Task: Add a timeline in the project AtlasLine for the epic 'Enterprise Resource Planning (ERP) Implementation' from 2023/01/14 to 2025/12/17. Add a timeline in the project AtlasLine for the epic 'Network Security Improvements' from 2024/06/18 to 2025/10/07. Add a timeline in the project AtlasLine for the epic 'Virtual Private Network (VPN) Implementation' from 2023/04/14 to 2025/11/22
Action: Mouse moved to (190, 51)
Screenshot: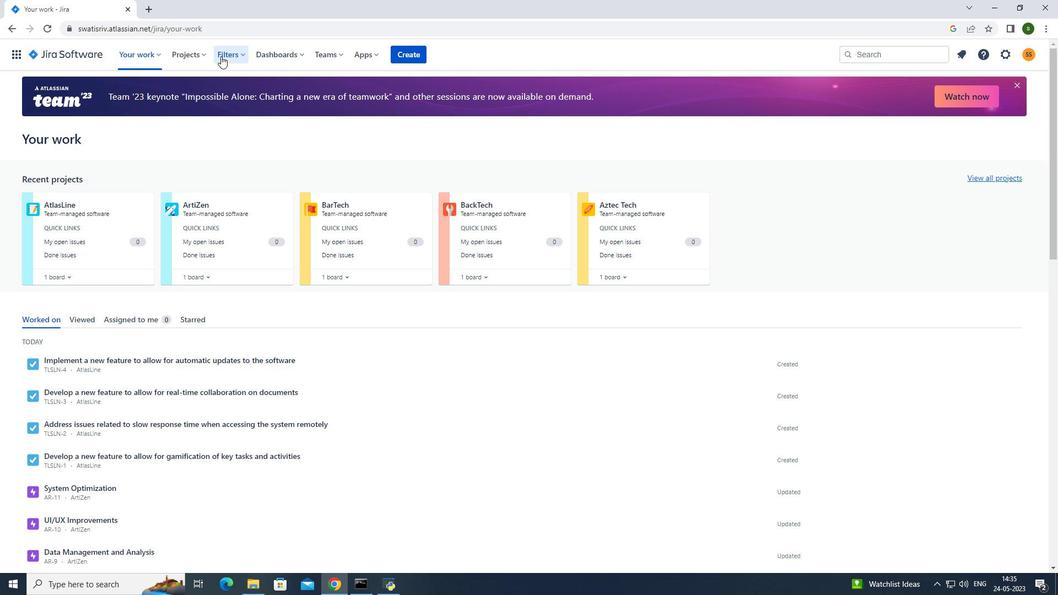 
Action: Mouse pressed left at (190, 51)
Screenshot: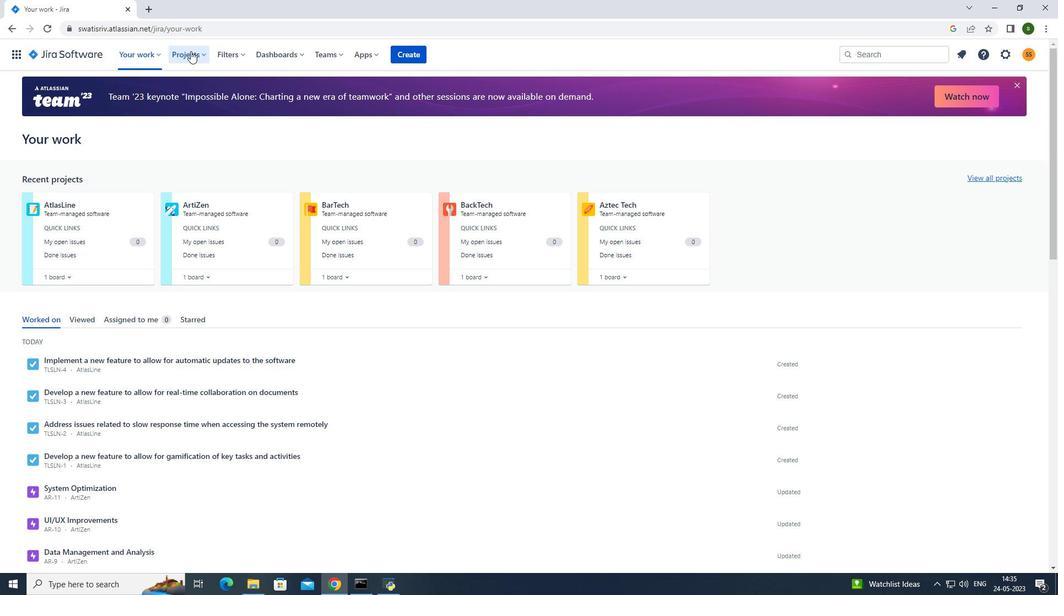 
Action: Mouse moved to (246, 99)
Screenshot: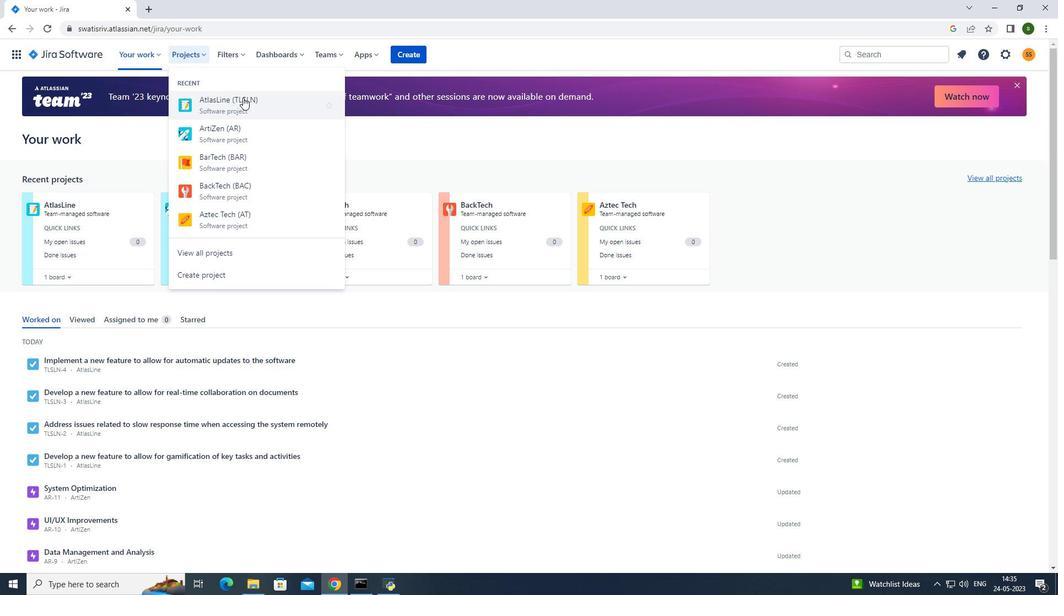 
Action: Mouse pressed left at (246, 99)
Screenshot: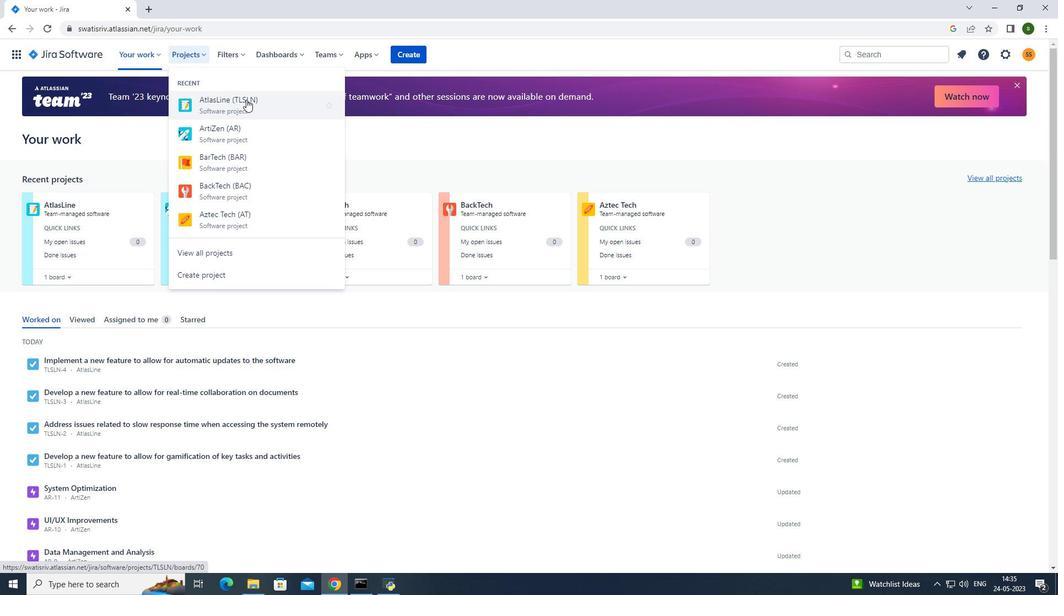 
Action: Mouse moved to (68, 164)
Screenshot: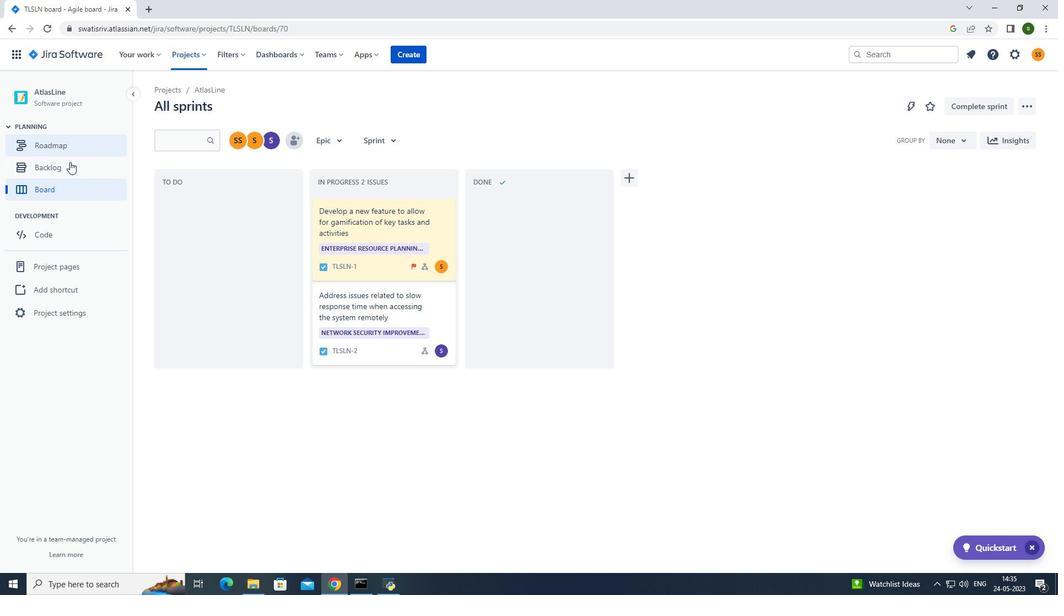 
Action: Mouse pressed left at (68, 164)
Screenshot: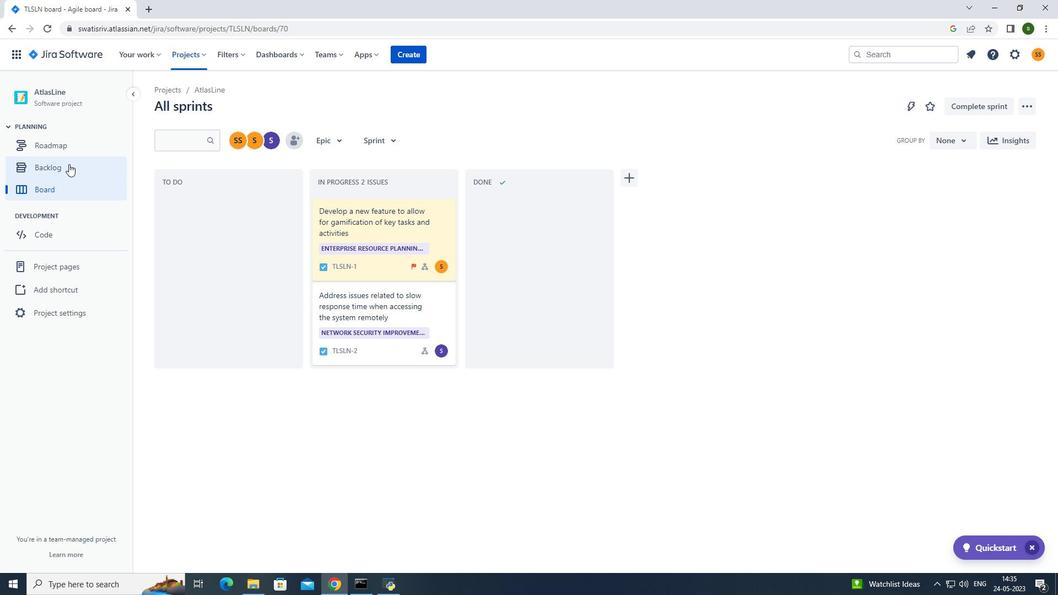 
Action: Mouse moved to (162, 223)
Screenshot: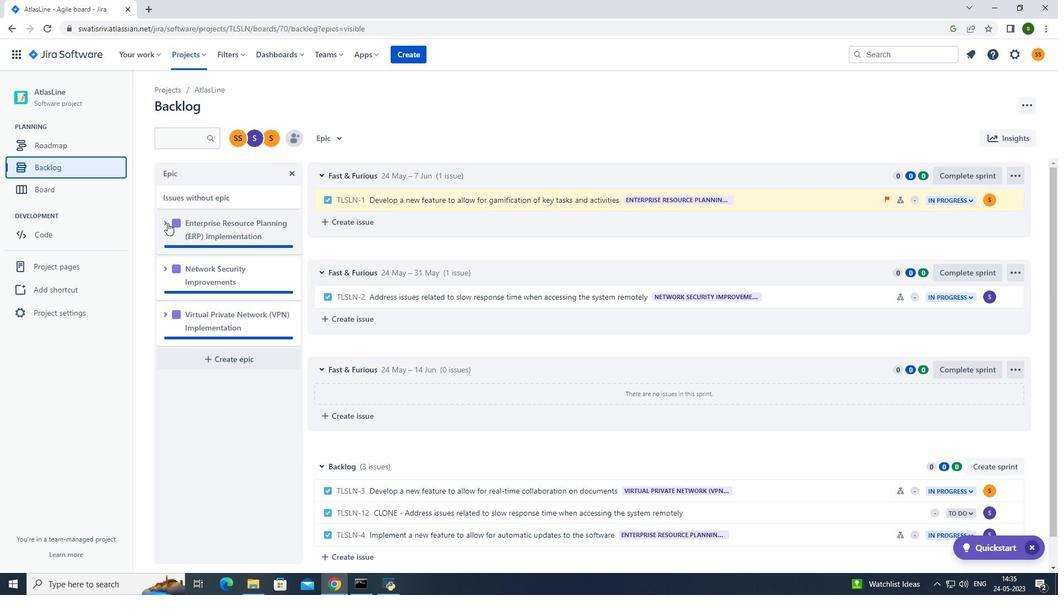 
Action: Mouse pressed left at (162, 223)
Screenshot: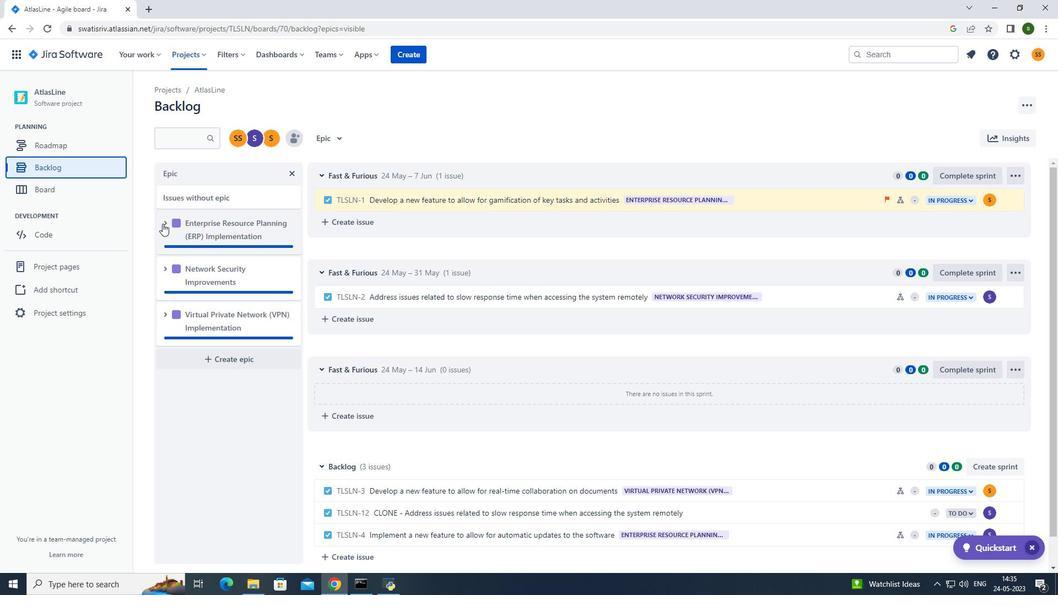 
Action: Mouse moved to (214, 319)
Screenshot: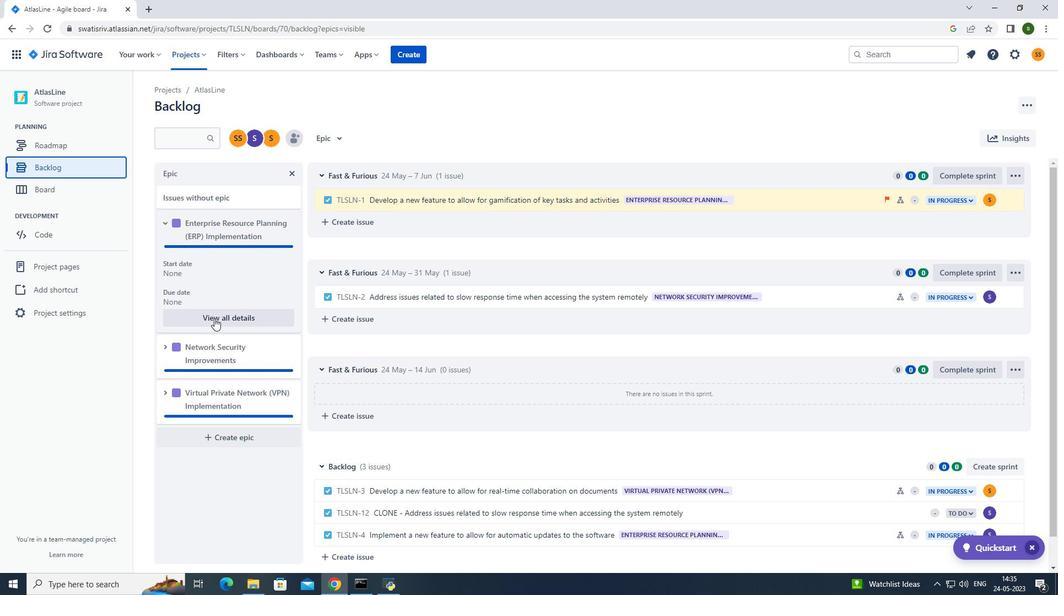 
Action: Mouse pressed left at (214, 319)
Screenshot: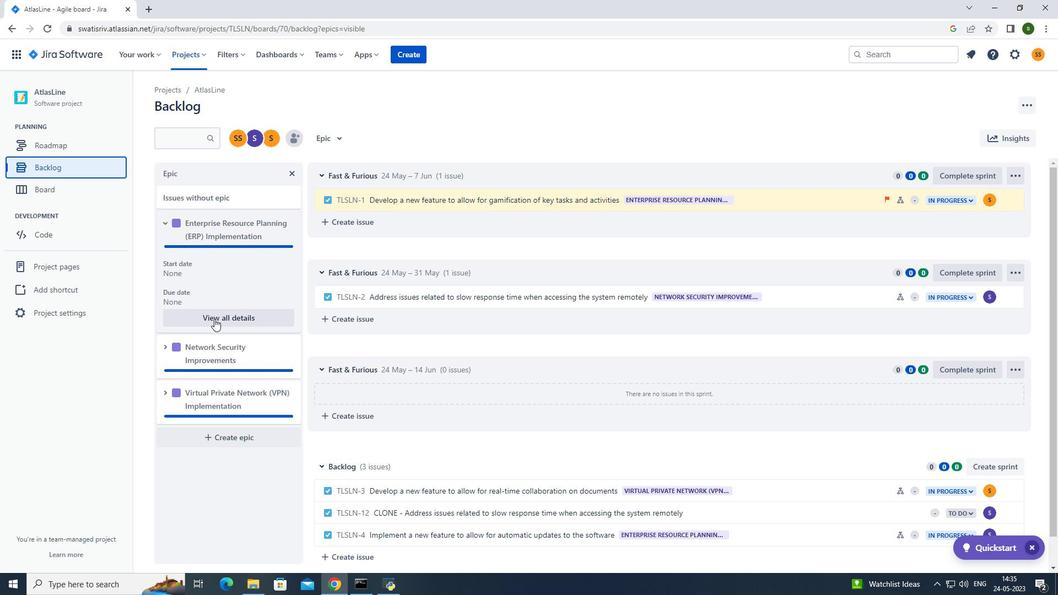 
Action: Mouse moved to (834, 381)
Screenshot: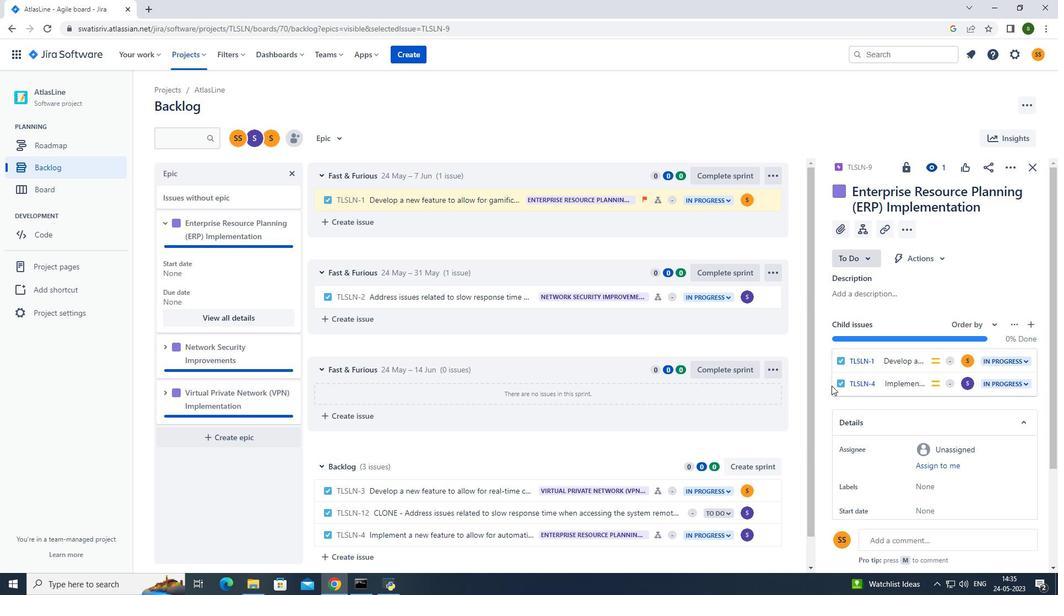 
Action: Mouse scrolled (834, 380) with delta (0, 0)
Screenshot: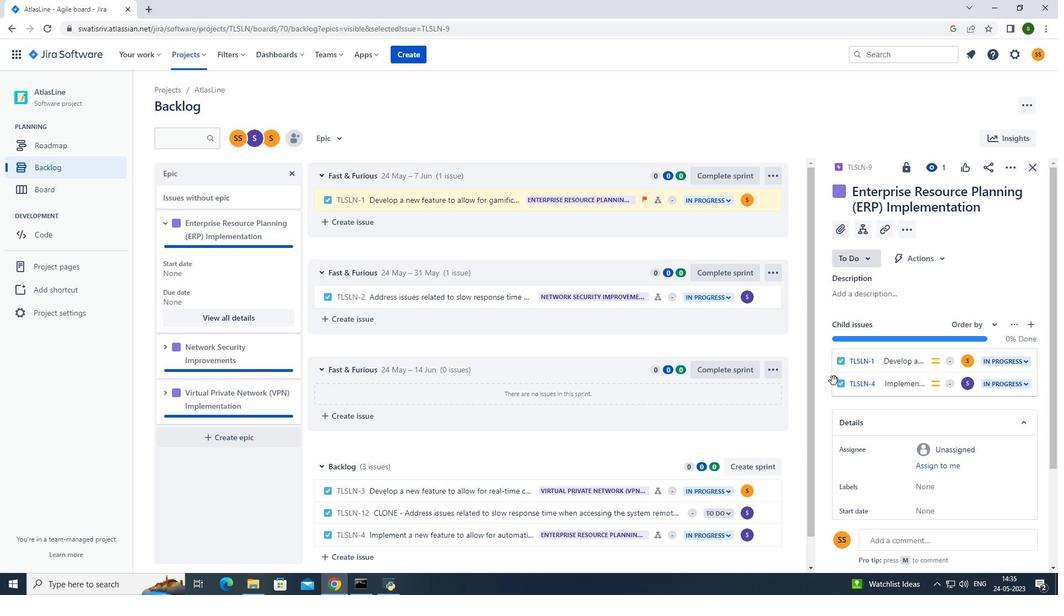 
Action: Mouse scrolled (834, 380) with delta (0, 0)
Screenshot: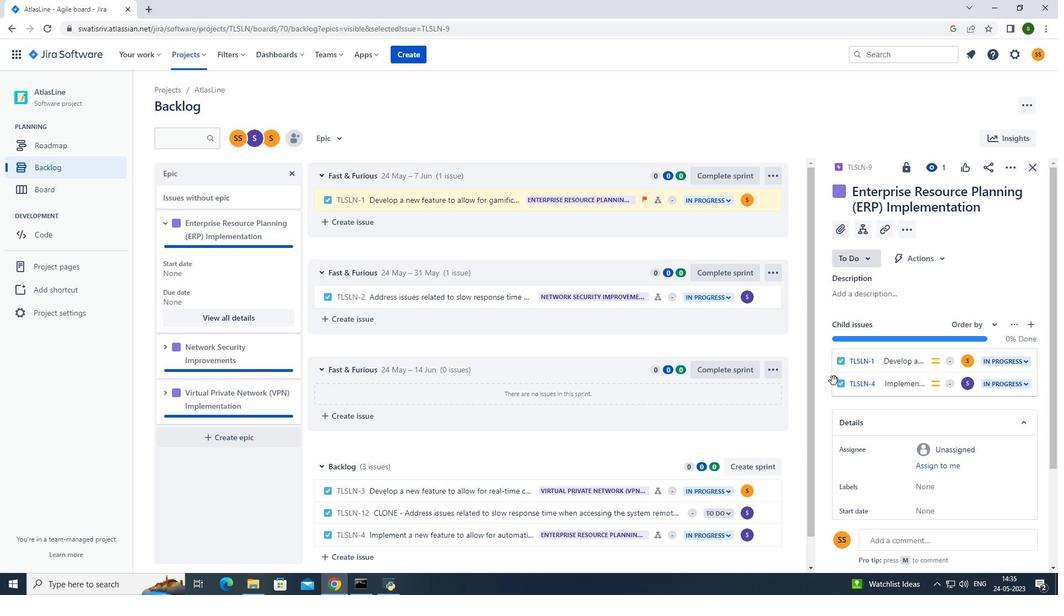 
Action: Mouse moved to (933, 398)
Screenshot: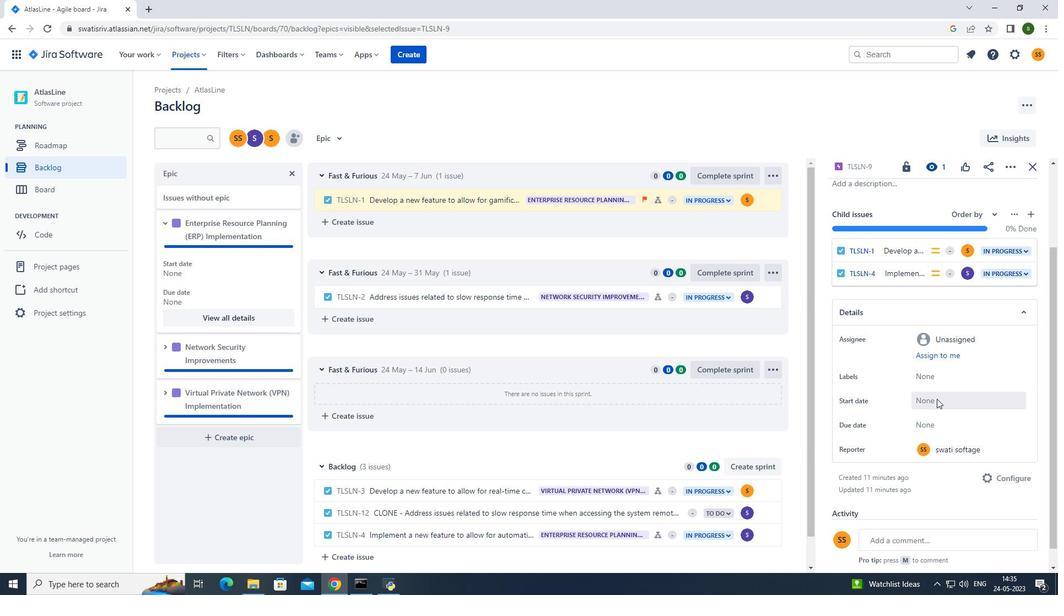 
Action: Mouse pressed left at (933, 398)
Screenshot: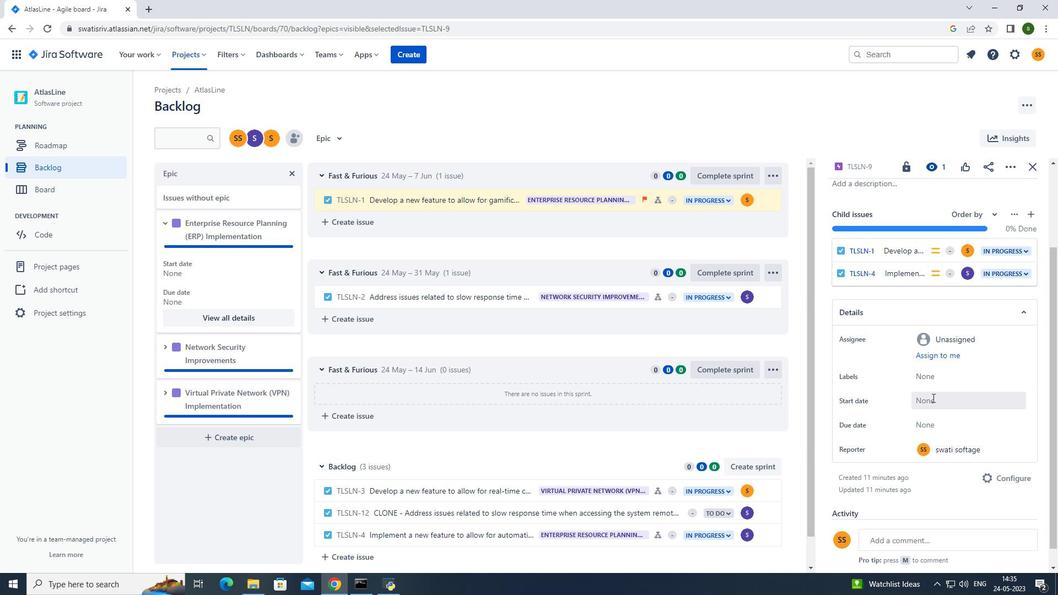 
Action: Mouse moved to (894, 245)
Screenshot: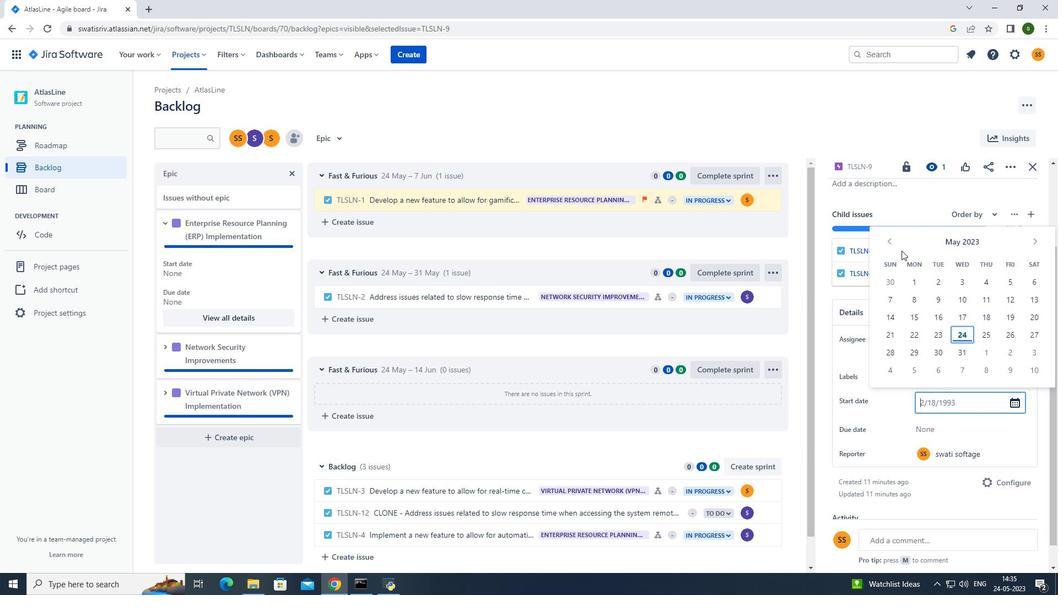 
Action: Mouse pressed left at (894, 245)
Screenshot: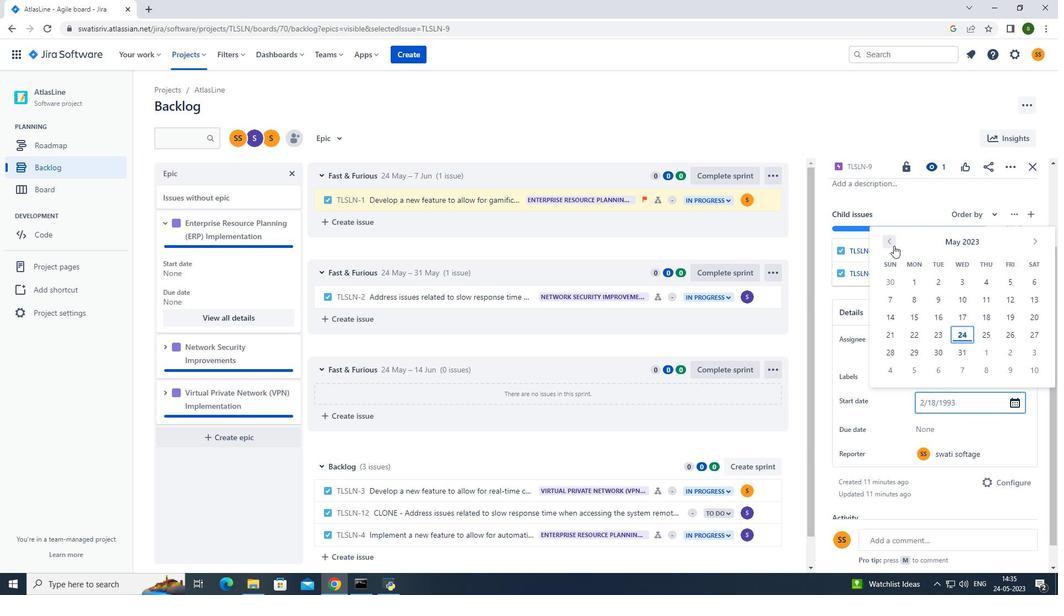 
Action: Mouse pressed left at (894, 245)
Screenshot: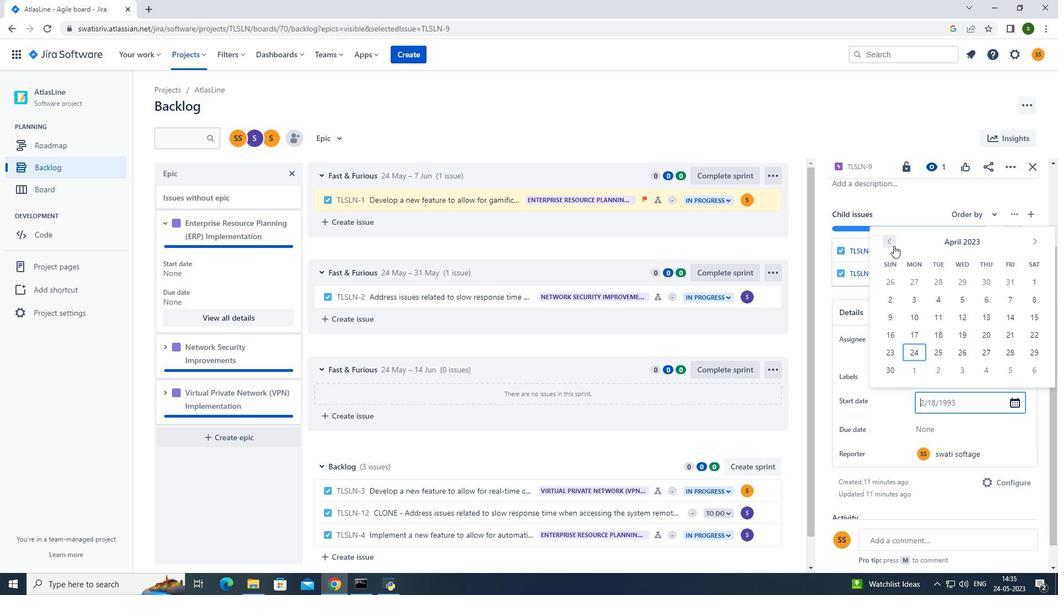 
Action: Mouse pressed left at (894, 245)
Screenshot: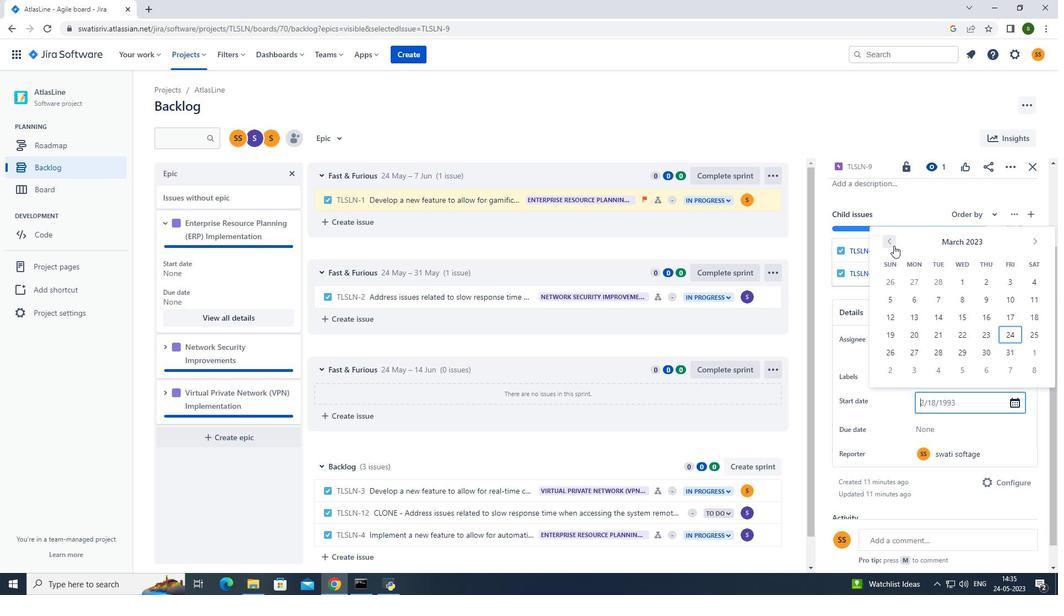 
Action: Mouse pressed left at (894, 245)
Screenshot: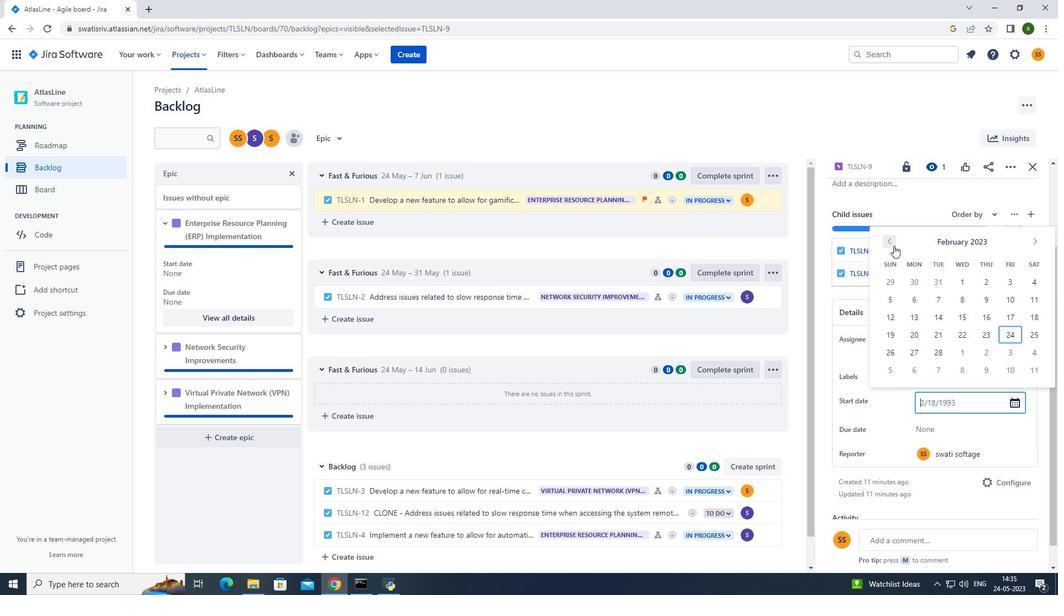 
Action: Mouse moved to (1026, 302)
Screenshot: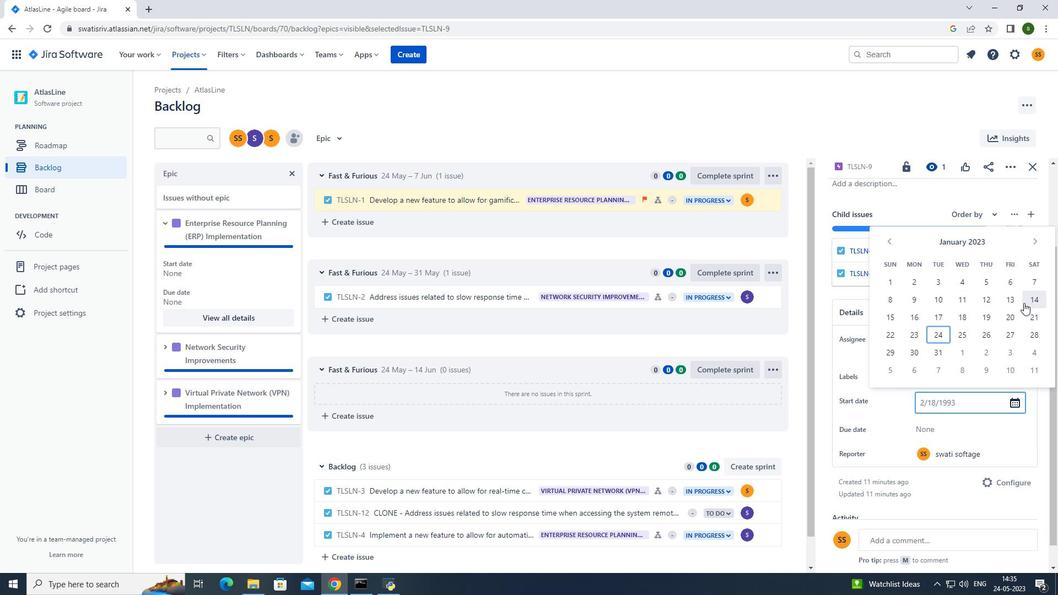 
Action: Mouse pressed left at (1026, 302)
Screenshot: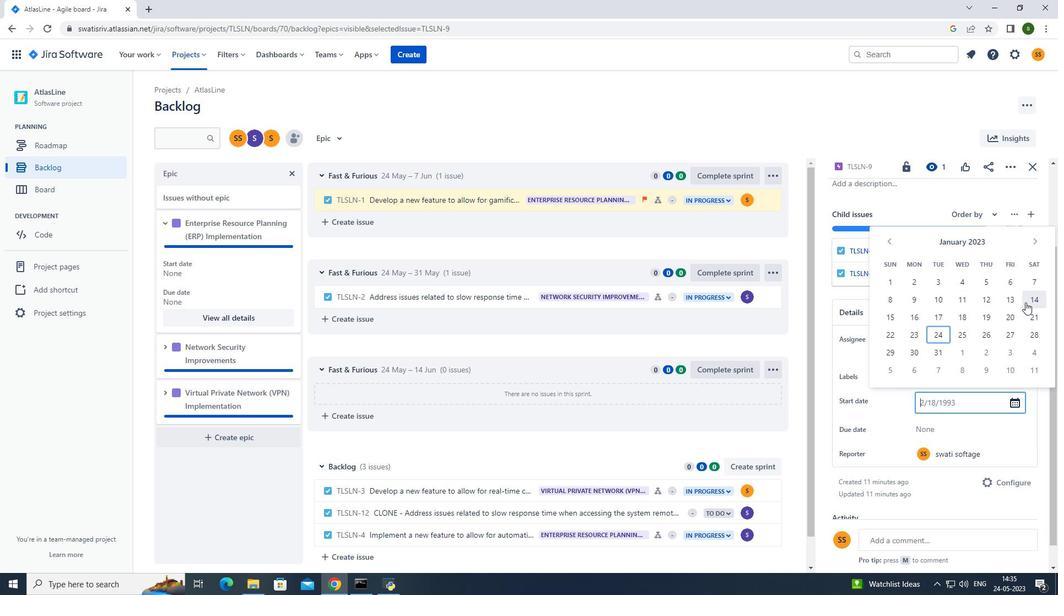 
Action: Mouse moved to (930, 426)
Screenshot: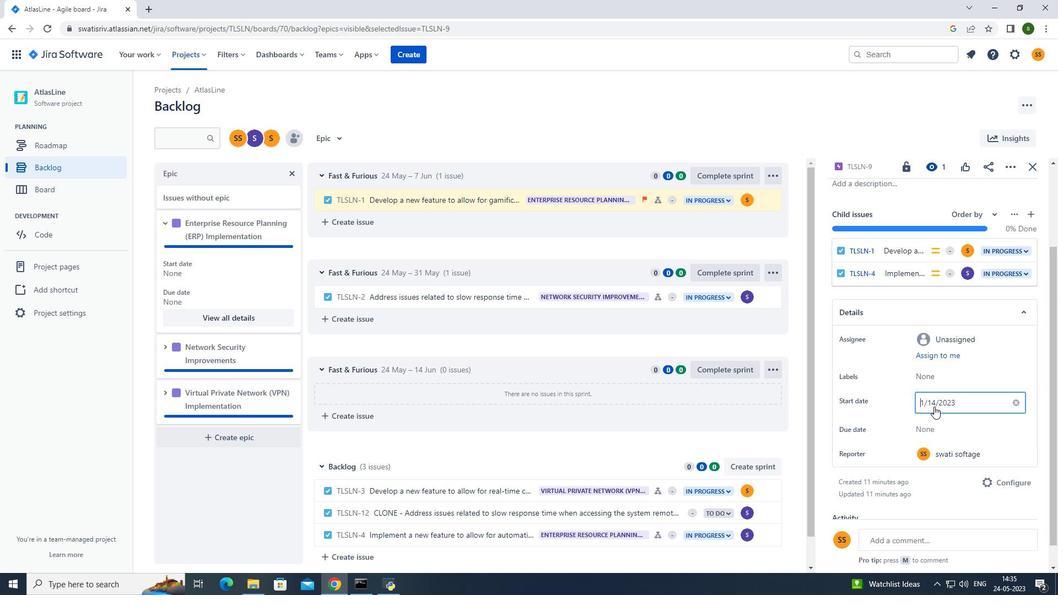 
Action: Mouse pressed left at (930, 426)
Screenshot: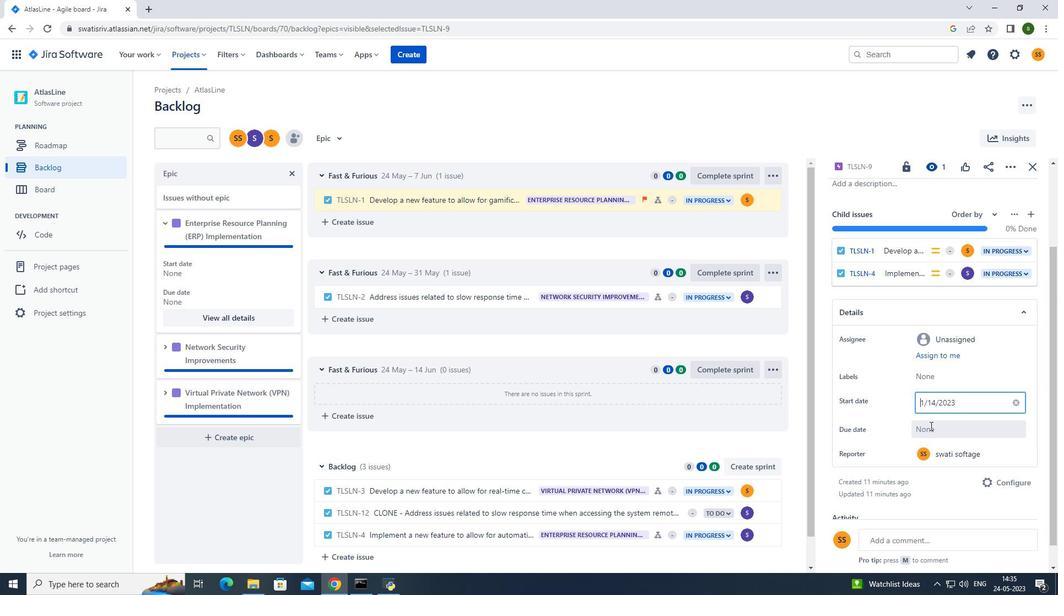 
Action: Mouse moved to (1035, 270)
Screenshot: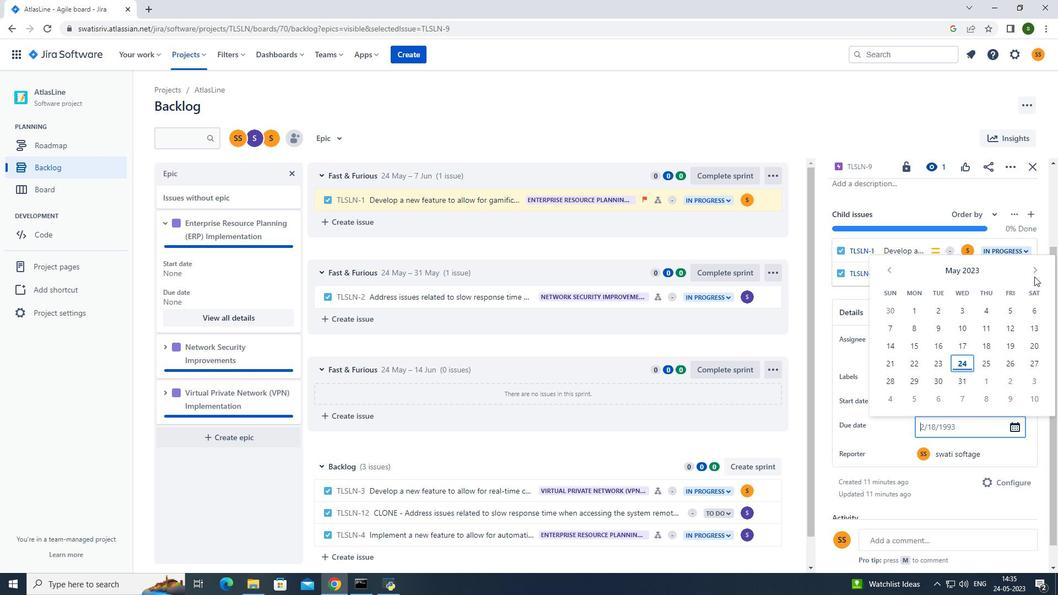 
Action: Mouse pressed left at (1035, 270)
Screenshot: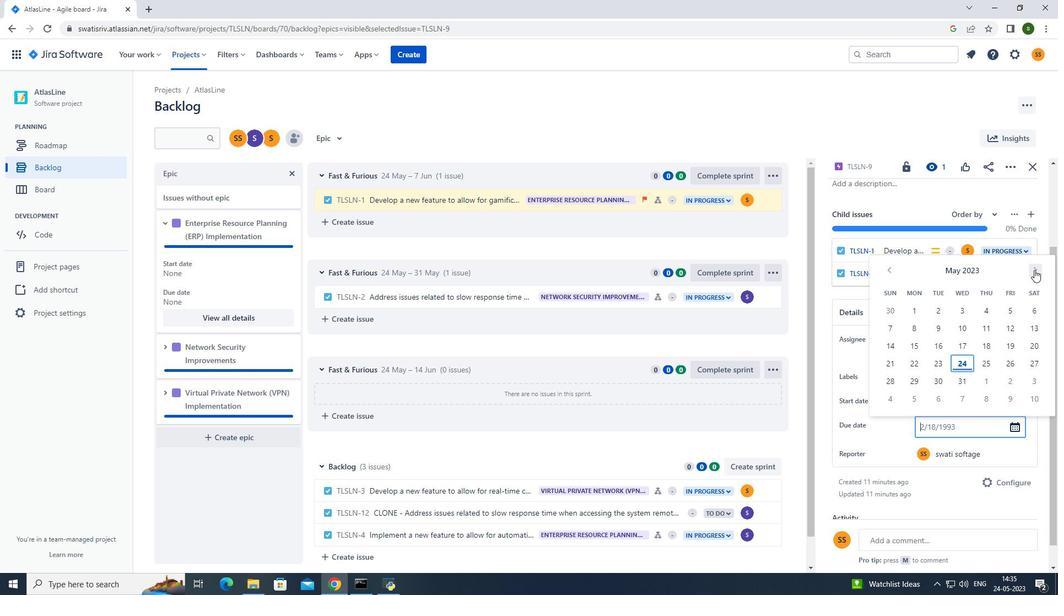 
Action: Mouse pressed left at (1035, 270)
Screenshot: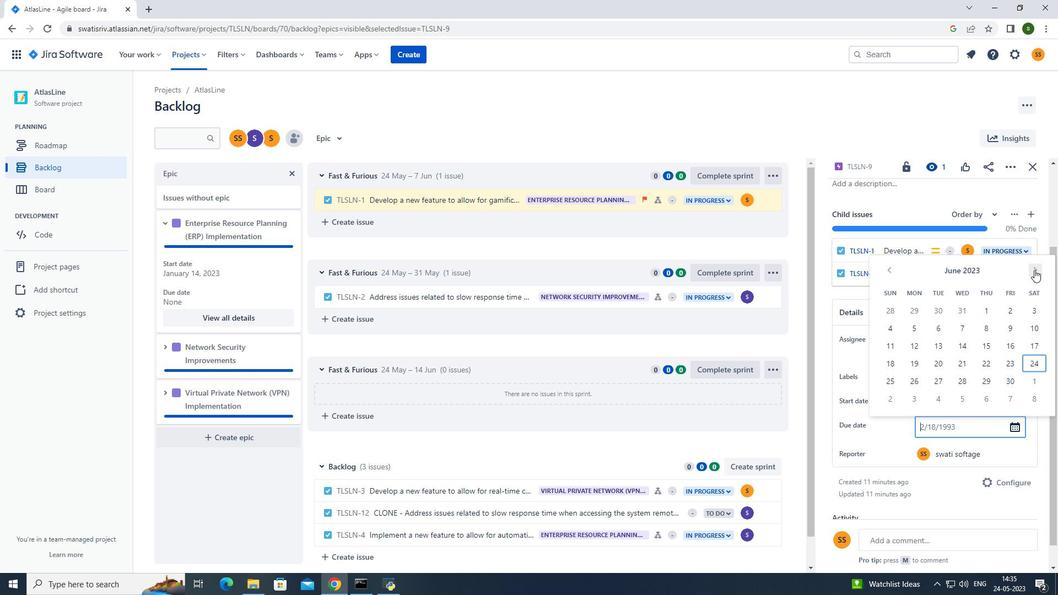 
Action: Mouse pressed left at (1035, 270)
Screenshot: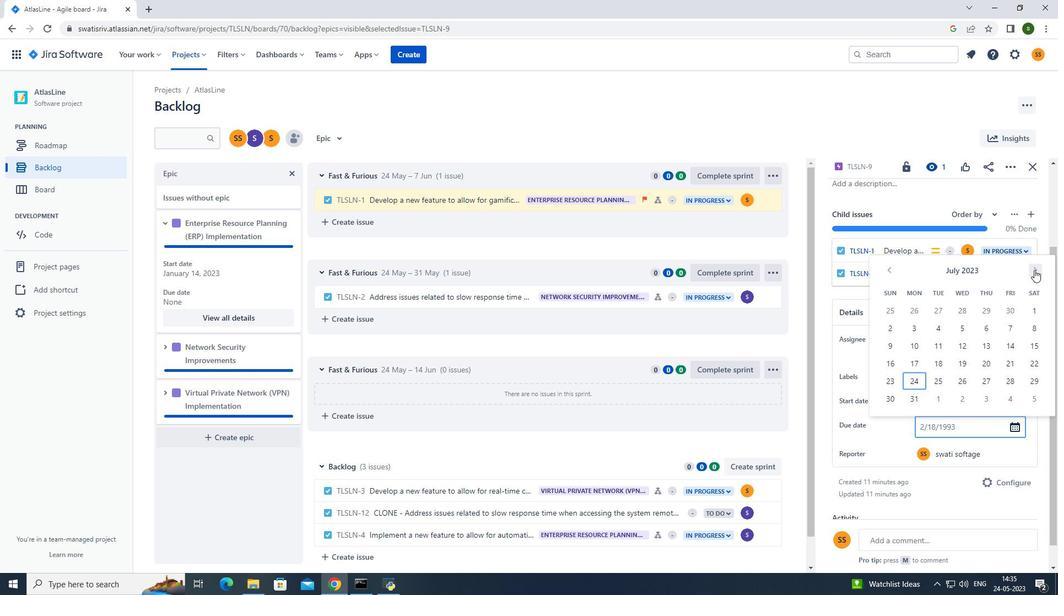 
Action: Mouse moved to (1031, 270)
Screenshot: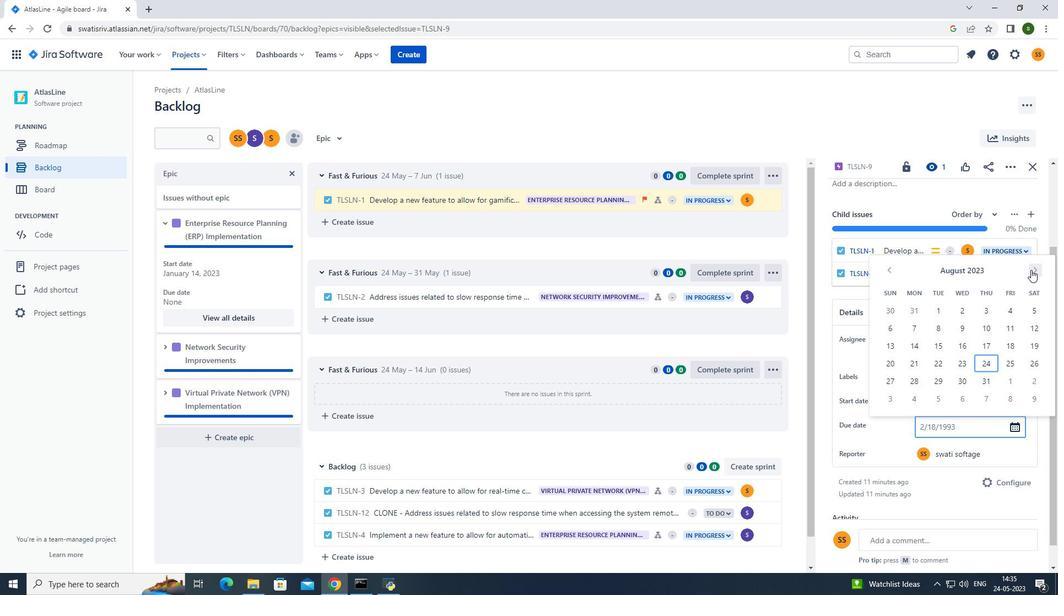 
Action: Mouse pressed left at (1031, 270)
Screenshot: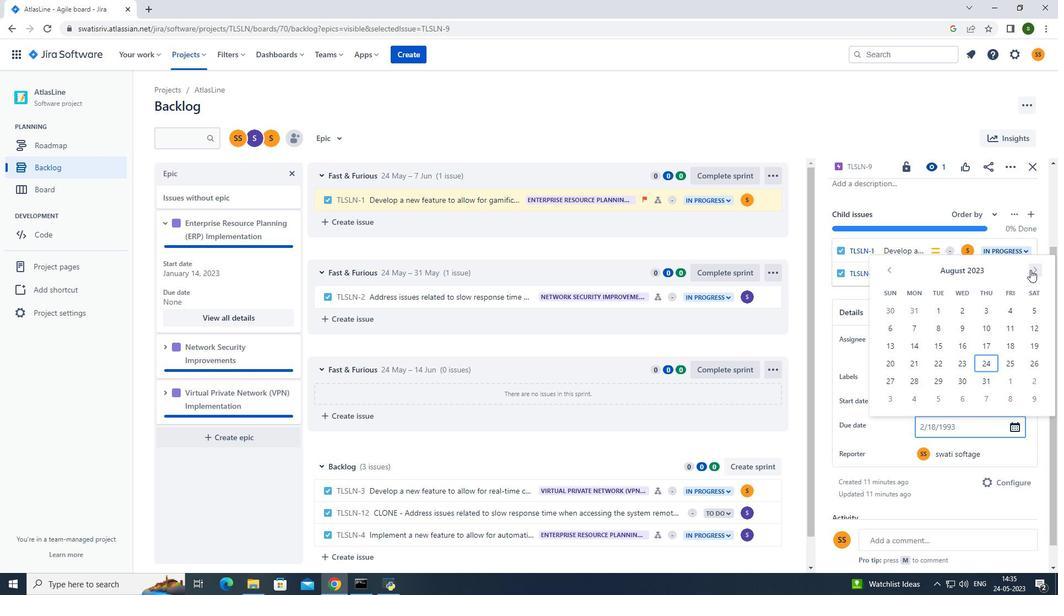 
Action: Mouse pressed left at (1031, 270)
Screenshot: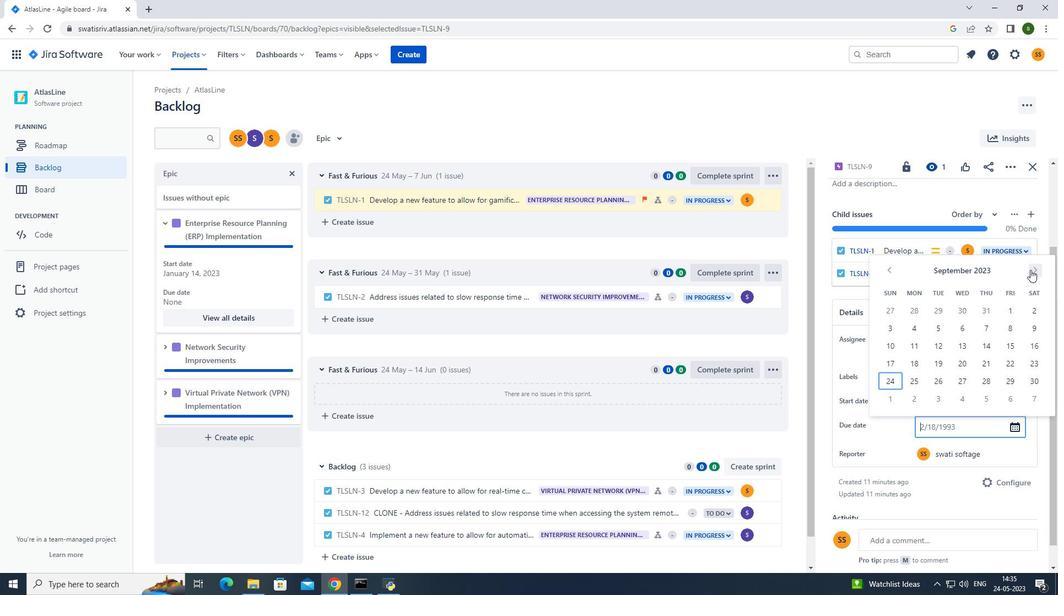 
Action: Mouse pressed left at (1031, 270)
Screenshot: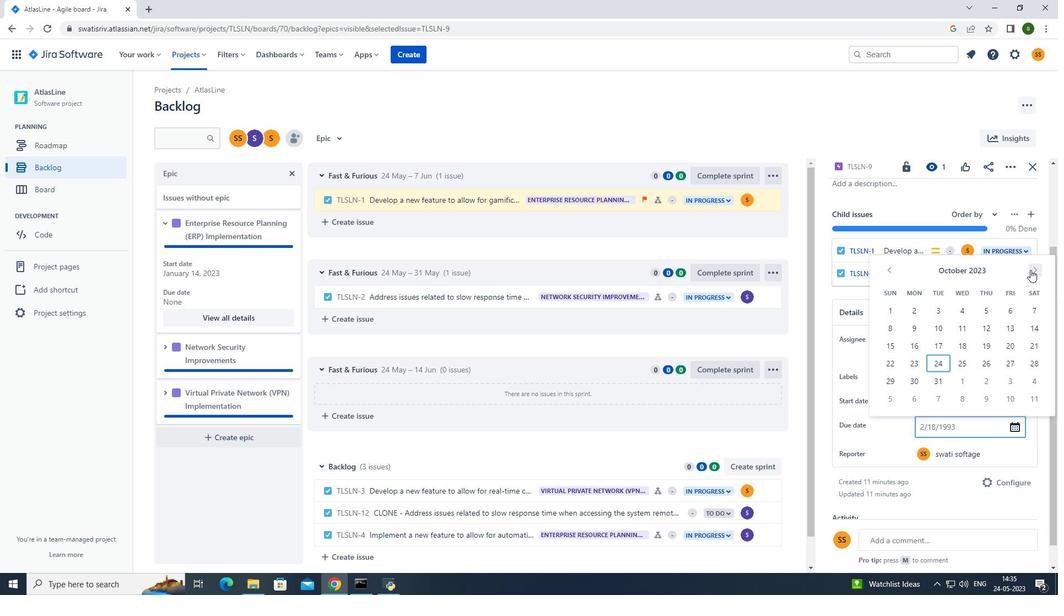 
Action: Mouse pressed left at (1031, 270)
Screenshot: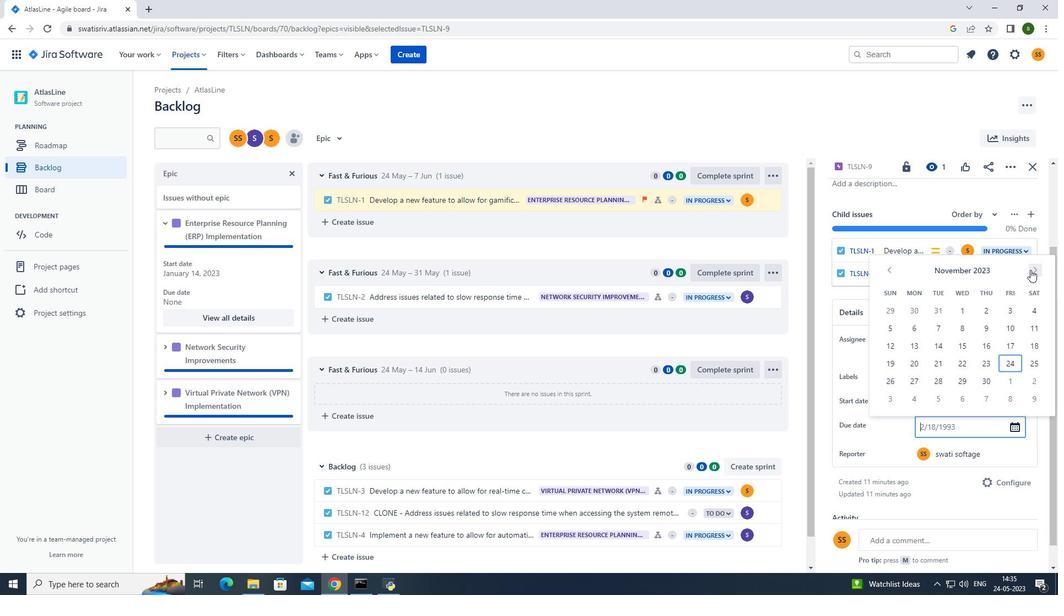 
Action: Mouse pressed left at (1031, 270)
Screenshot: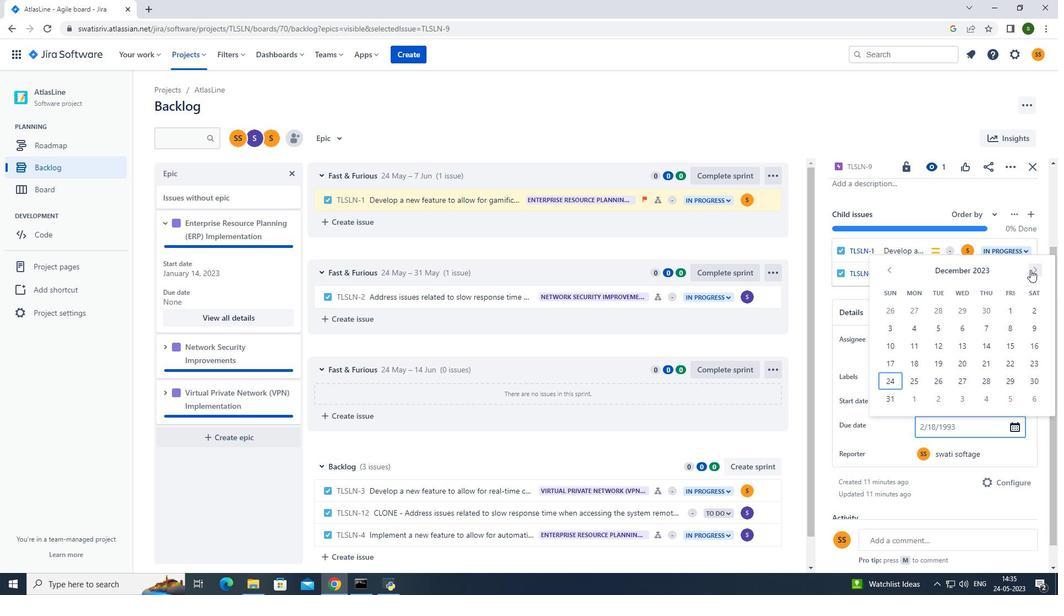 
Action: Mouse pressed left at (1031, 270)
Screenshot: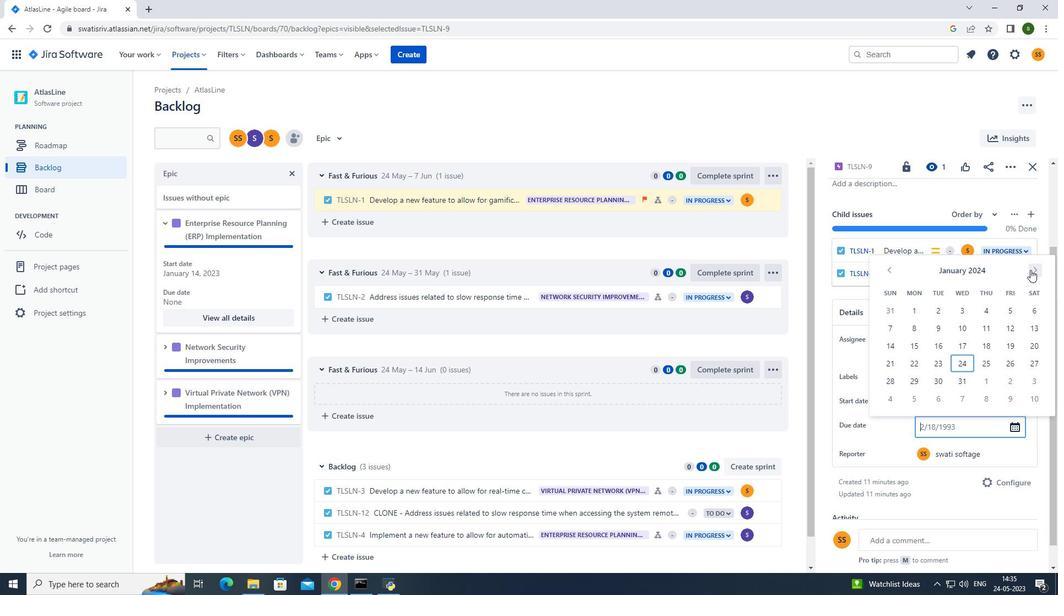 
Action: Mouse pressed left at (1031, 270)
Screenshot: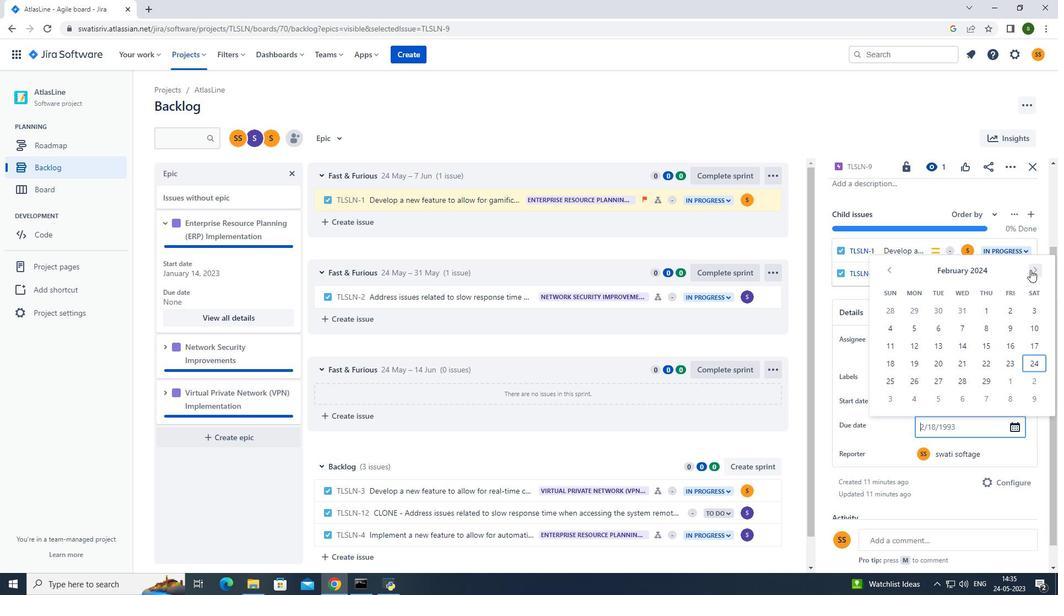 
Action: Mouse pressed left at (1031, 270)
Screenshot: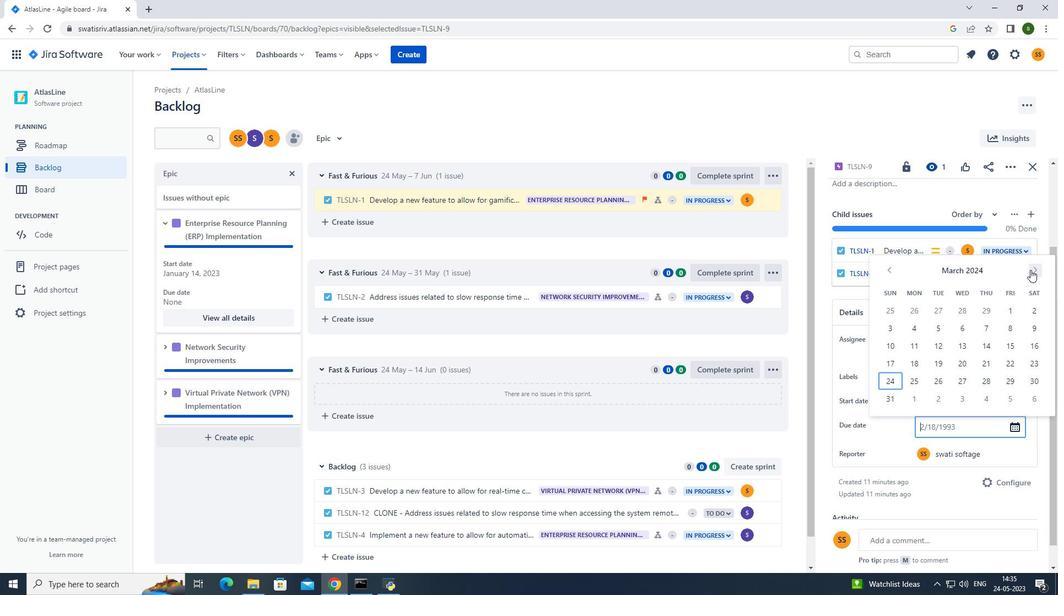 
Action: Mouse moved to (1035, 266)
Screenshot: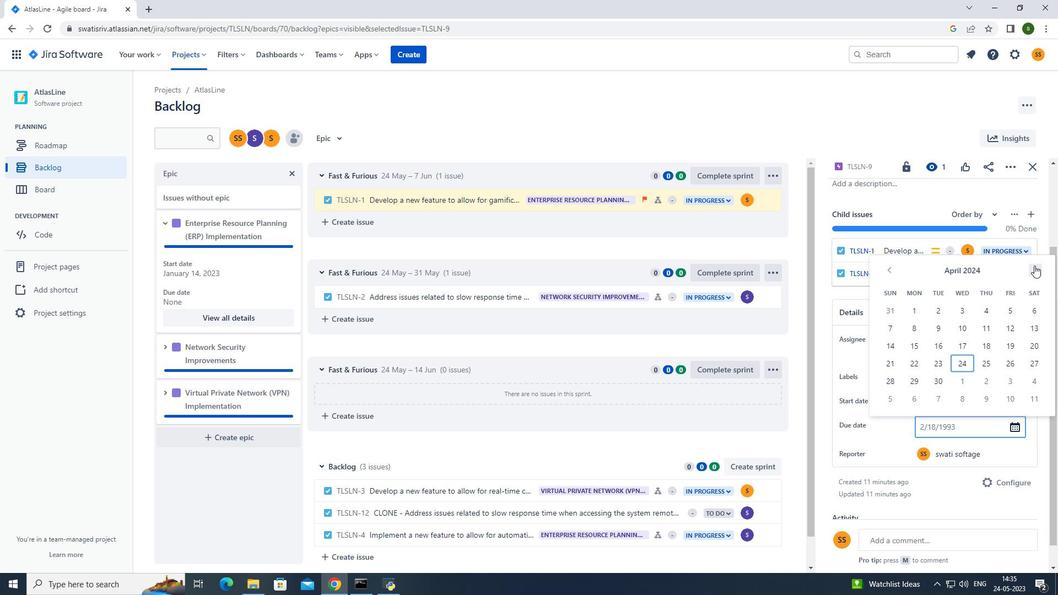 
Action: Mouse pressed left at (1035, 266)
Screenshot: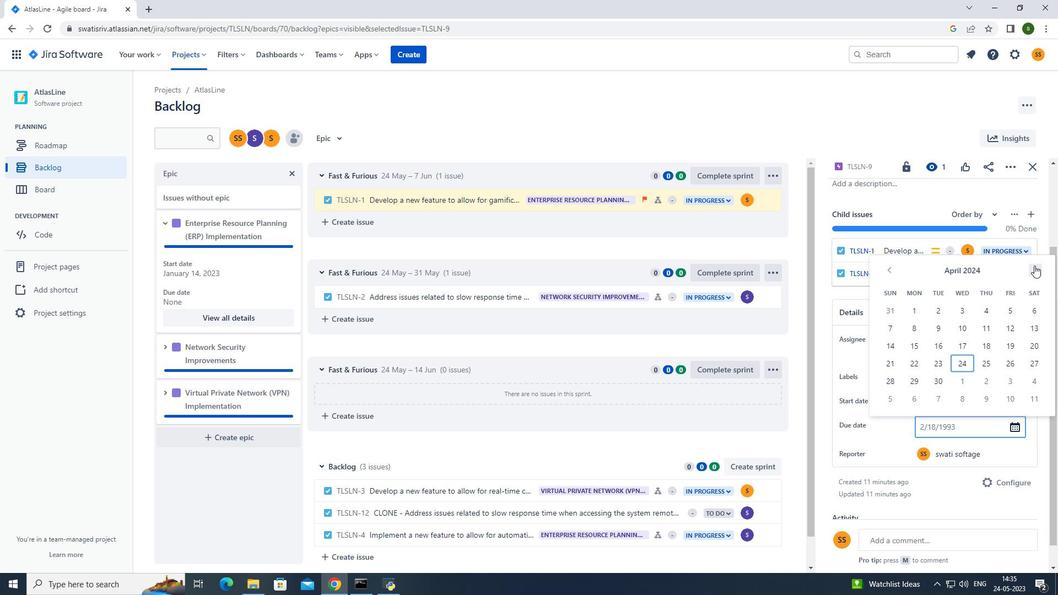 
Action: Mouse pressed left at (1035, 266)
Screenshot: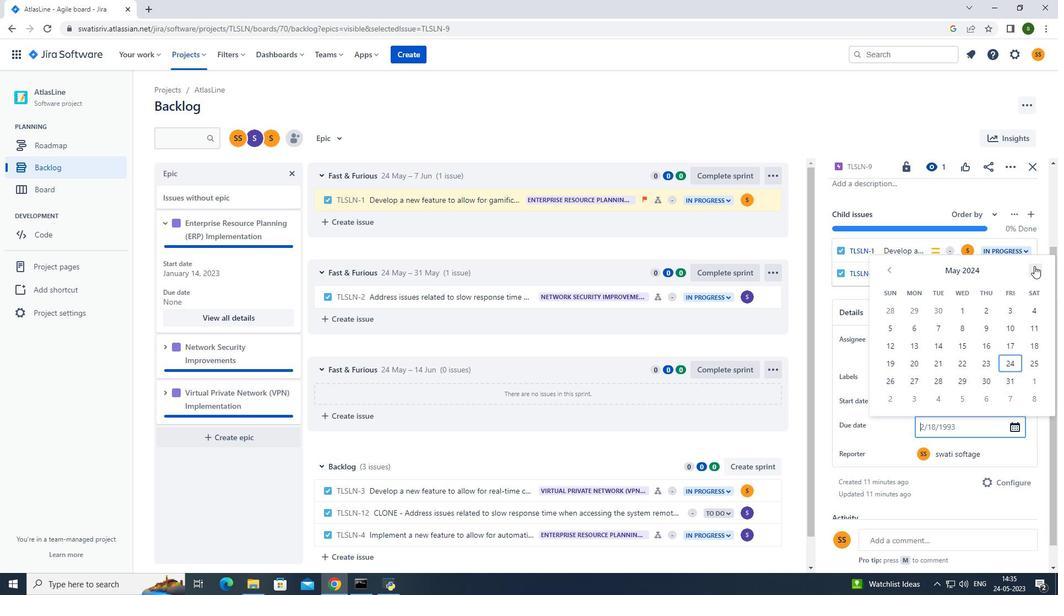 
Action: Mouse pressed left at (1035, 266)
Screenshot: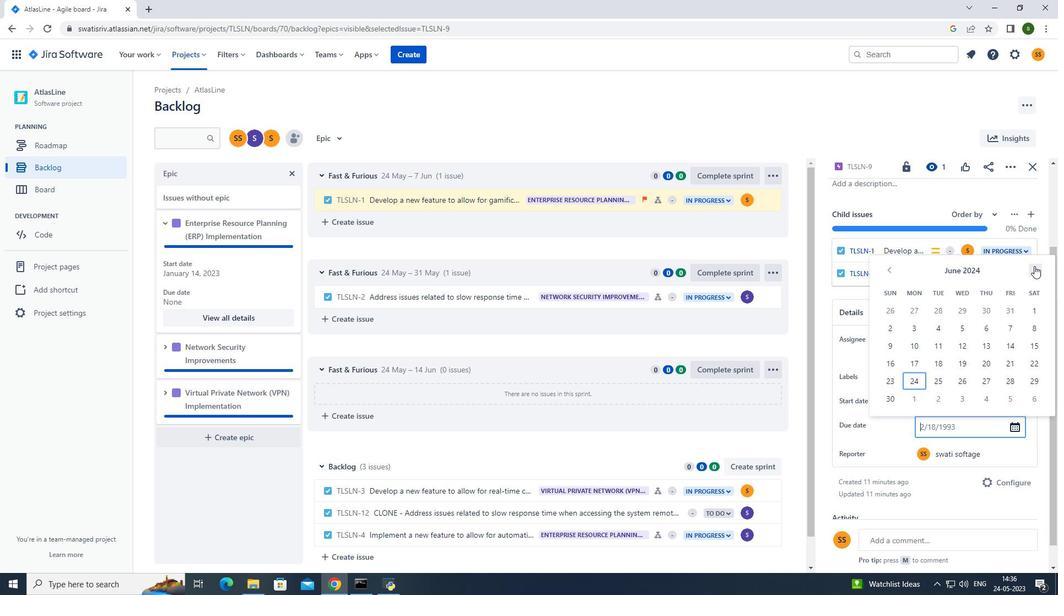 
Action: Mouse pressed left at (1035, 266)
Screenshot: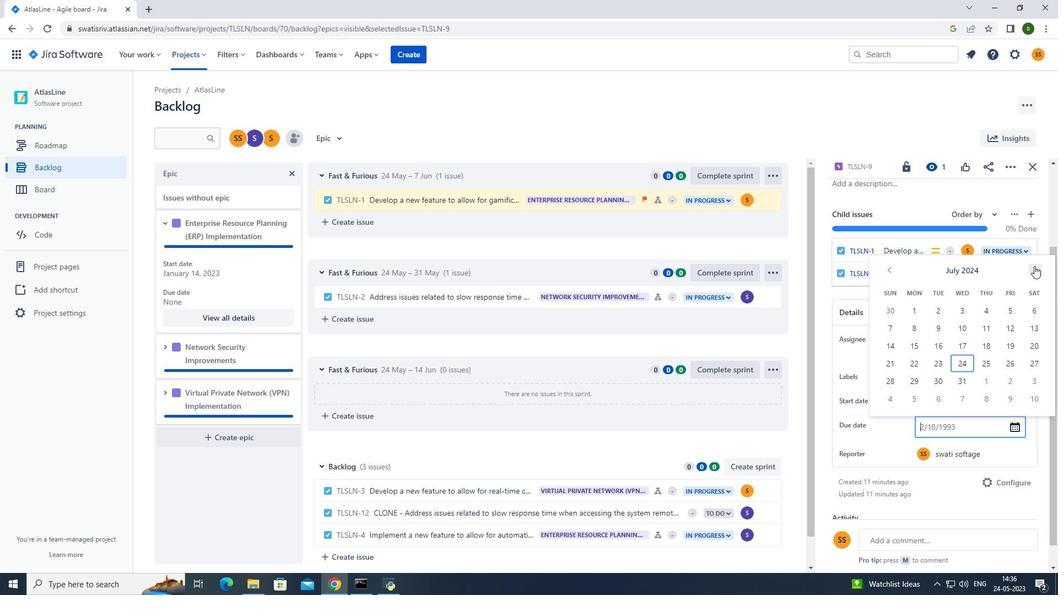 
Action: Mouse pressed left at (1035, 266)
Screenshot: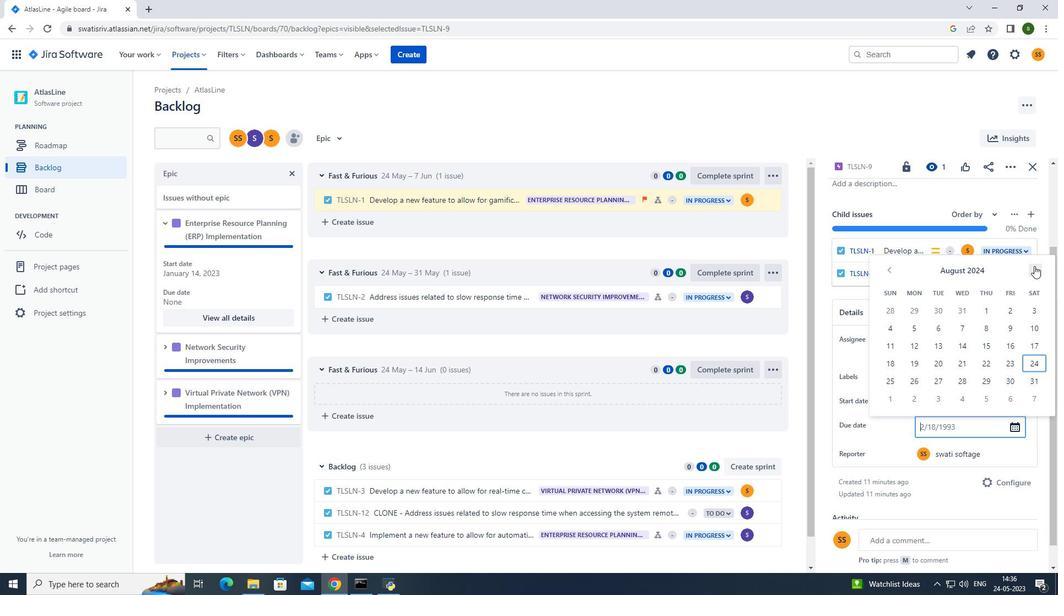 
Action: Mouse pressed left at (1035, 266)
Screenshot: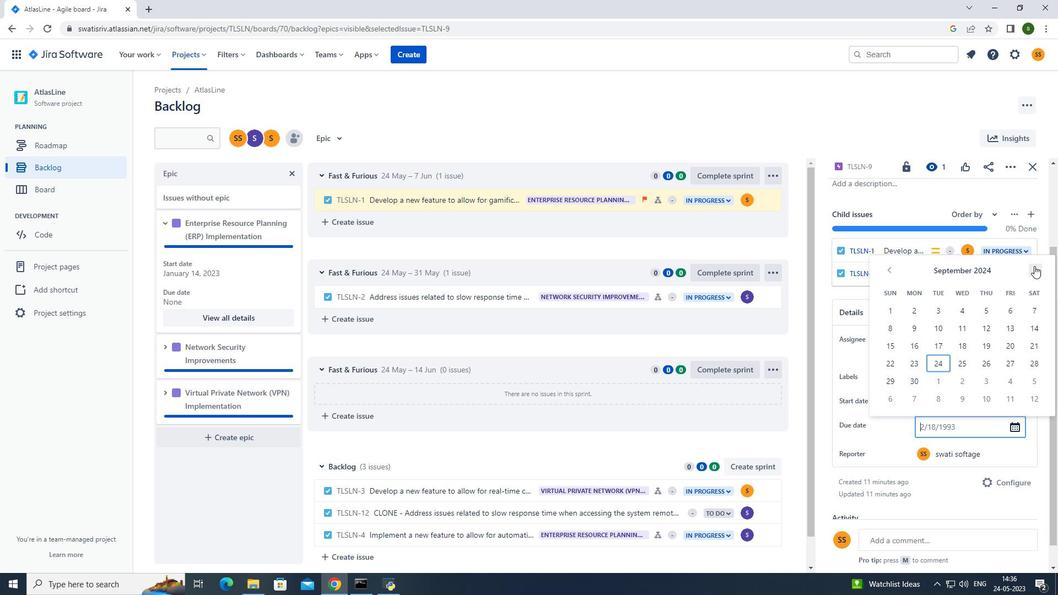 
Action: Mouse pressed left at (1035, 266)
Screenshot: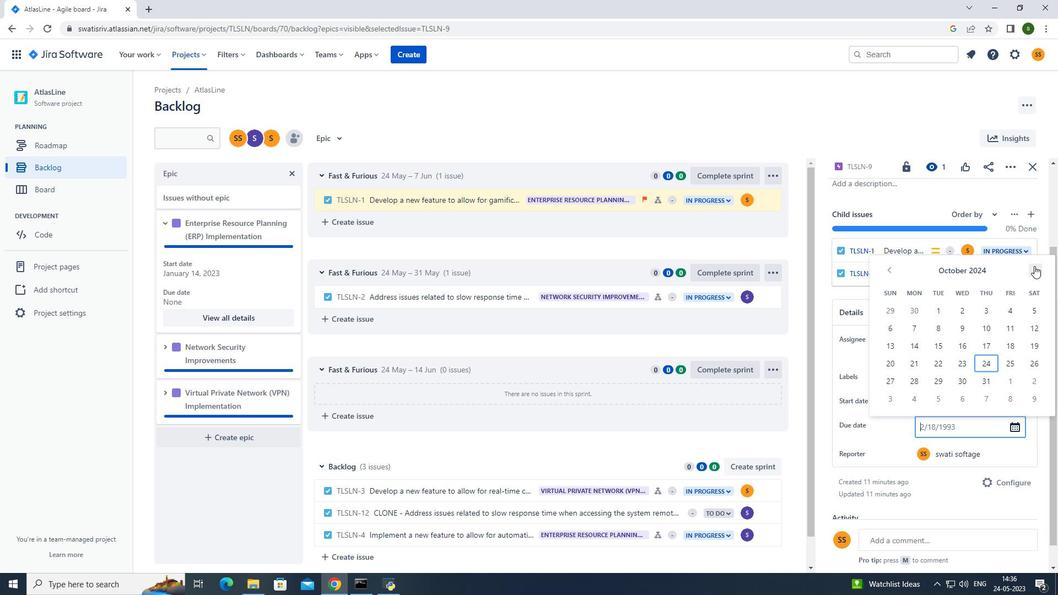 
Action: Mouse pressed left at (1035, 266)
Screenshot: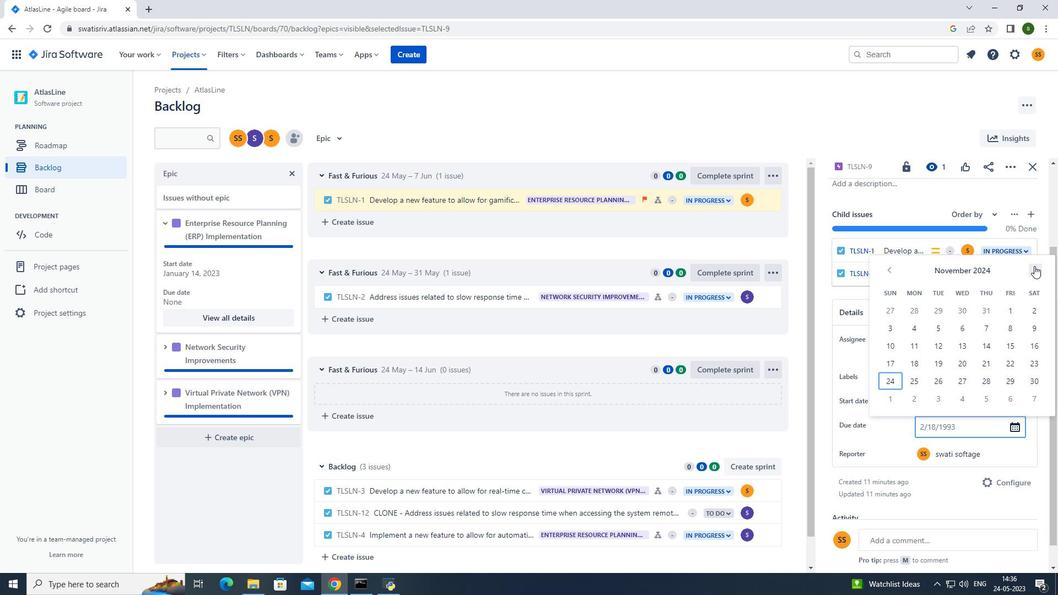 
Action: Mouse pressed left at (1035, 266)
Screenshot: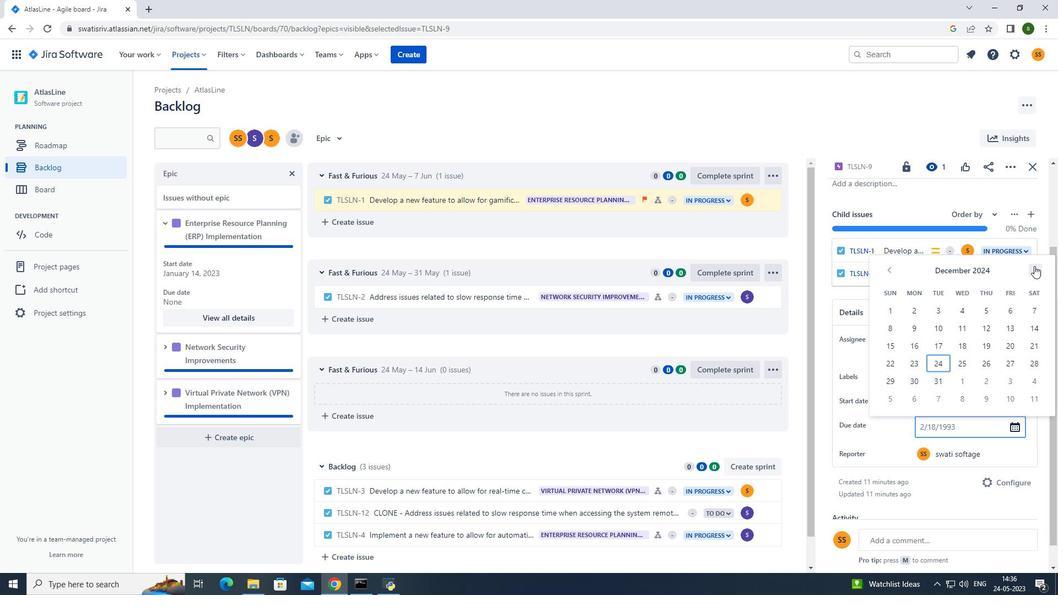 
Action: Mouse pressed left at (1035, 266)
Screenshot: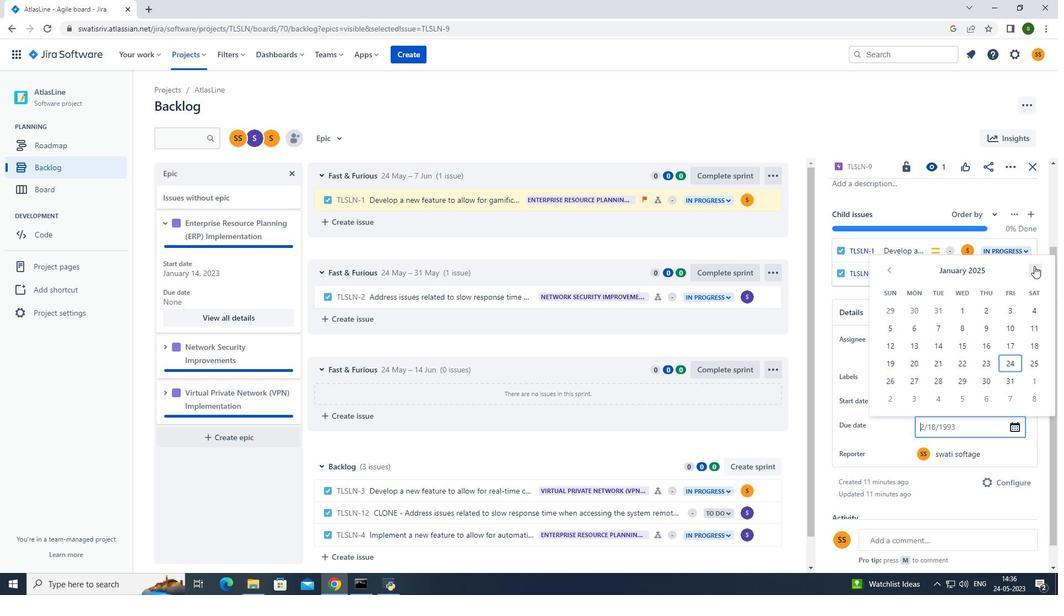 
Action: Mouse pressed left at (1035, 266)
Screenshot: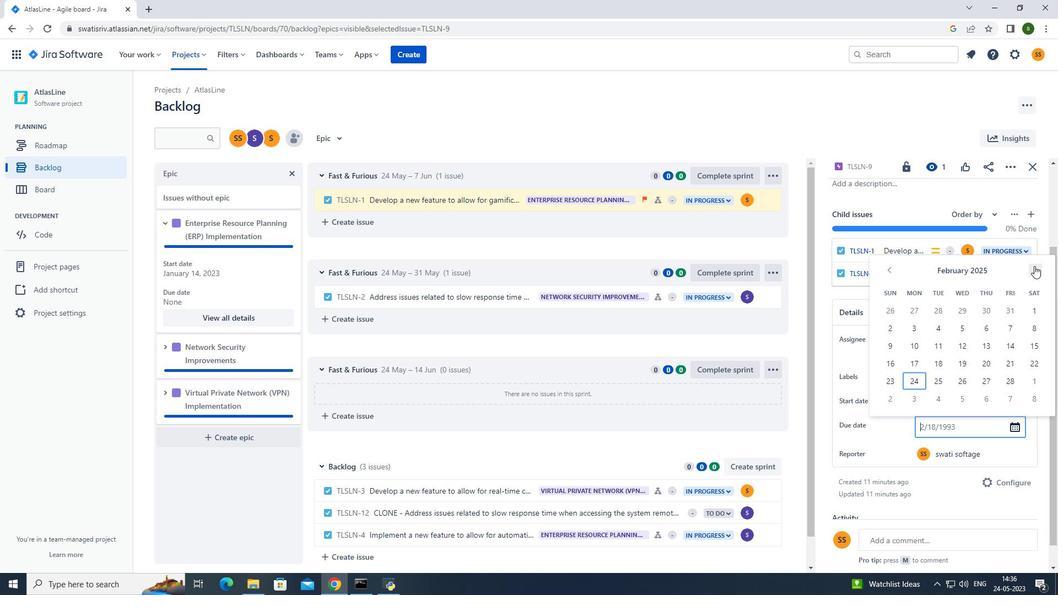 
Action: Mouse pressed left at (1035, 266)
Screenshot: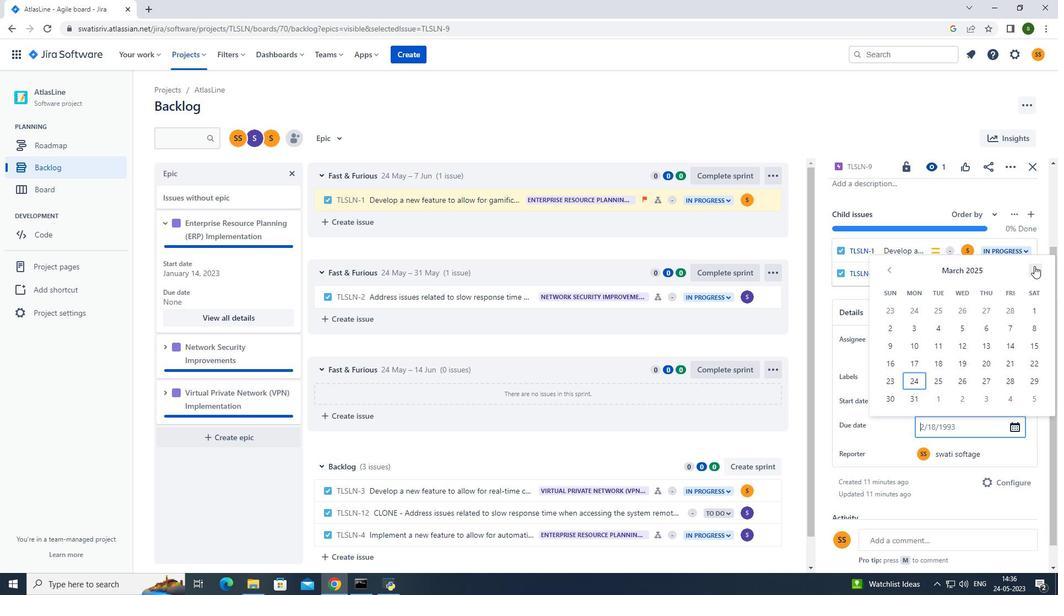 
Action: Mouse pressed left at (1035, 266)
Screenshot: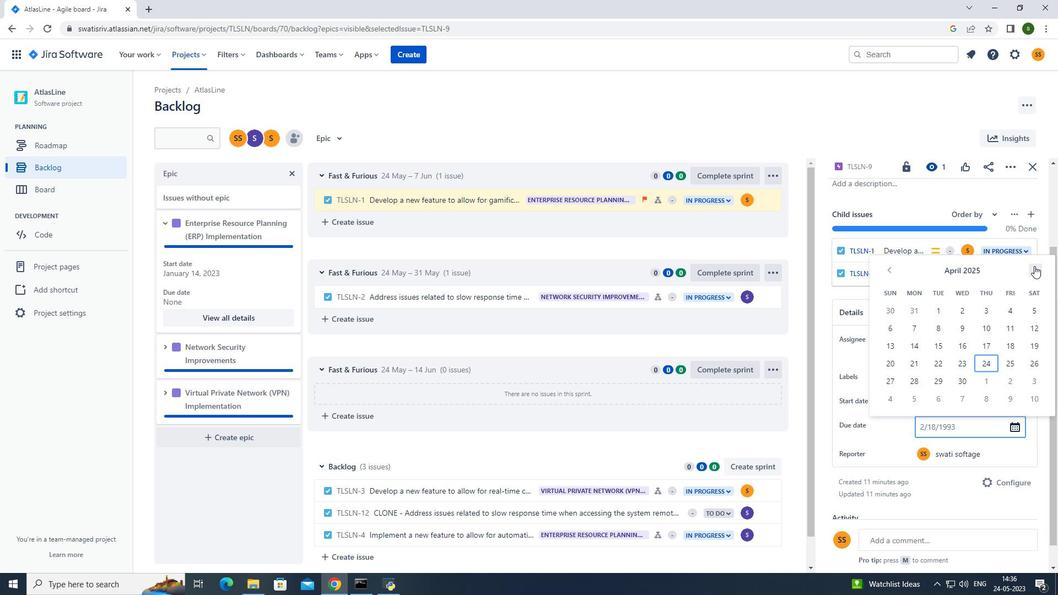 
Action: Mouse pressed left at (1035, 266)
Screenshot: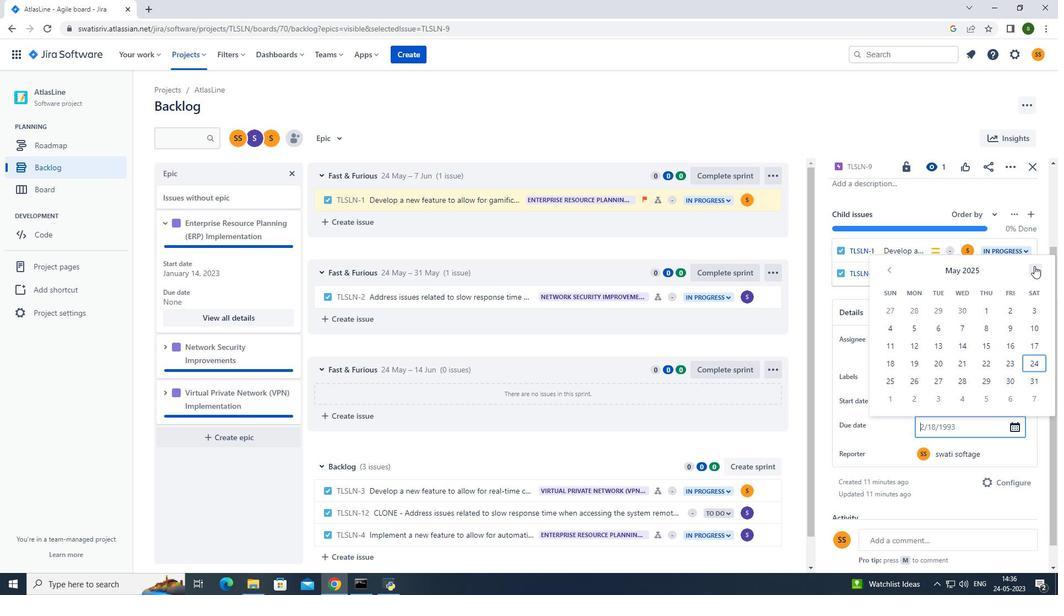
Action: Mouse pressed left at (1035, 266)
Screenshot: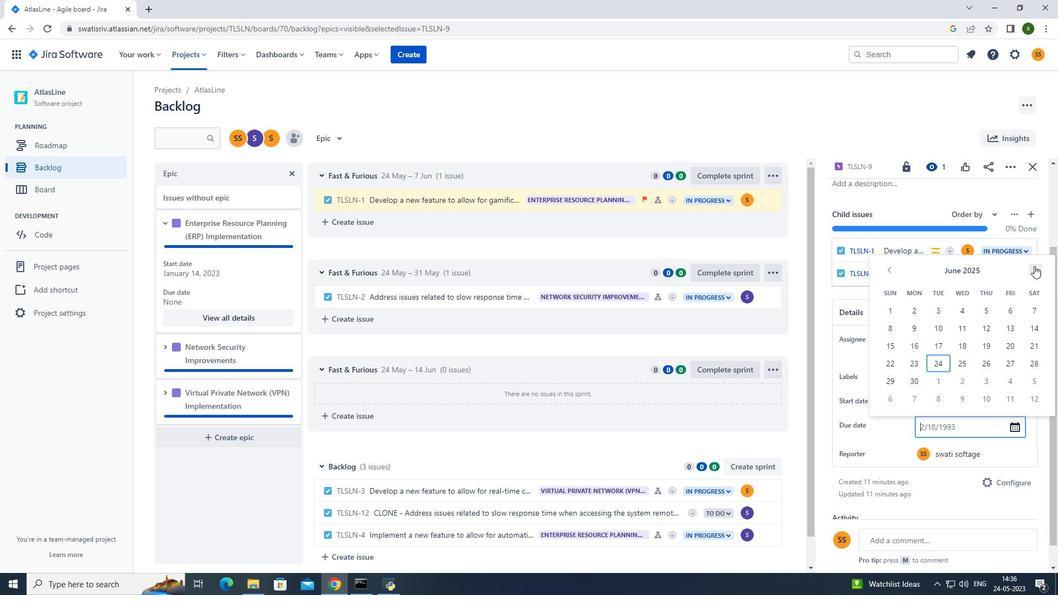 
Action: Mouse pressed left at (1035, 266)
Screenshot: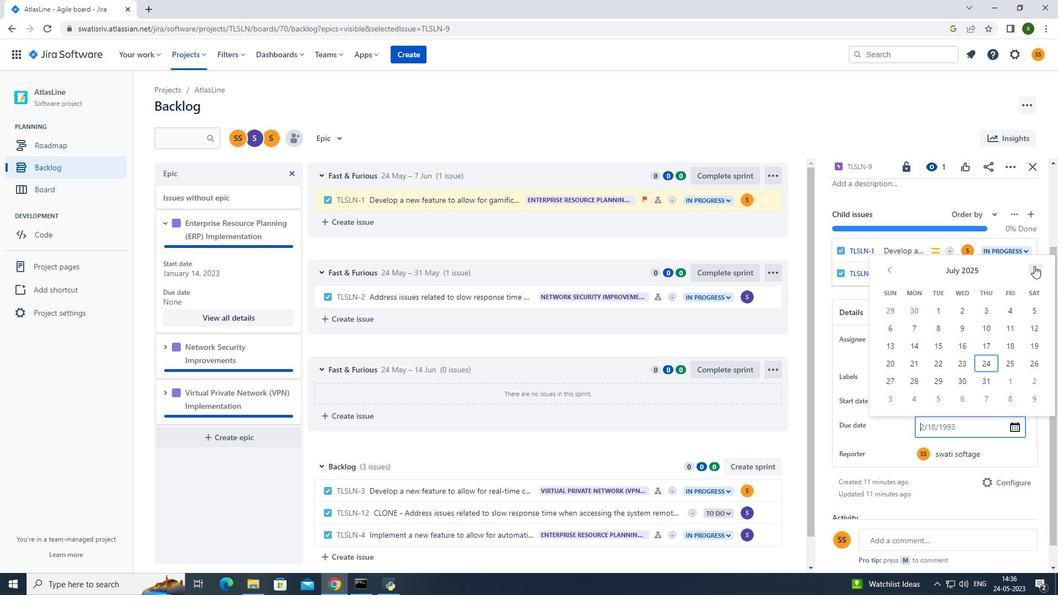 
Action: Mouse moved to (1037, 265)
Screenshot: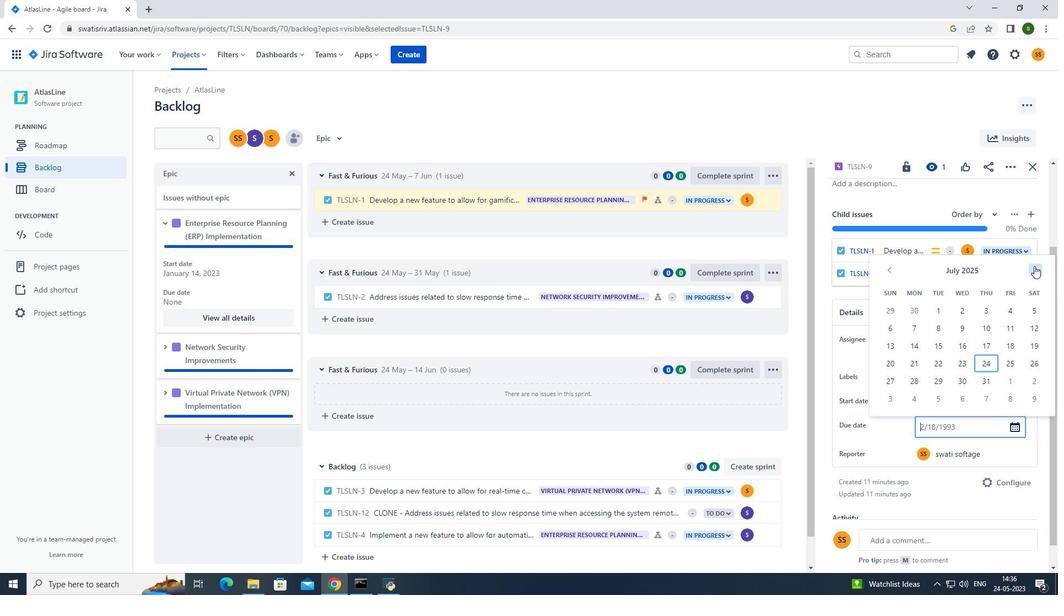 
Action: Mouse pressed left at (1037, 265)
Screenshot: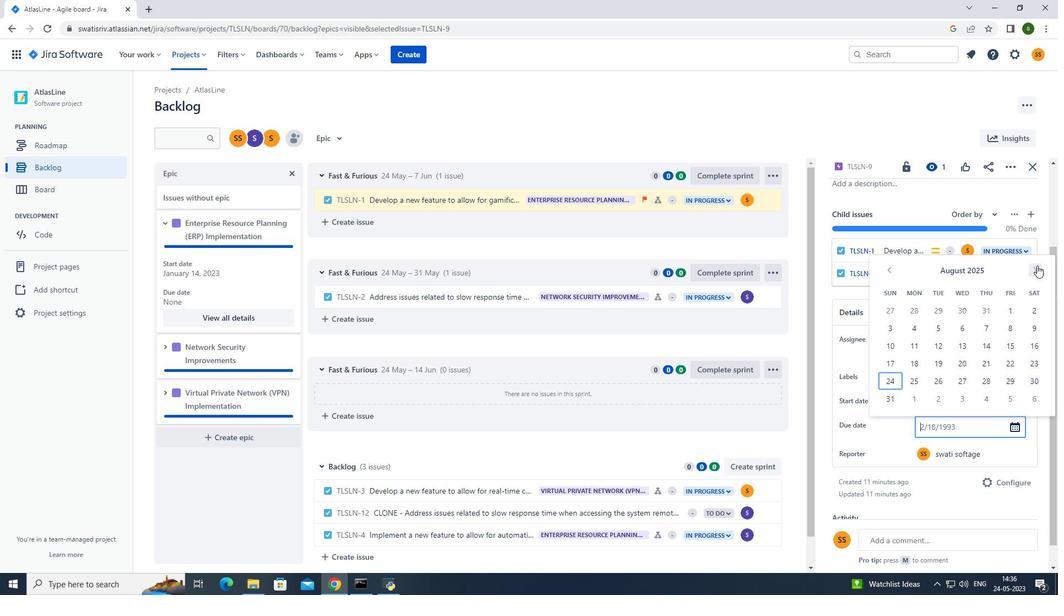
Action: Mouse pressed left at (1037, 265)
Screenshot: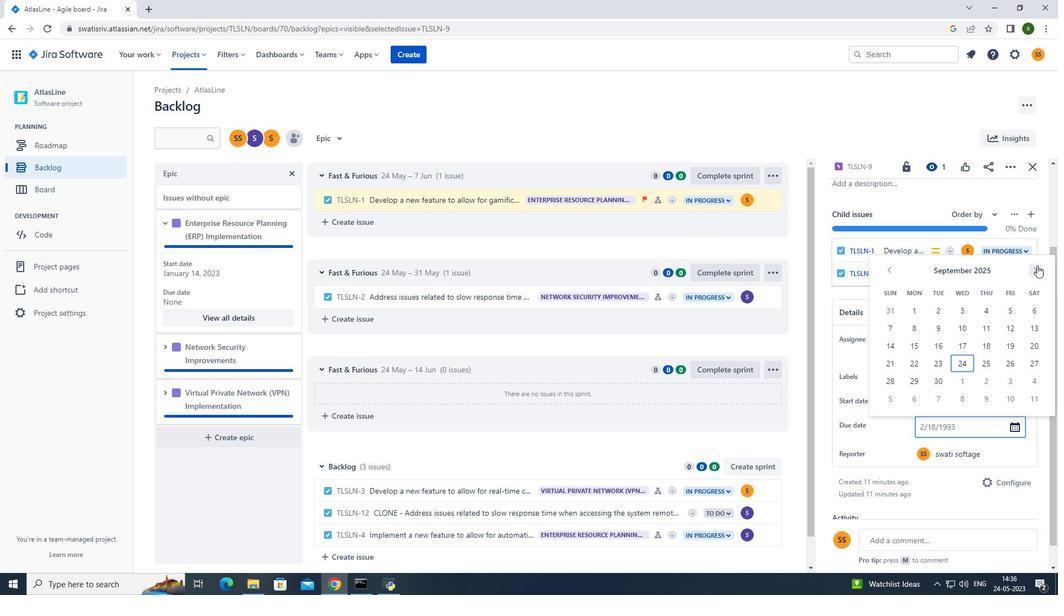 
Action: Mouse pressed left at (1037, 265)
Screenshot: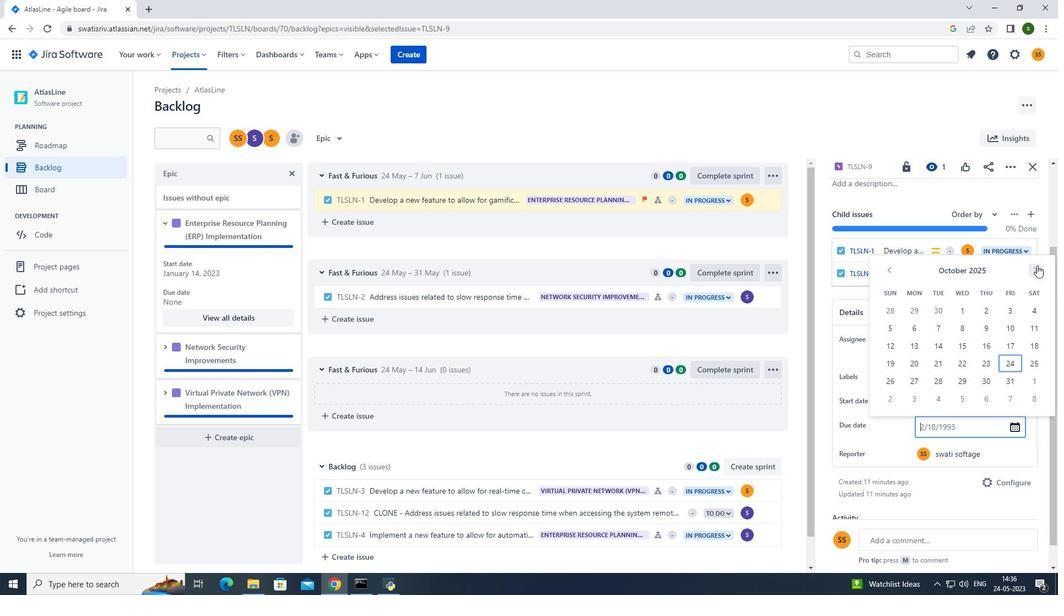 
Action: Mouse pressed left at (1037, 265)
Screenshot: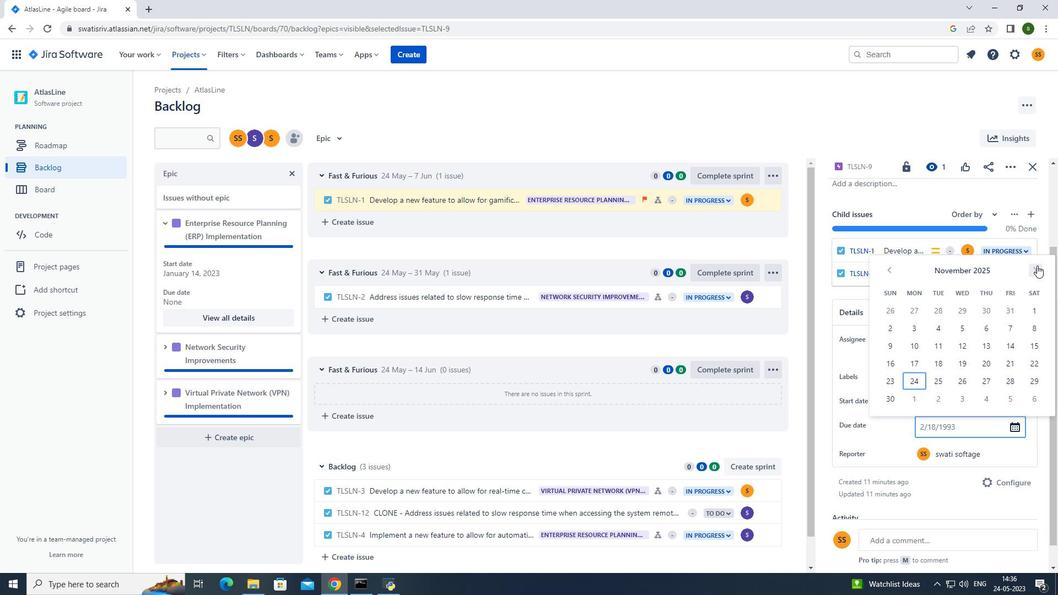 
Action: Mouse moved to (967, 342)
Screenshot: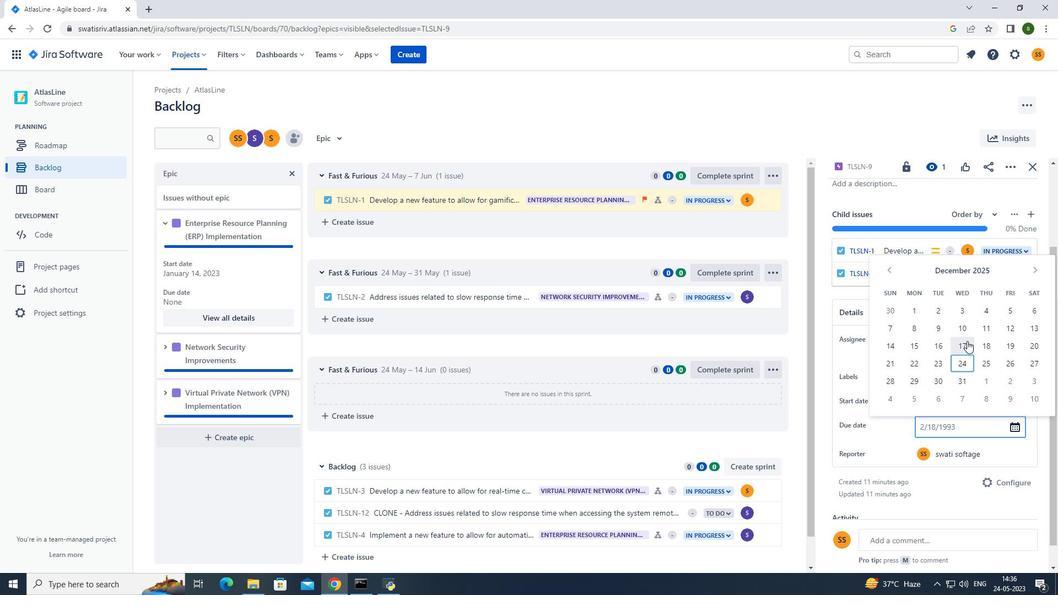 
Action: Mouse pressed left at (967, 342)
Screenshot: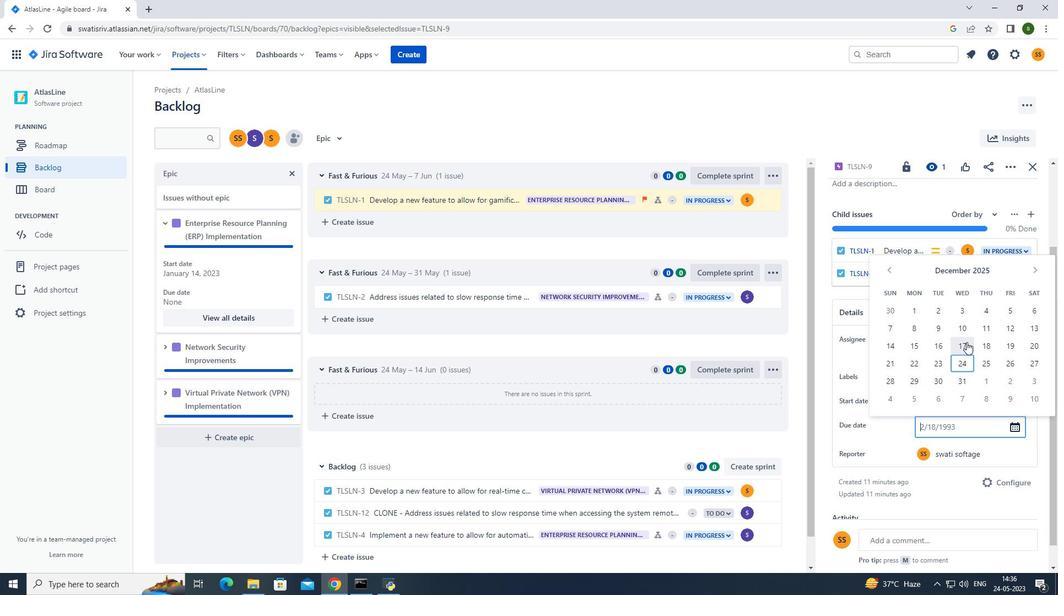 
Action: Mouse moved to (193, 55)
Screenshot: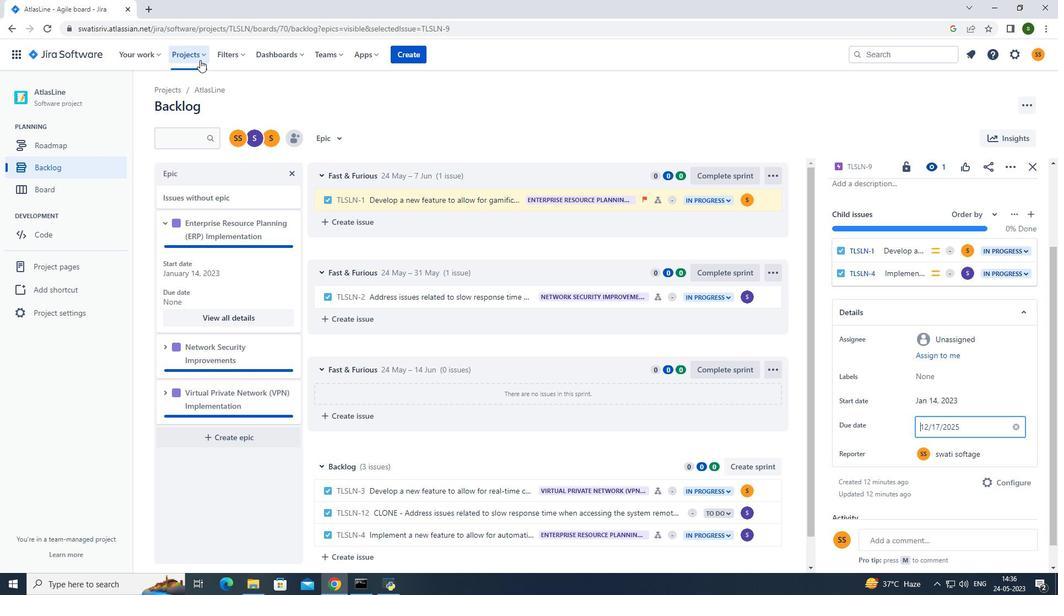 
Action: Mouse pressed left at (193, 55)
Screenshot: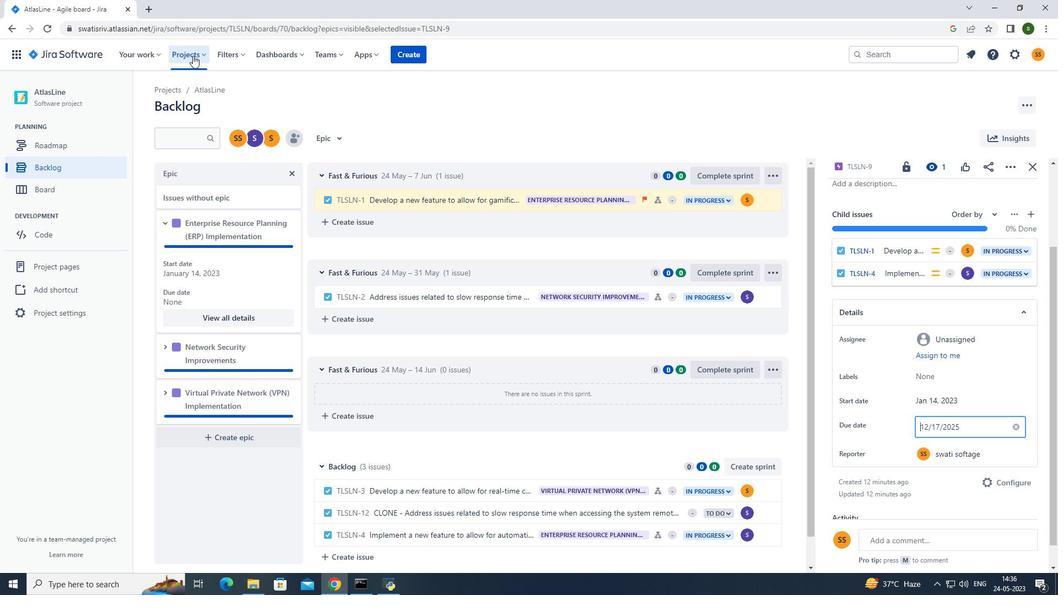 
Action: Mouse moved to (220, 103)
Screenshot: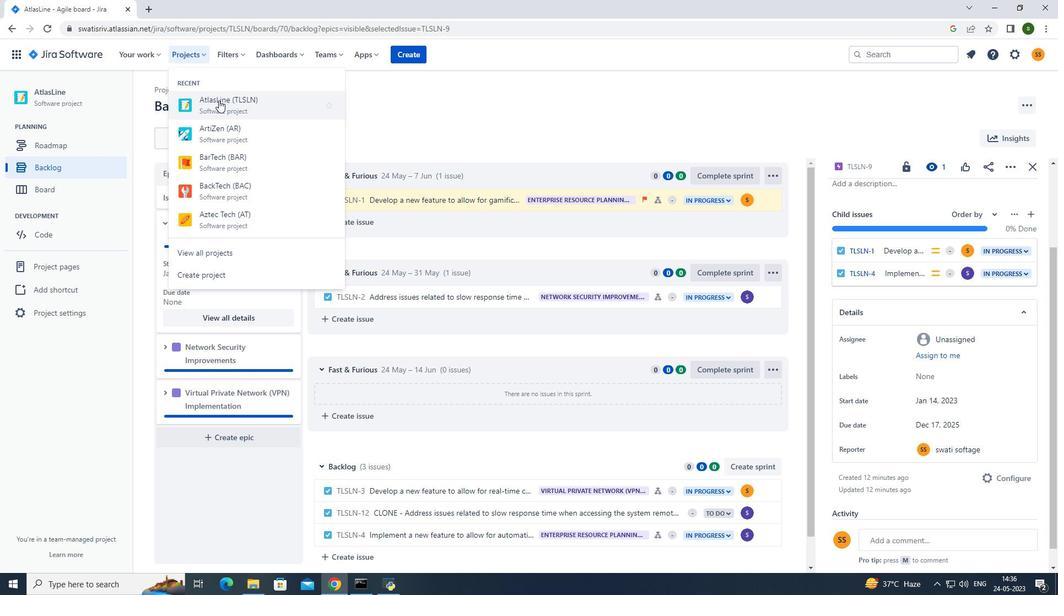 
Action: Mouse pressed left at (220, 103)
Screenshot: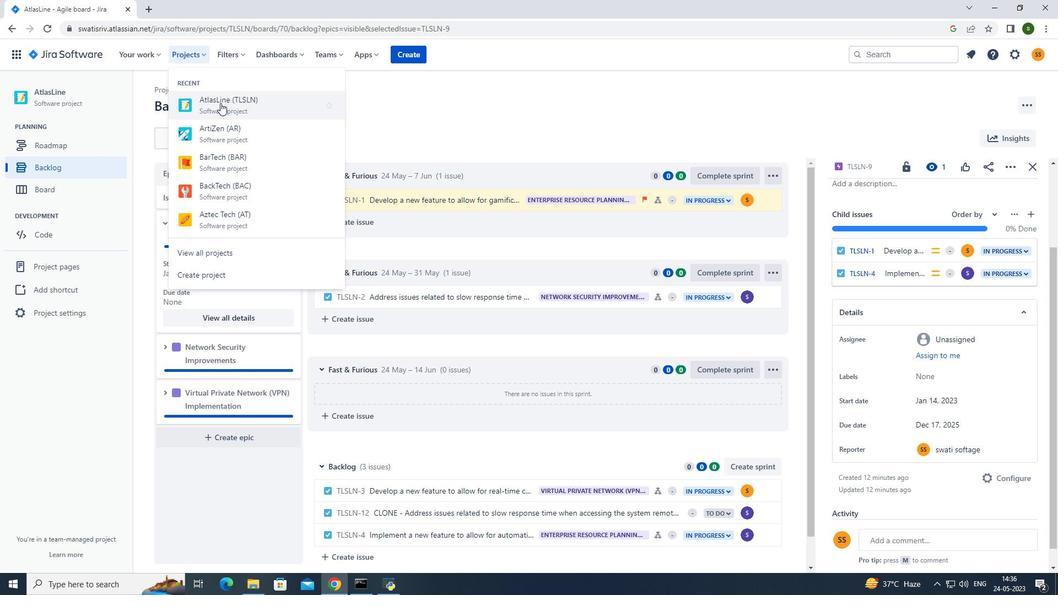 
Action: Mouse moved to (82, 169)
Screenshot: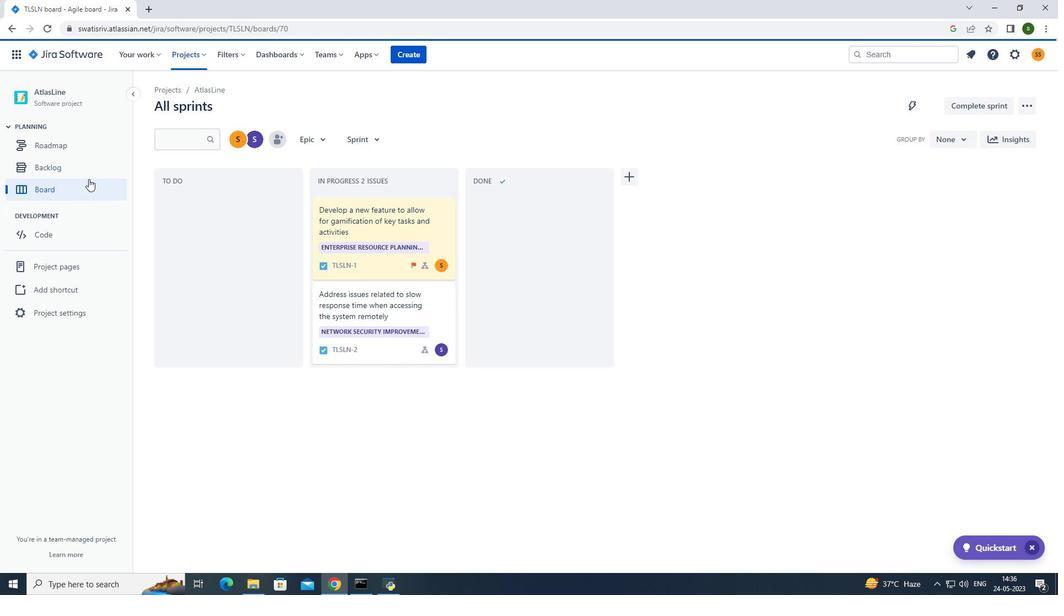 
Action: Mouse pressed left at (82, 169)
Screenshot: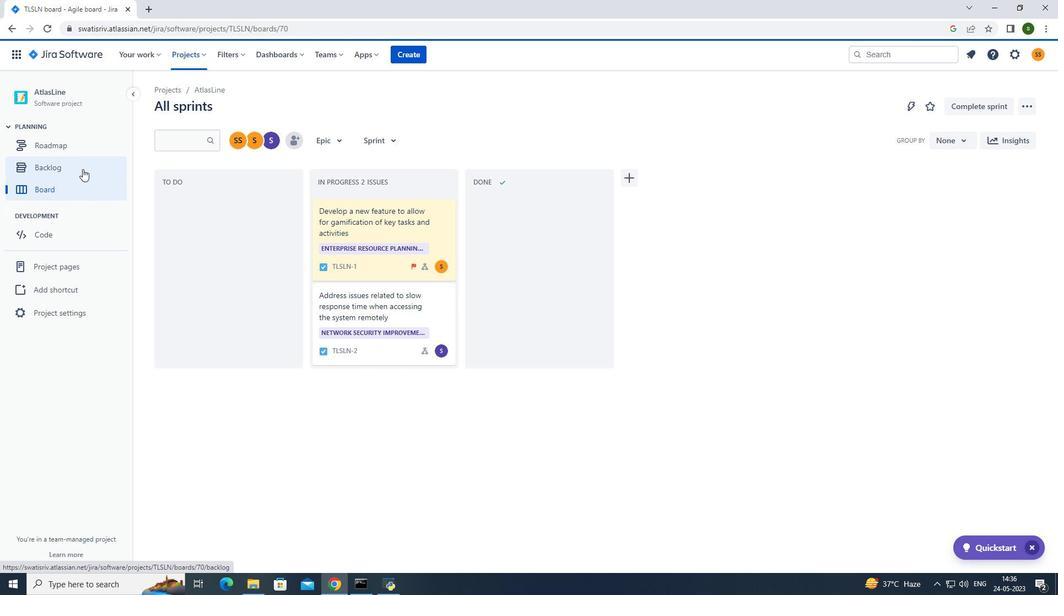 
Action: Mouse moved to (167, 267)
Screenshot: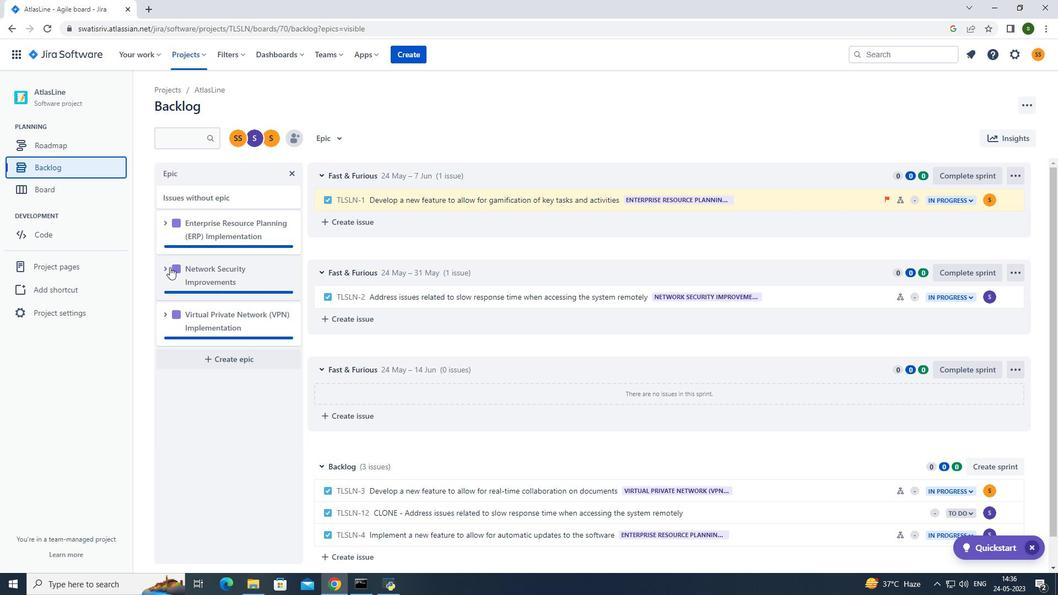 
Action: Mouse pressed left at (167, 267)
Screenshot: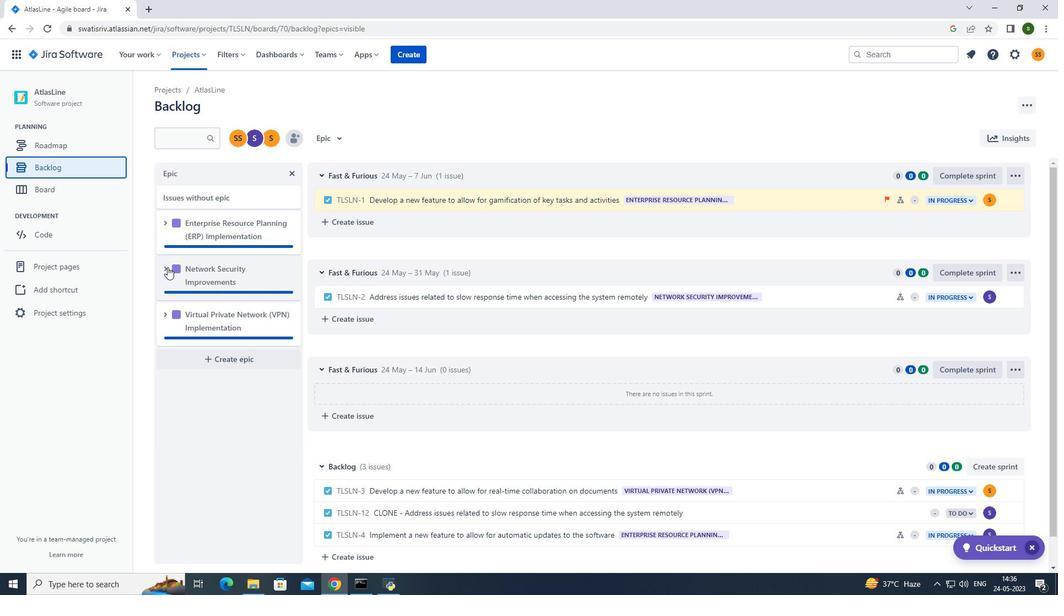 
Action: Mouse moved to (239, 361)
Screenshot: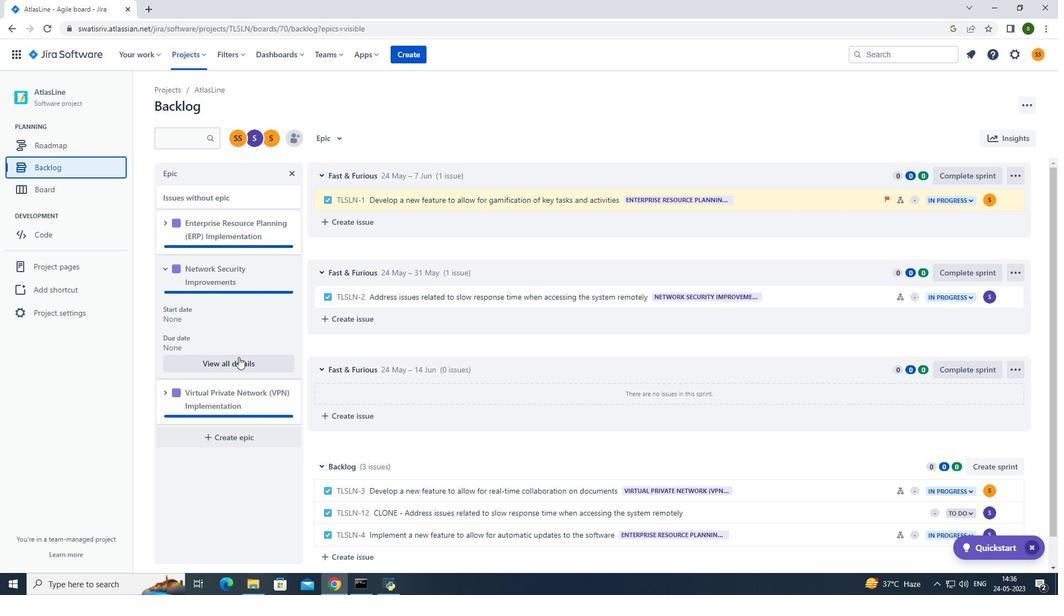 
Action: Mouse pressed left at (239, 361)
Screenshot: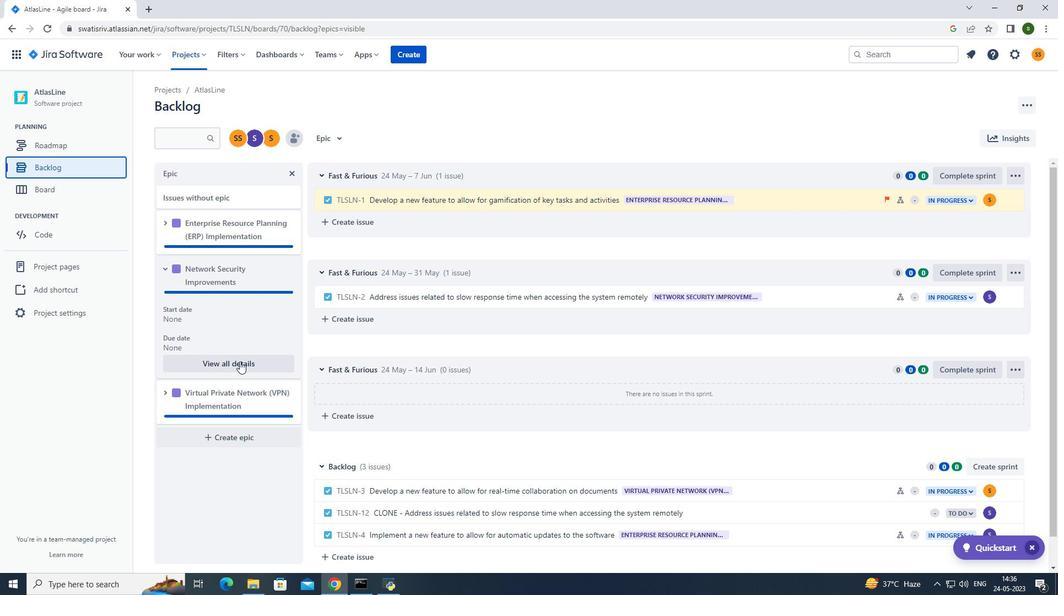 
Action: Mouse moved to (927, 474)
Screenshot: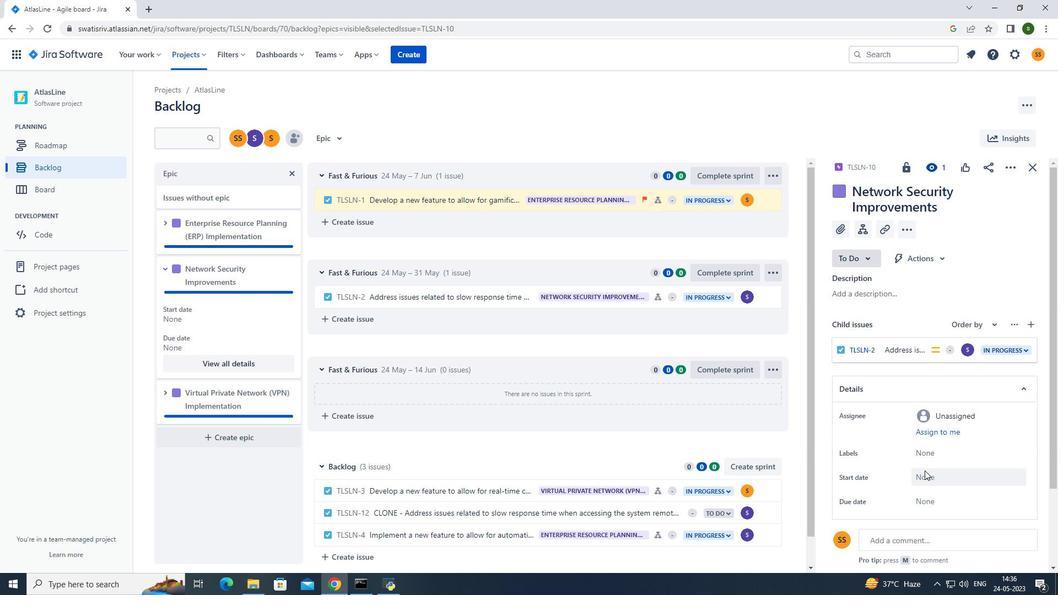 
Action: Mouse pressed left at (927, 474)
Screenshot: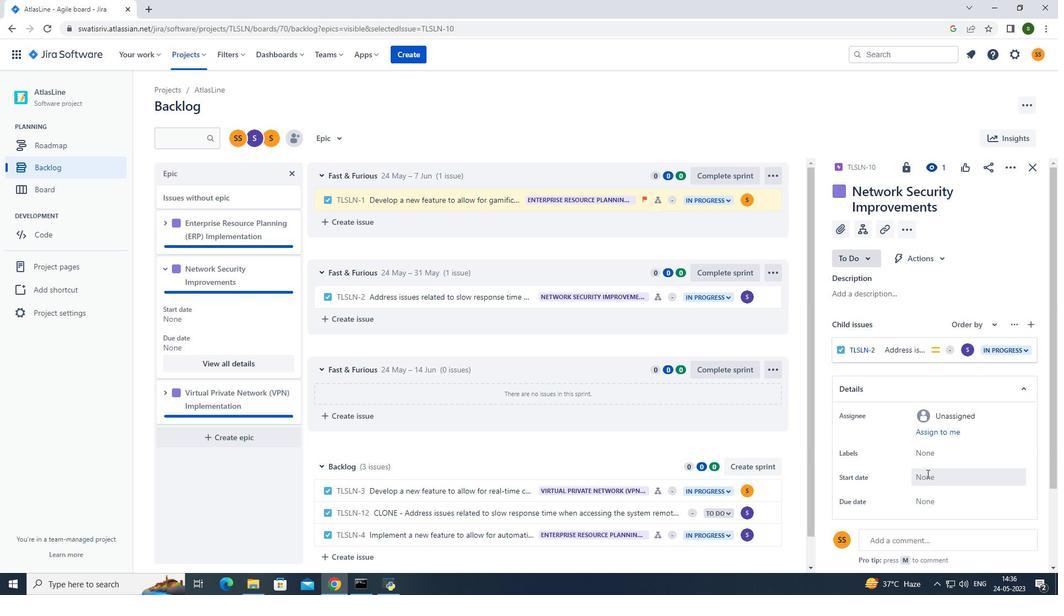 
Action: Mouse moved to (1032, 314)
Screenshot: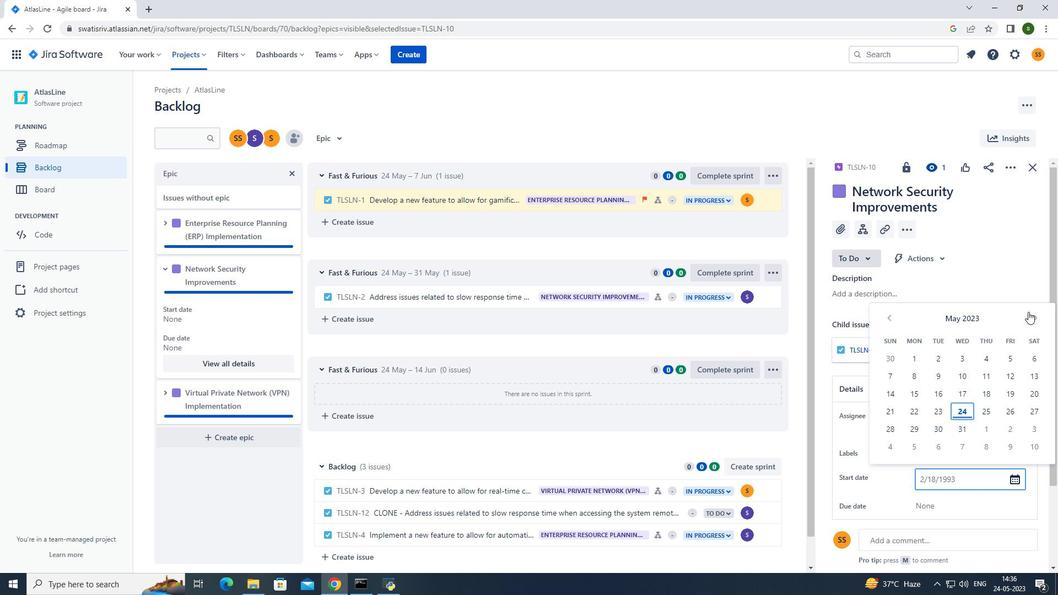 
Action: Mouse pressed left at (1032, 314)
Screenshot: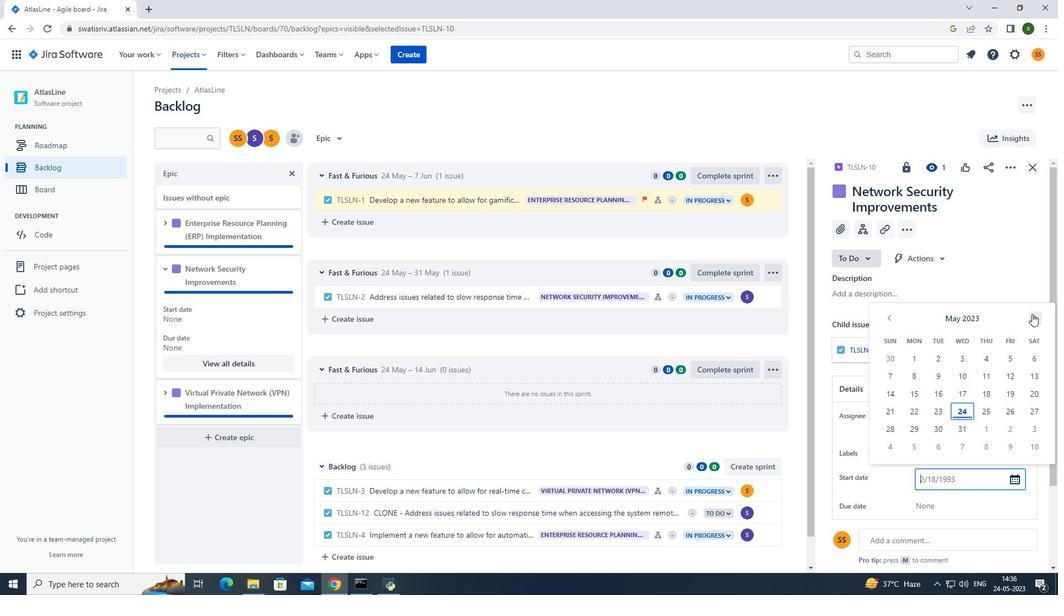 
Action: Mouse moved to (1033, 314)
Screenshot: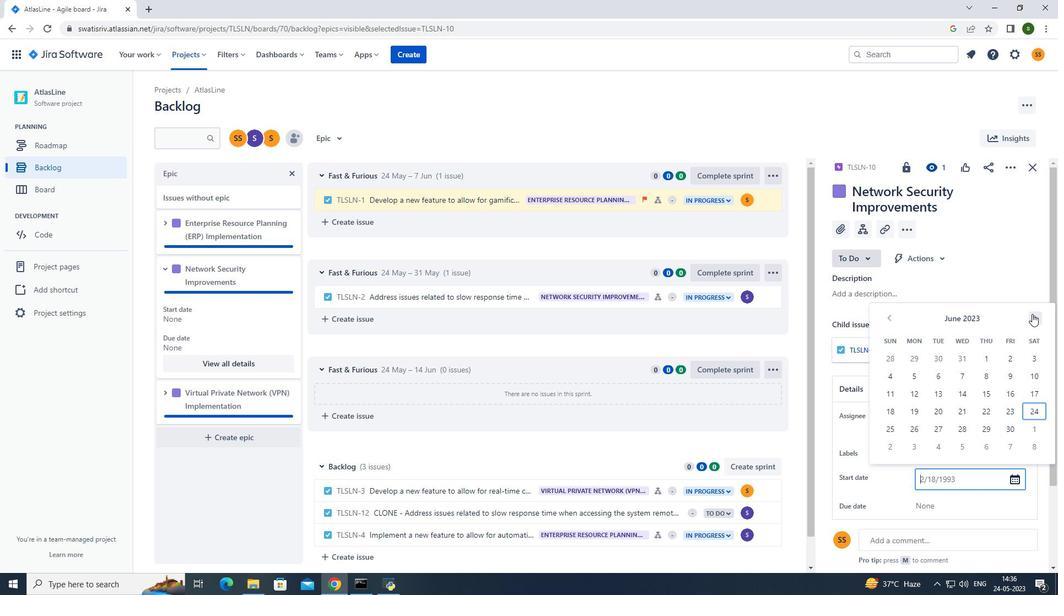 
Action: Mouse pressed left at (1033, 314)
Screenshot: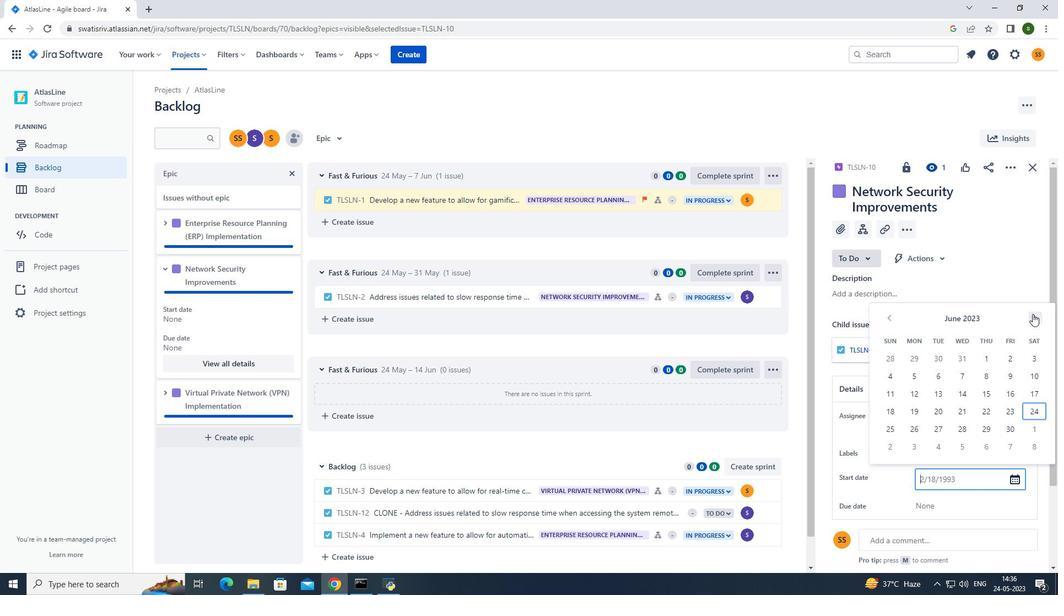 
Action: Mouse pressed left at (1033, 314)
Screenshot: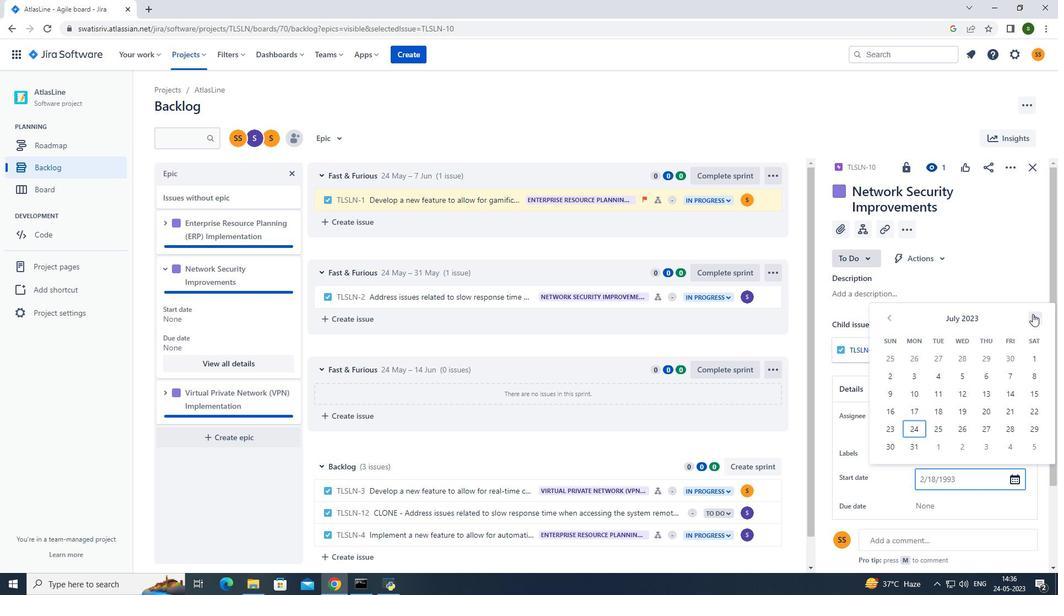 
Action: Mouse pressed left at (1033, 314)
Screenshot: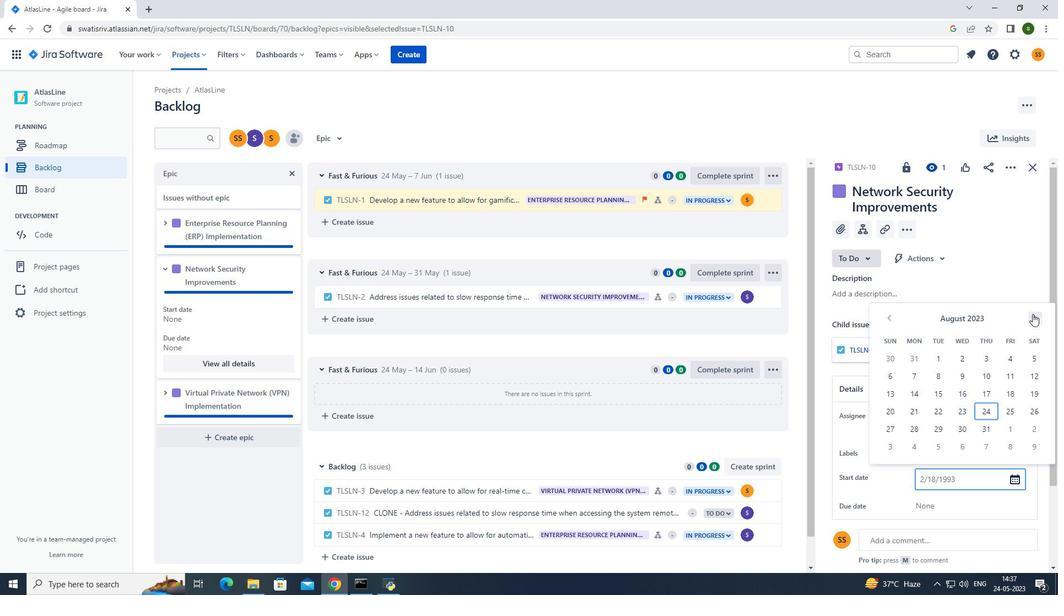 
Action: Mouse pressed left at (1033, 314)
Screenshot: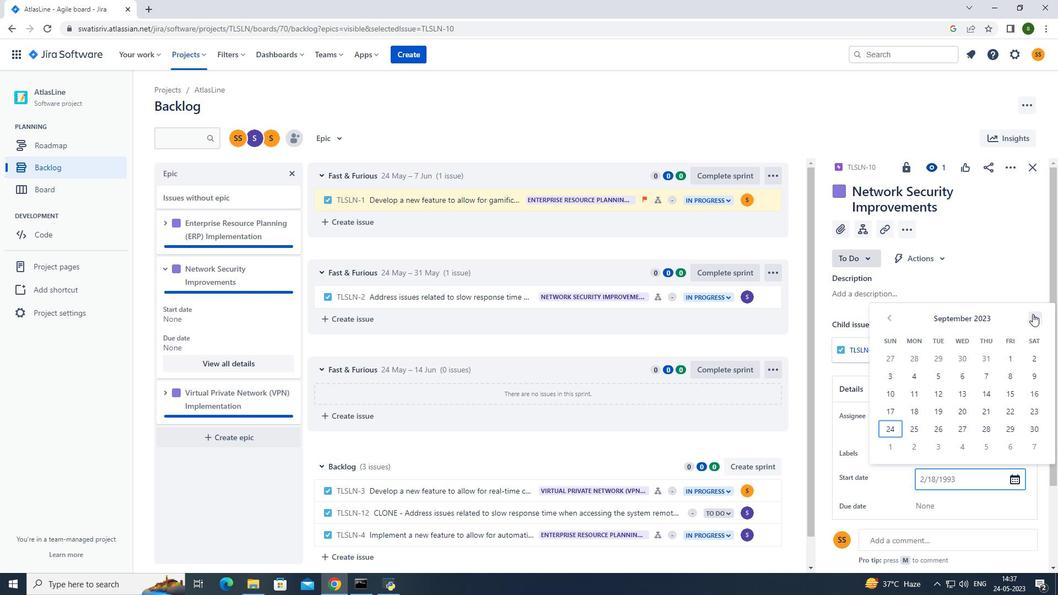 
Action: Mouse pressed left at (1033, 314)
Screenshot: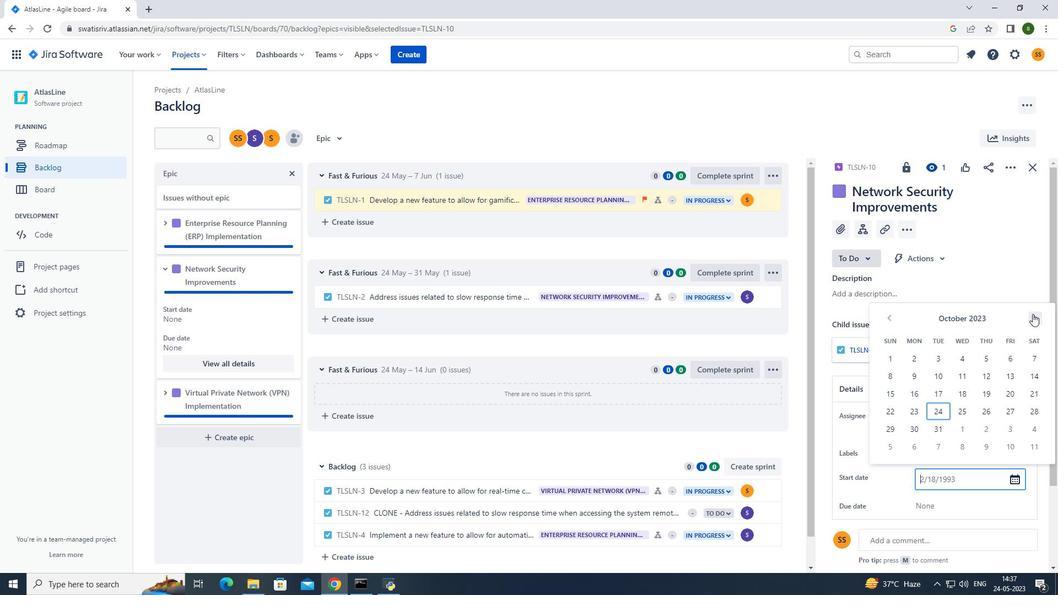 
Action: Mouse pressed left at (1033, 314)
Screenshot: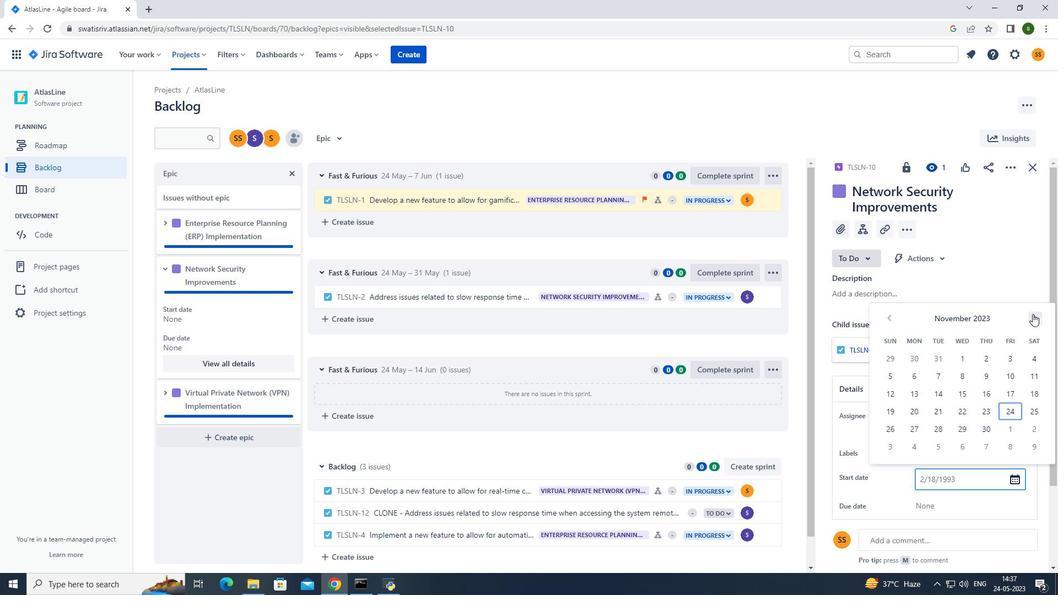 
Action: Mouse pressed left at (1033, 314)
Screenshot: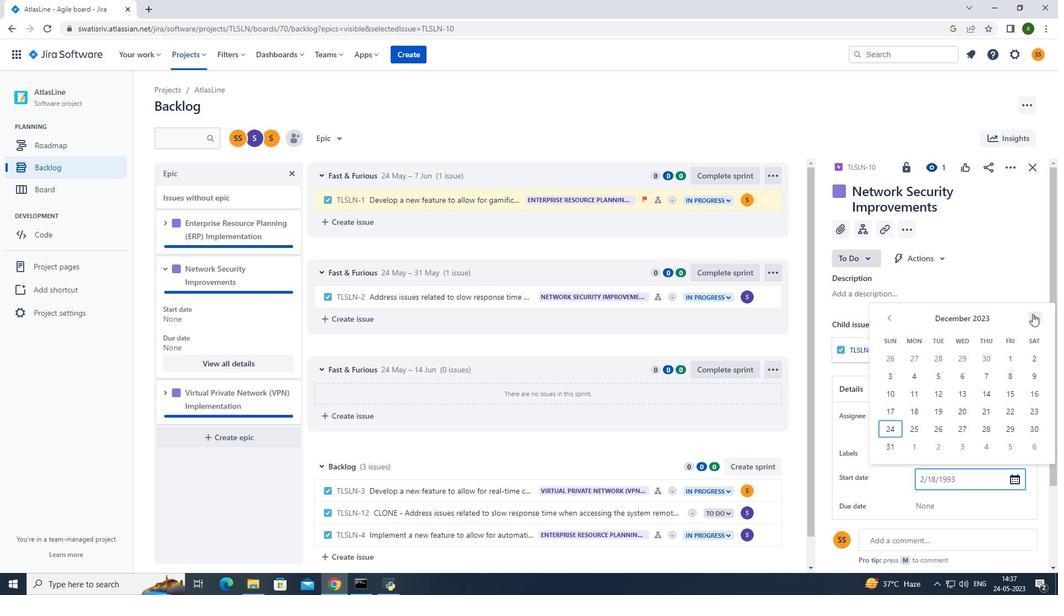 
Action: Mouse pressed left at (1033, 314)
Screenshot: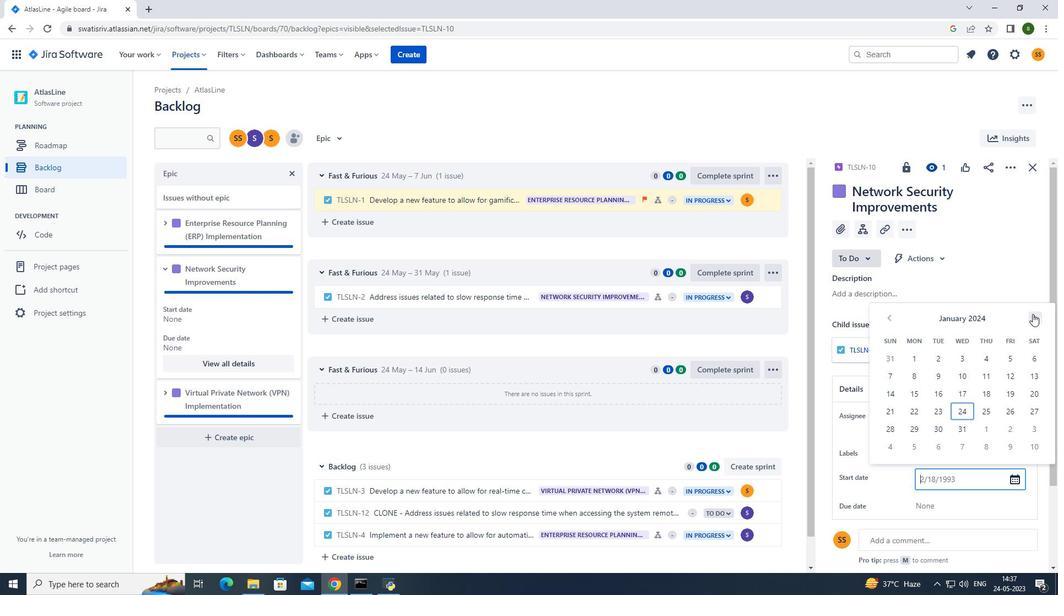 
Action: Mouse pressed left at (1033, 314)
Screenshot: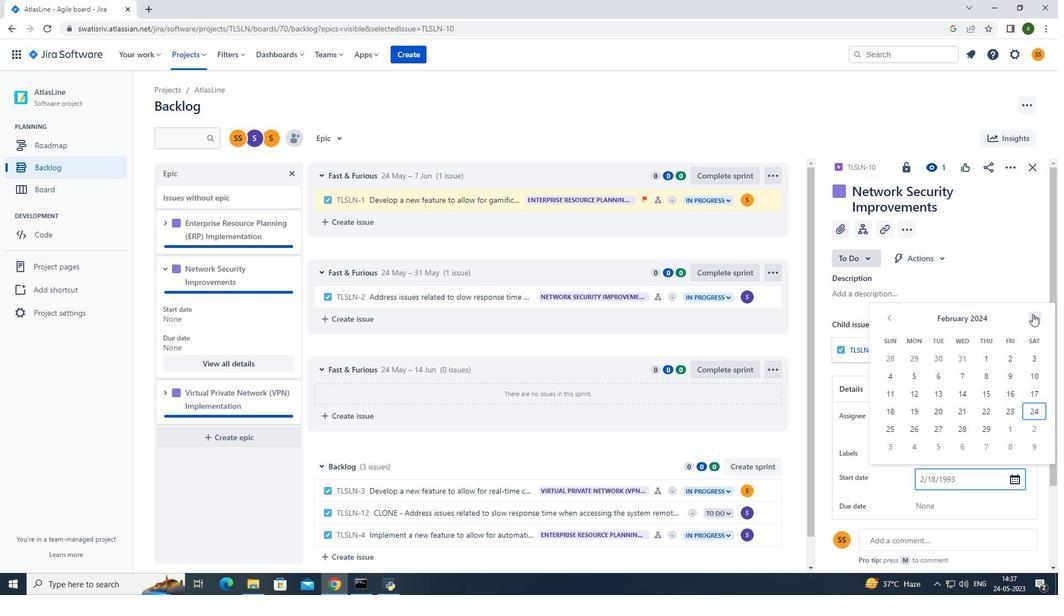 
Action: Mouse pressed left at (1033, 314)
Screenshot: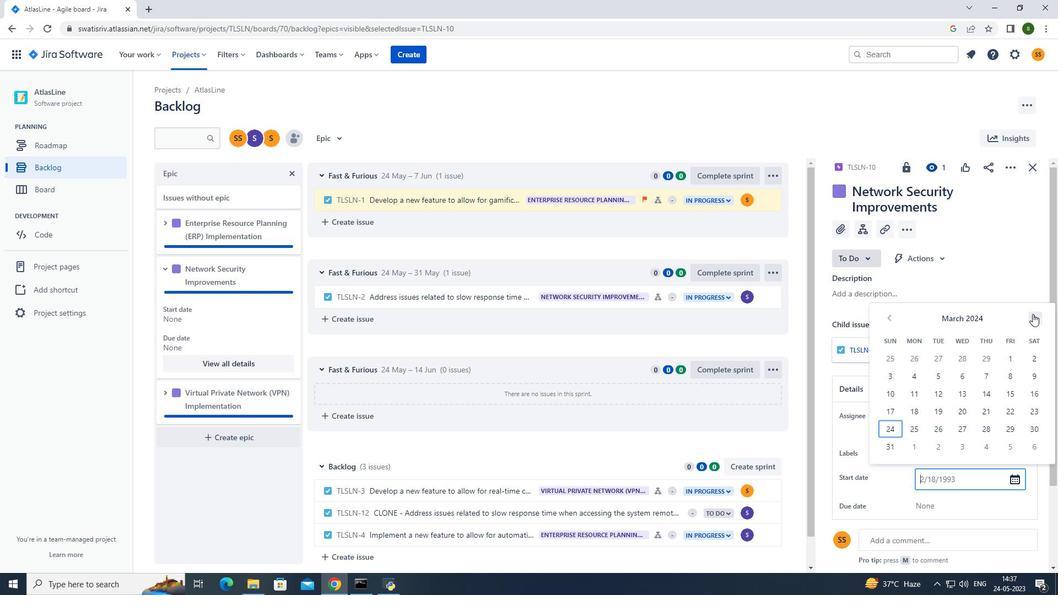 
Action: Mouse moved to (1034, 314)
Screenshot: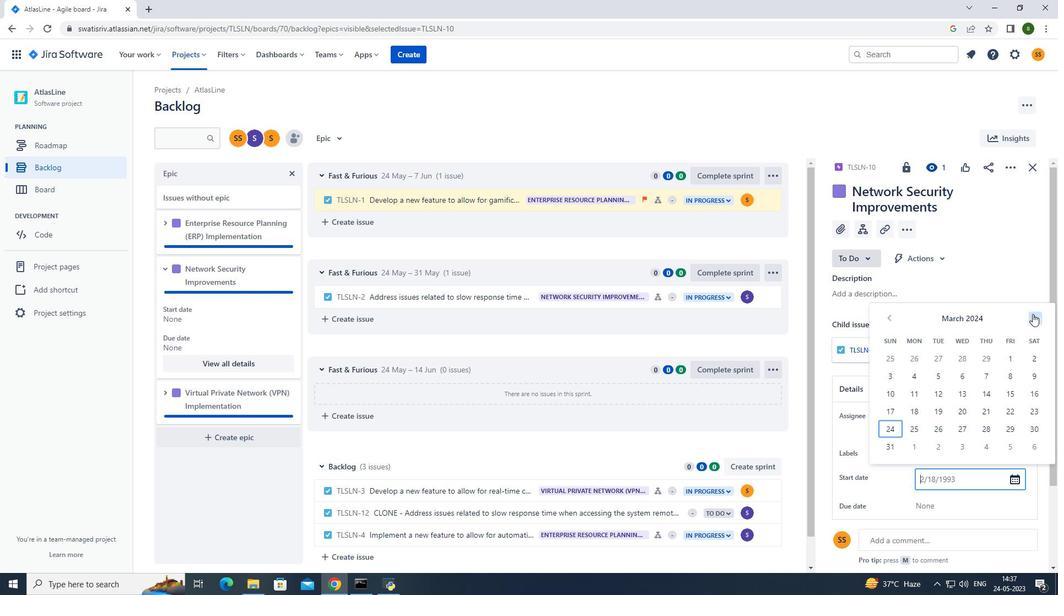 
Action: Mouse pressed left at (1034, 314)
Screenshot: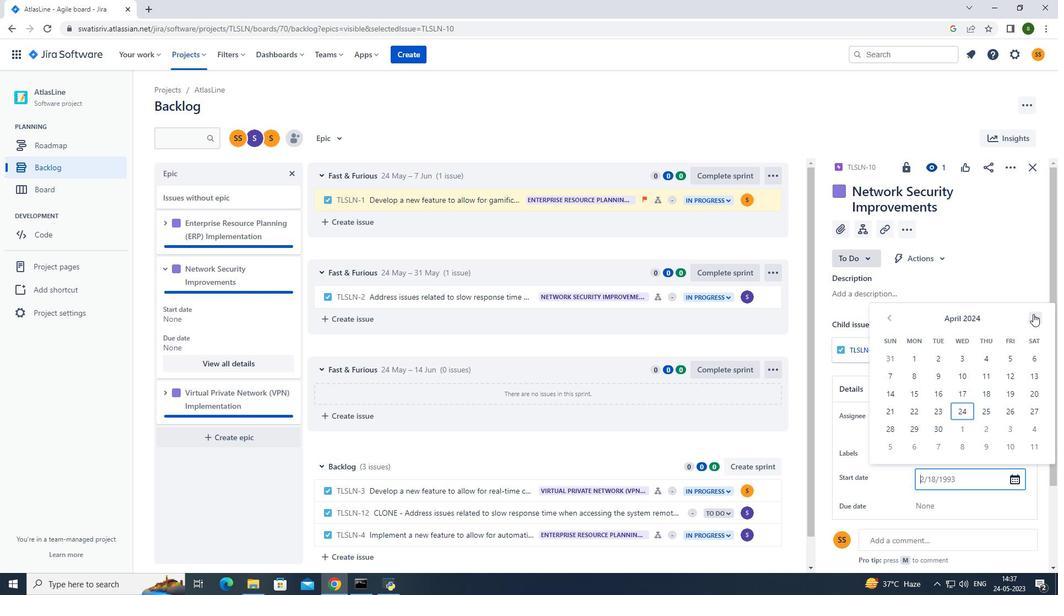 
Action: Mouse moved to (1034, 314)
Screenshot: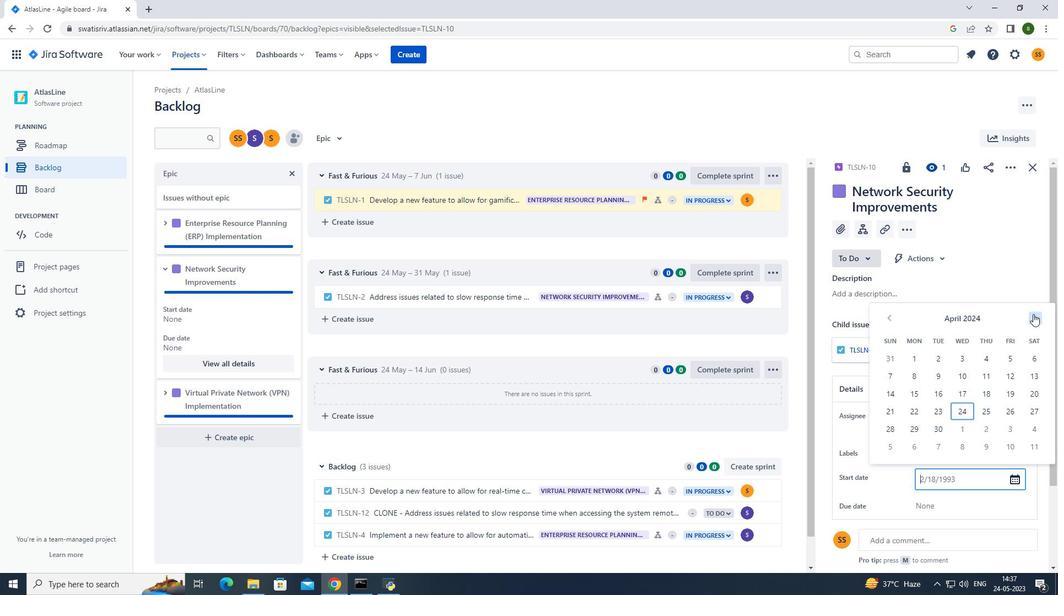 
Action: Mouse pressed left at (1034, 314)
Screenshot: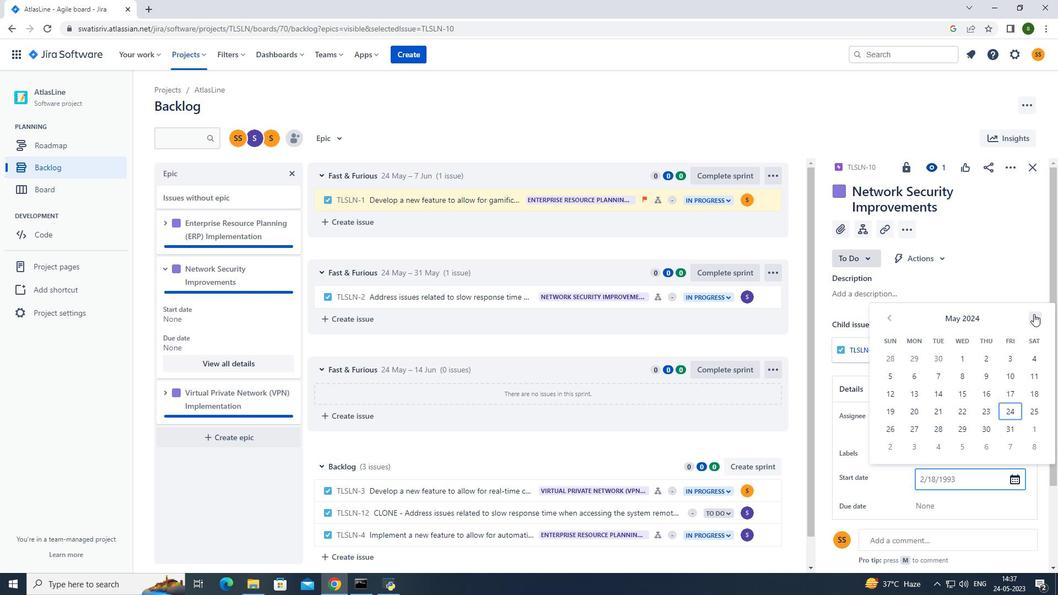 
Action: Mouse moved to (944, 408)
Screenshot: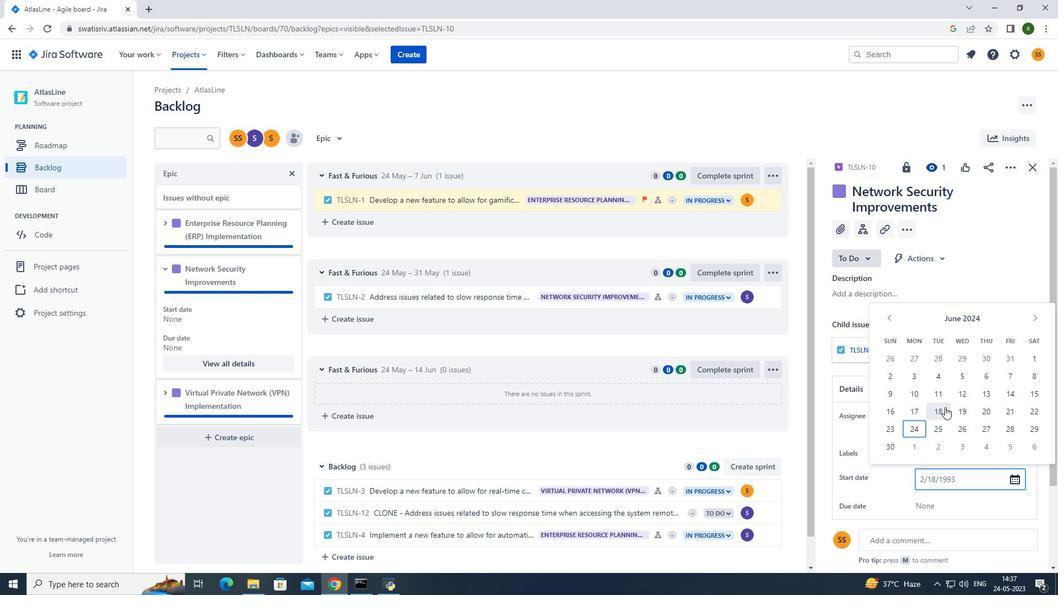 
Action: Mouse pressed left at (944, 408)
Screenshot: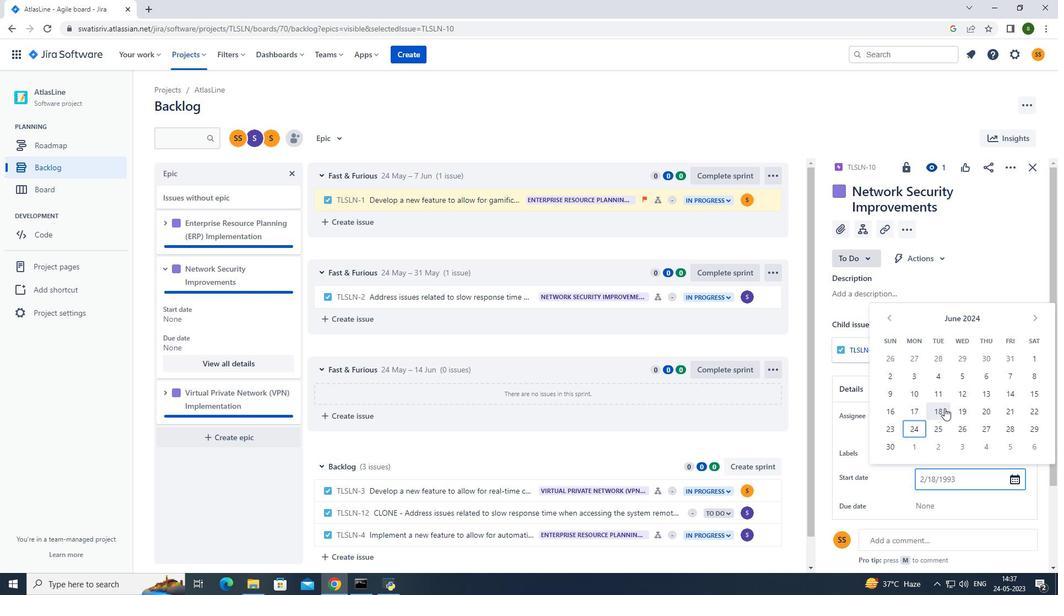 
Action: Mouse moved to (943, 511)
Screenshot: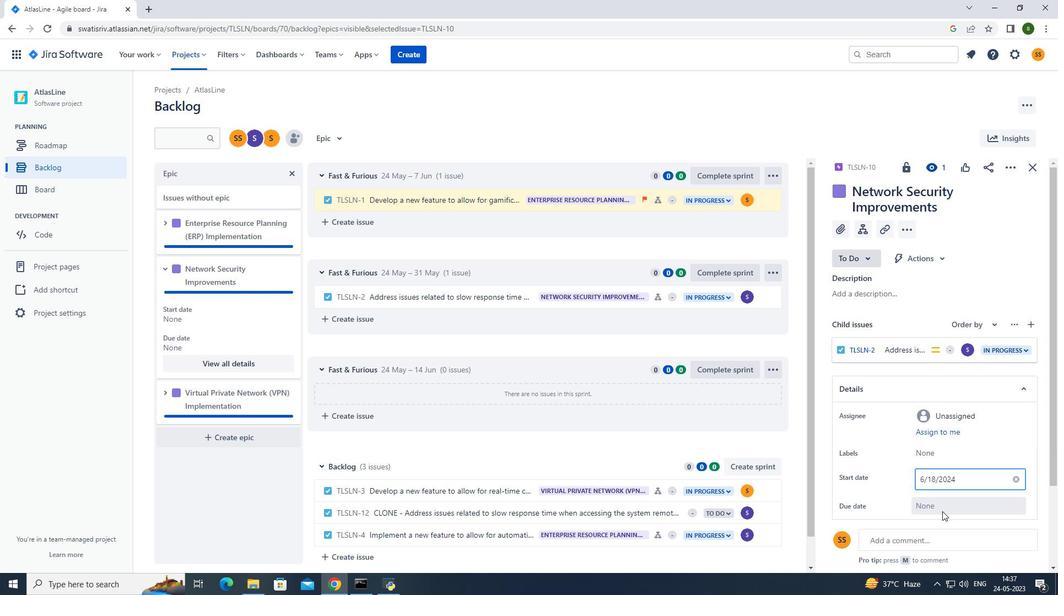 
Action: Mouse pressed left at (943, 511)
Screenshot: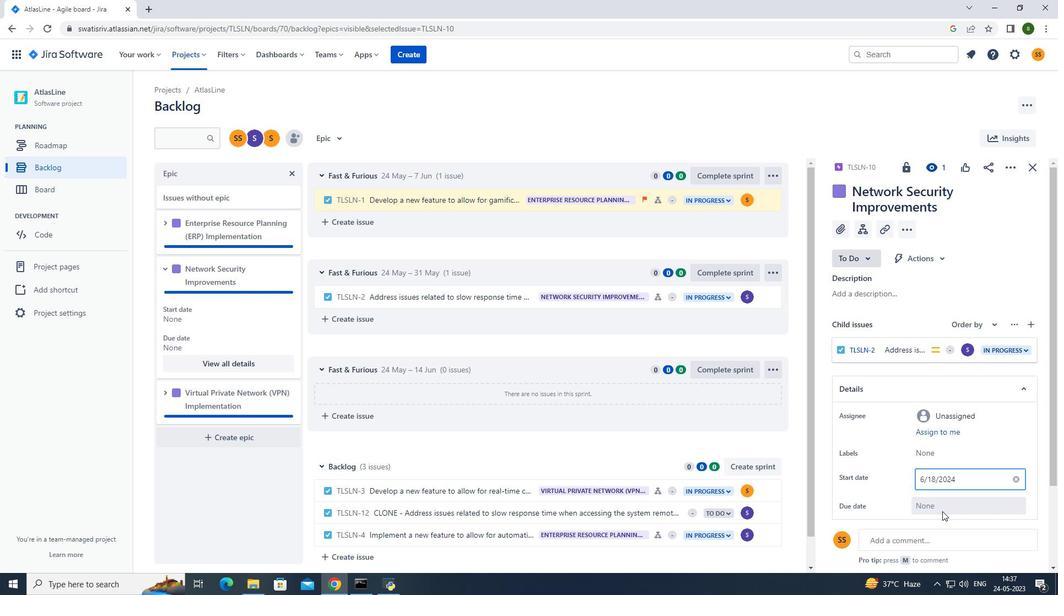 
Action: Mouse moved to (936, 486)
Screenshot: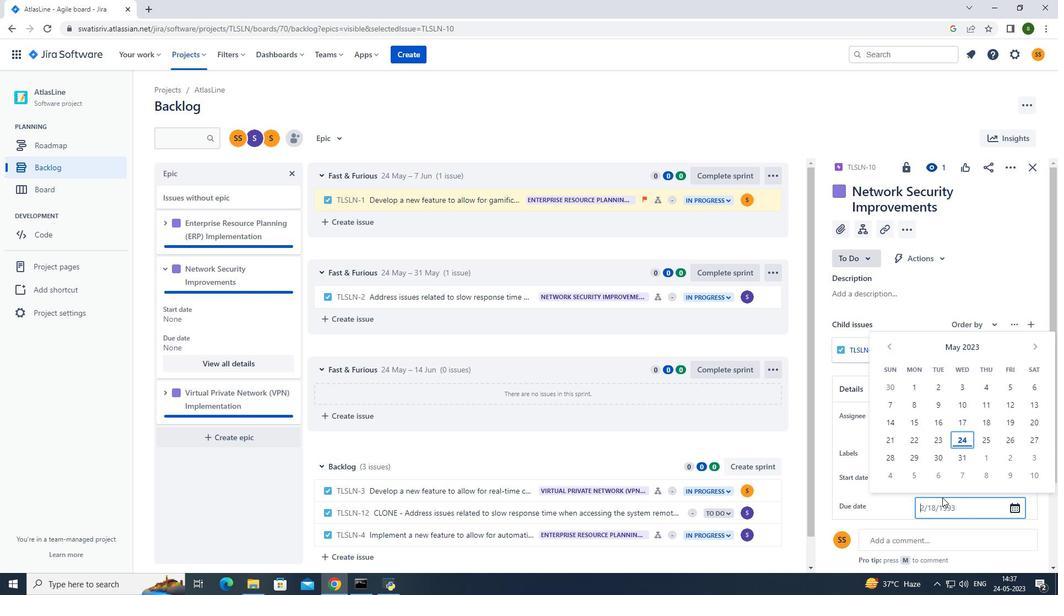
Action: Mouse scrolled (936, 485) with delta (0, 0)
Screenshot: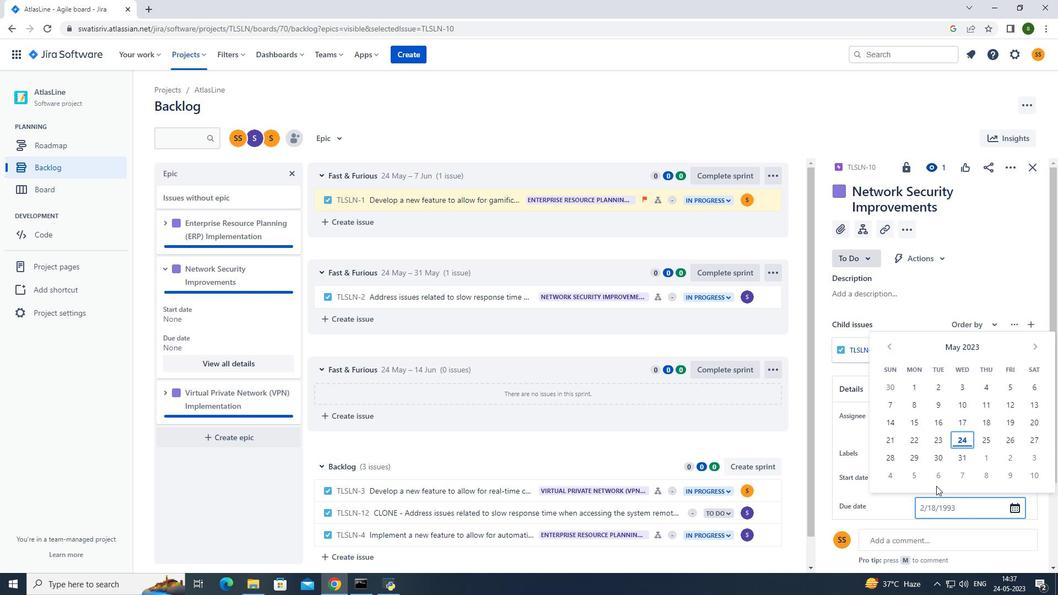 
Action: Mouse scrolled (936, 485) with delta (0, 0)
Screenshot: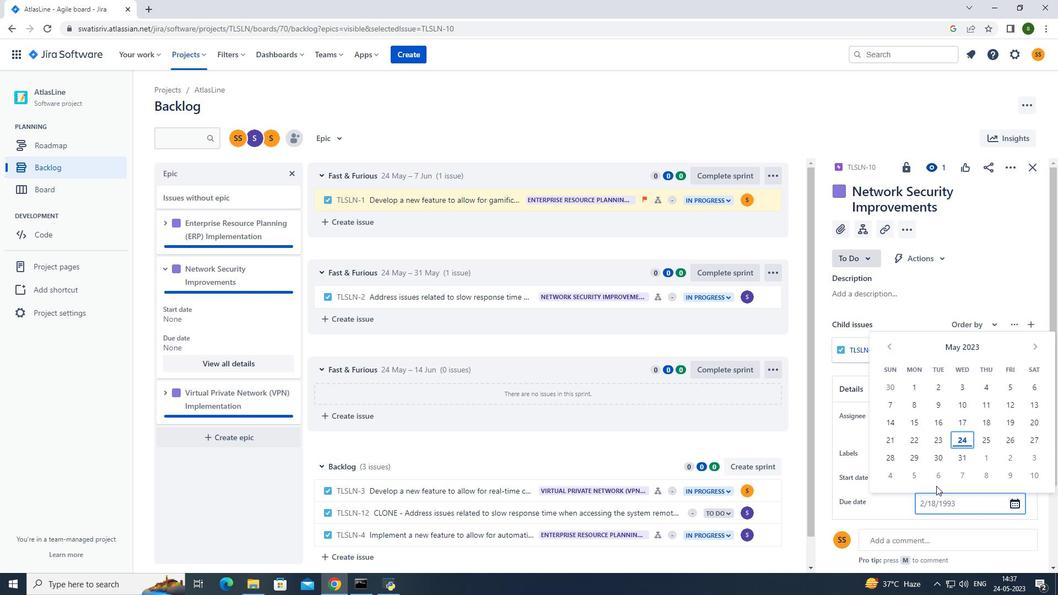 
Action: Mouse moved to (1035, 348)
Screenshot: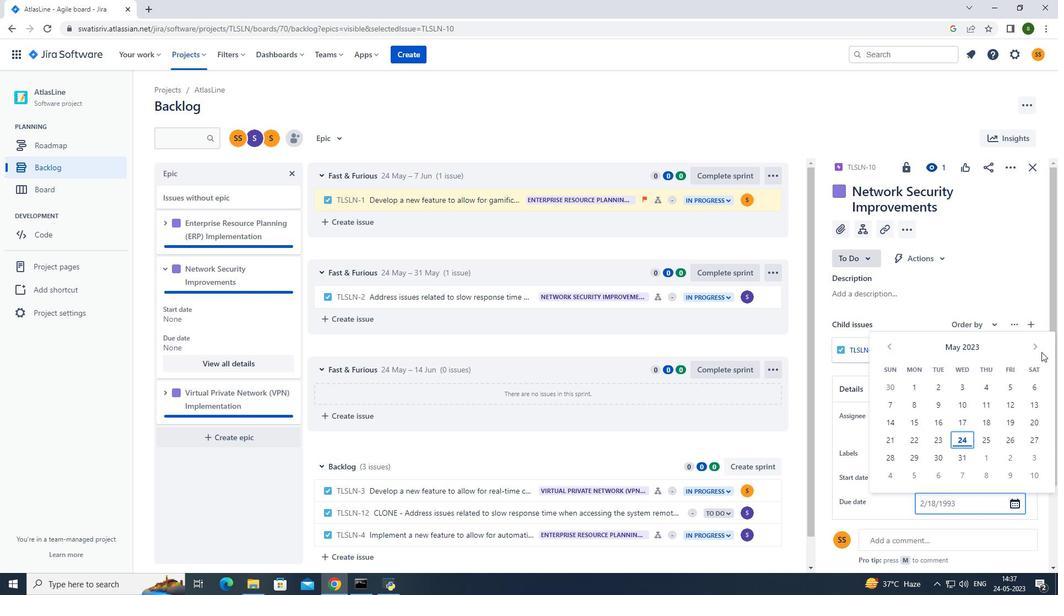 
Action: Mouse pressed left at (1035, 348)
Screenshot: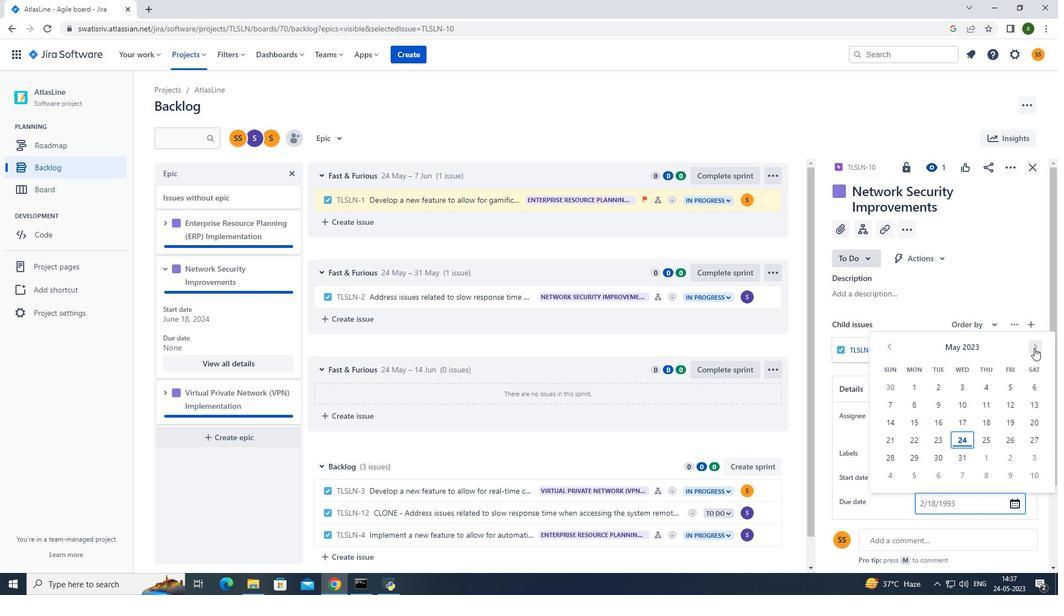 
Action: Mouse pressed left at (1035, 348)
Screenshot: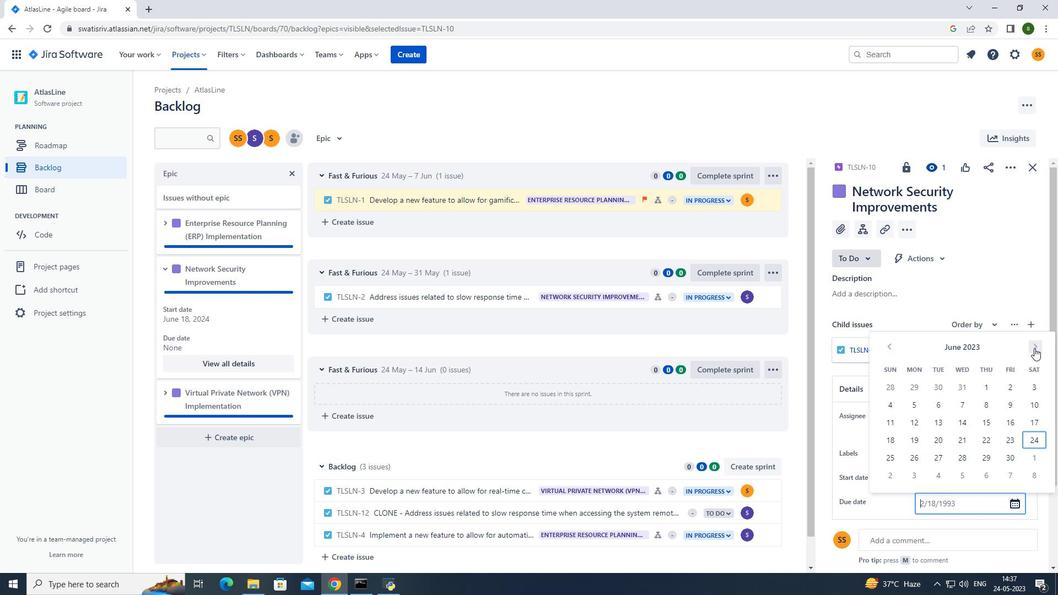 
Action: Mouse pressed left at (1035, 348)
Screenshot: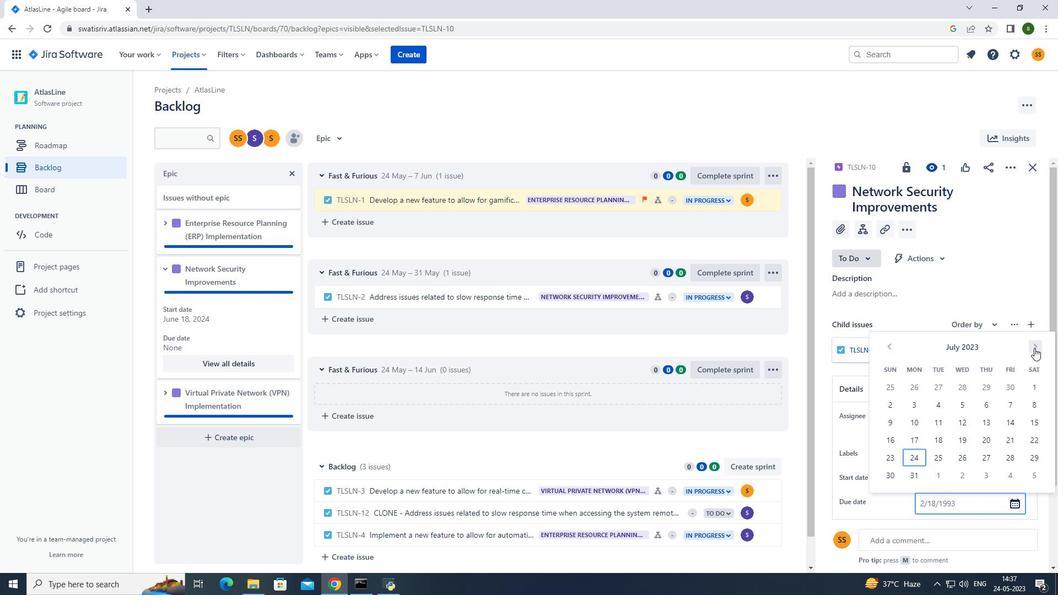 
Action: Mouse pressed left at (1035, 348)
Screenshot: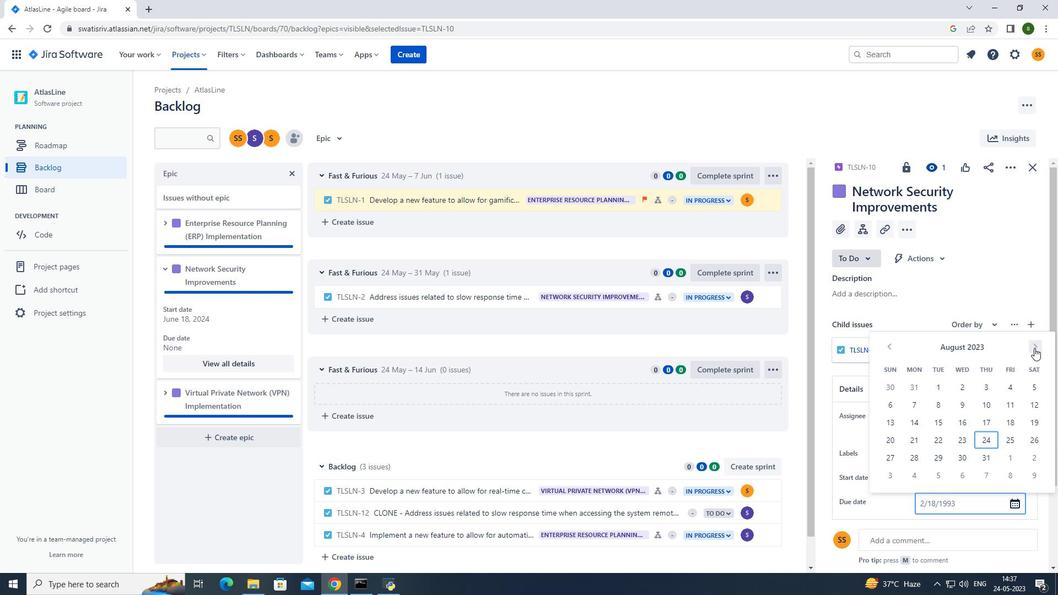 
Action: Mouse pressed left at (1035, 348)
Screenshot: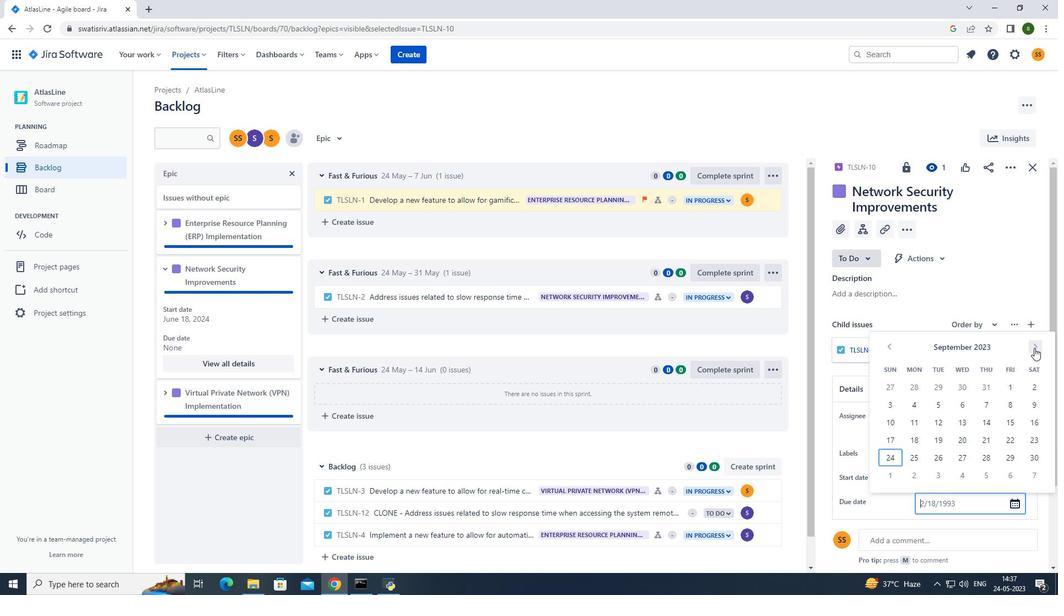 
Action: Mouse pressed left at (1035, 348)
Screenshot: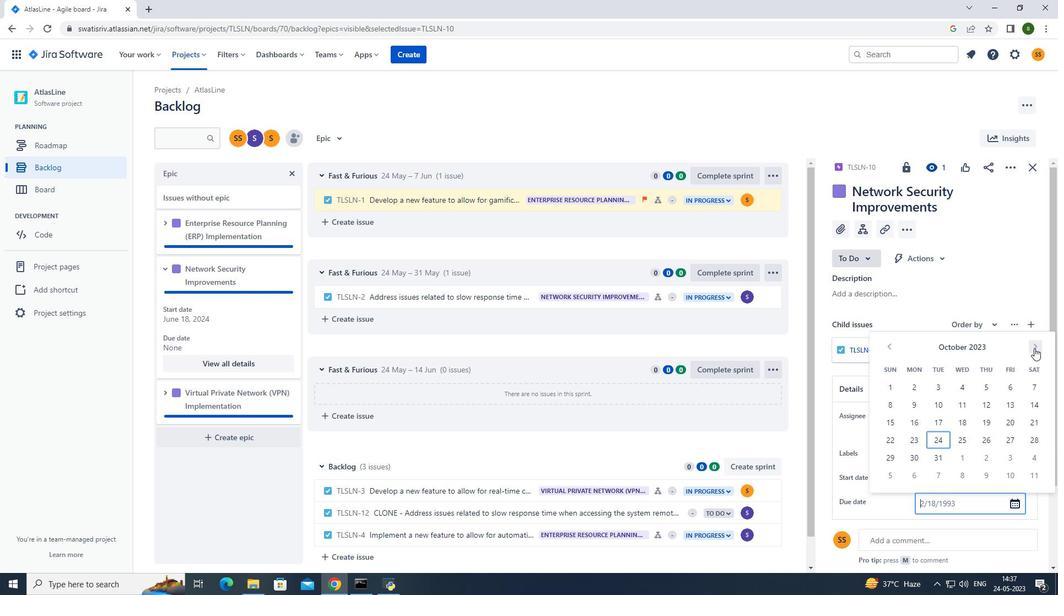 
Action: Mouse pressed left at (1035, 348)
Screenshot: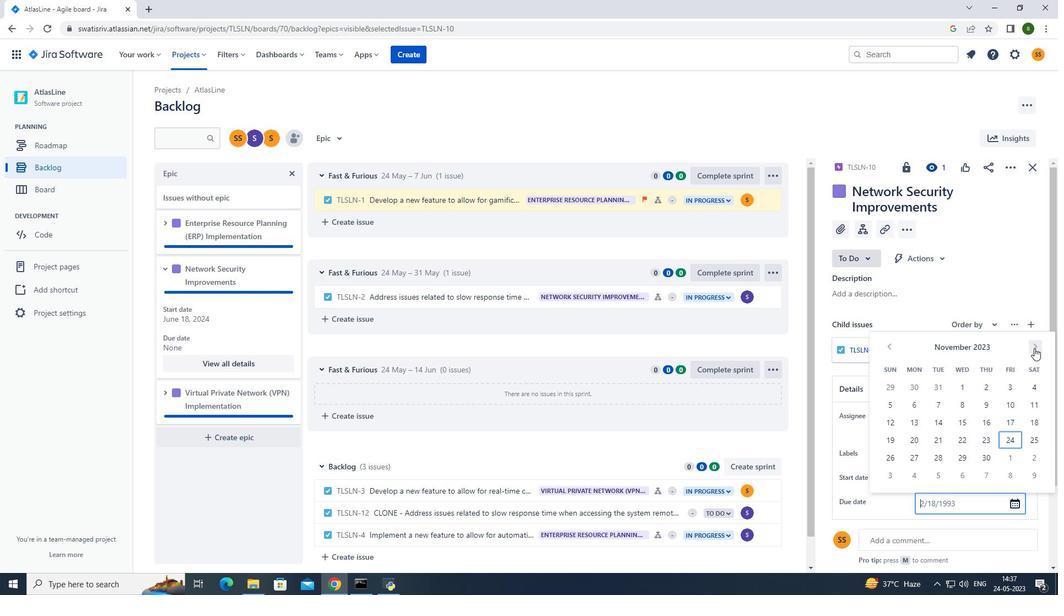 
Action: Mouse pressed left at (1035, 348)
Screenshot: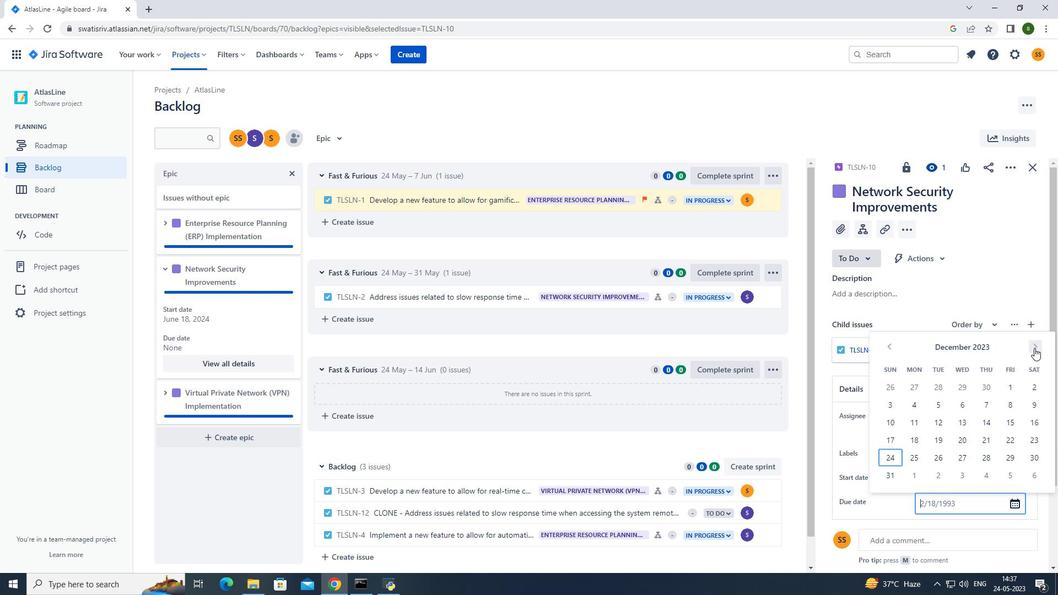 
Action: Mouse pressed left at (1035, 348)
Screenshot: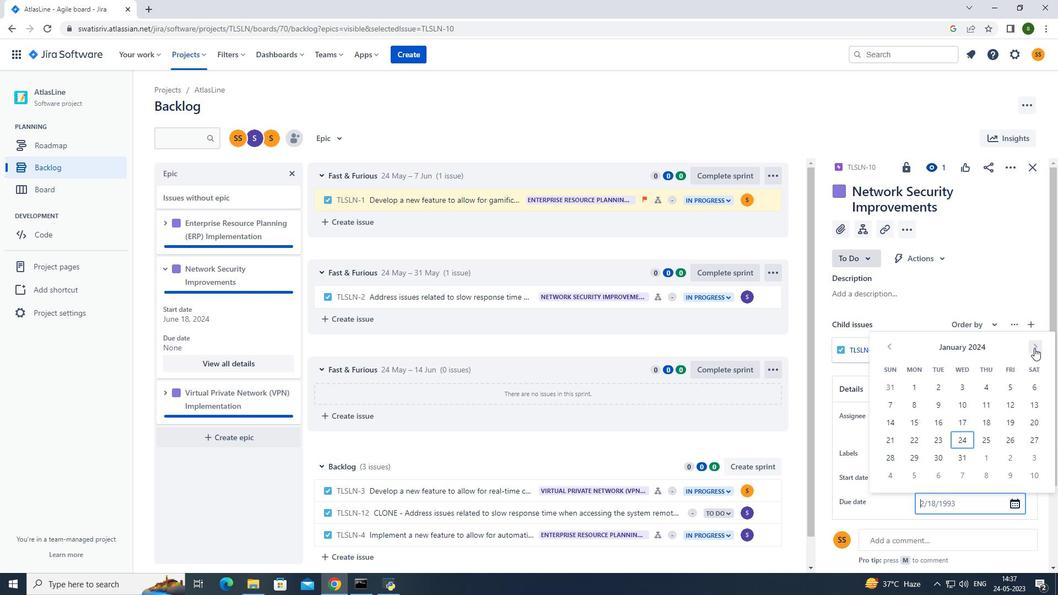 
Action: Mouse pressed left at (1035, 348)
Screenshot: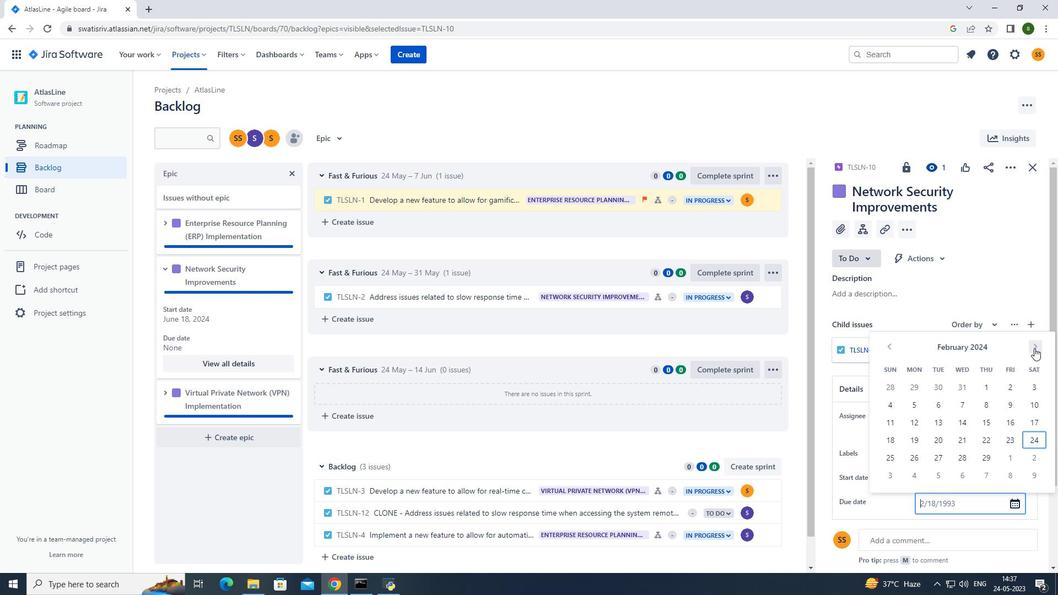 
Action: Mouse pressed left at (1035, 348)
Screenshot: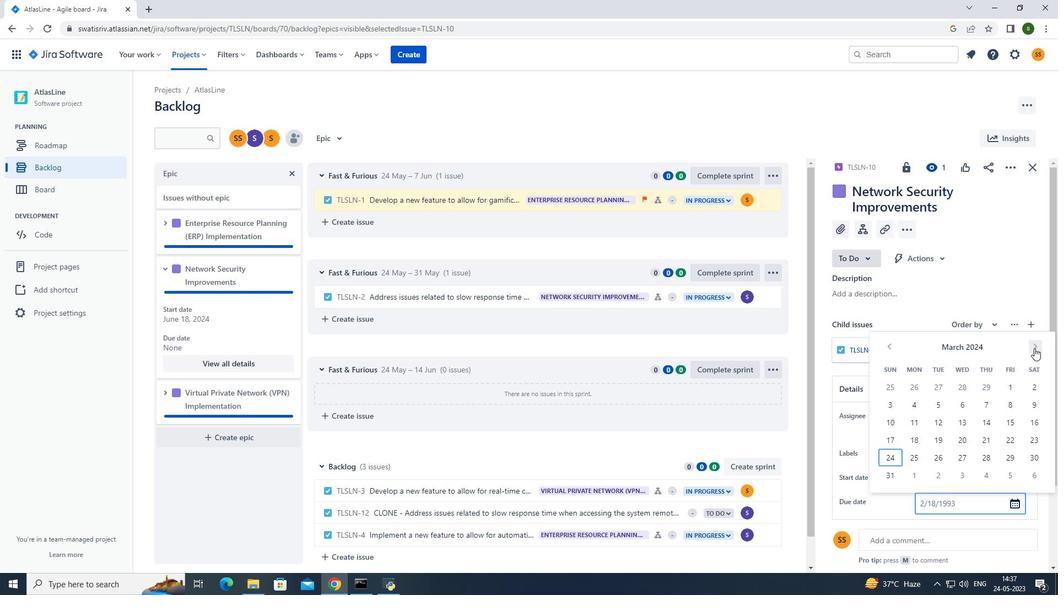 
Action: Mouse pressed left at (1035, 348)
Screenshot: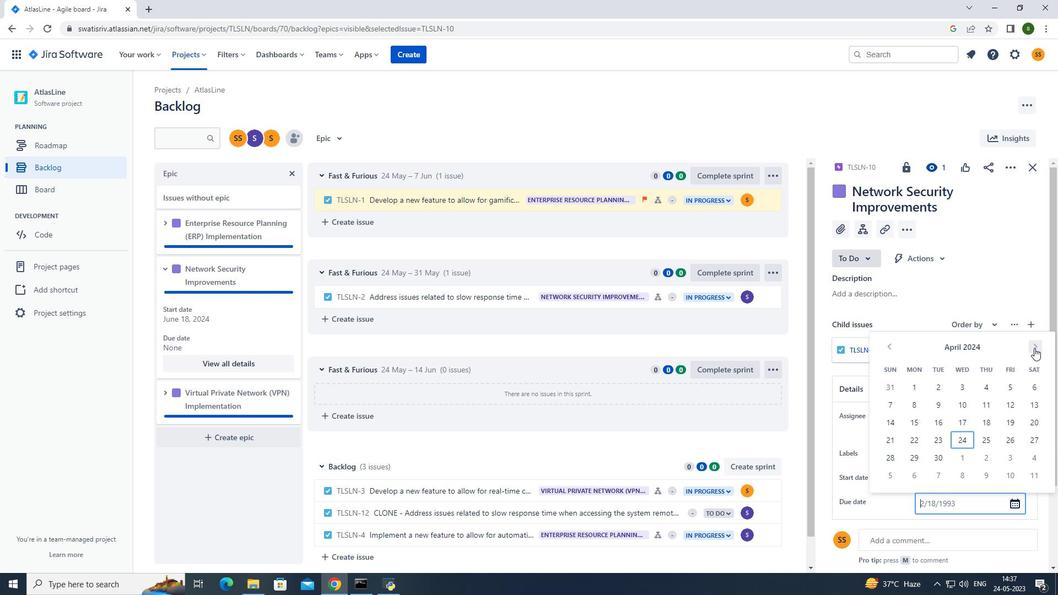 
Action: Mouse pressed left at (1035, 348)
Screenshot: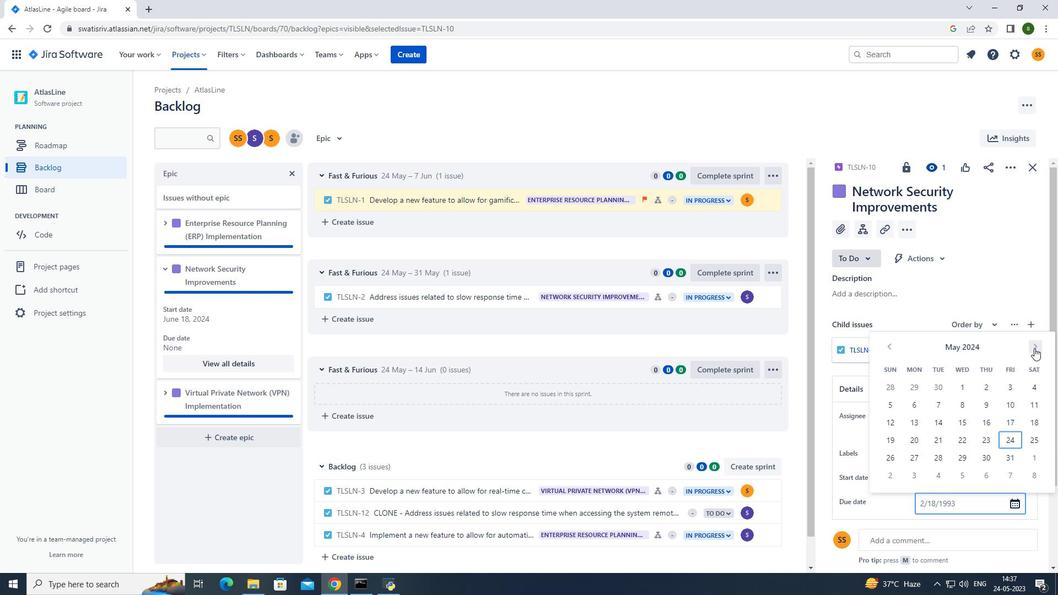
Action: Mouse pressed left at (1035, 348)
Screenshot: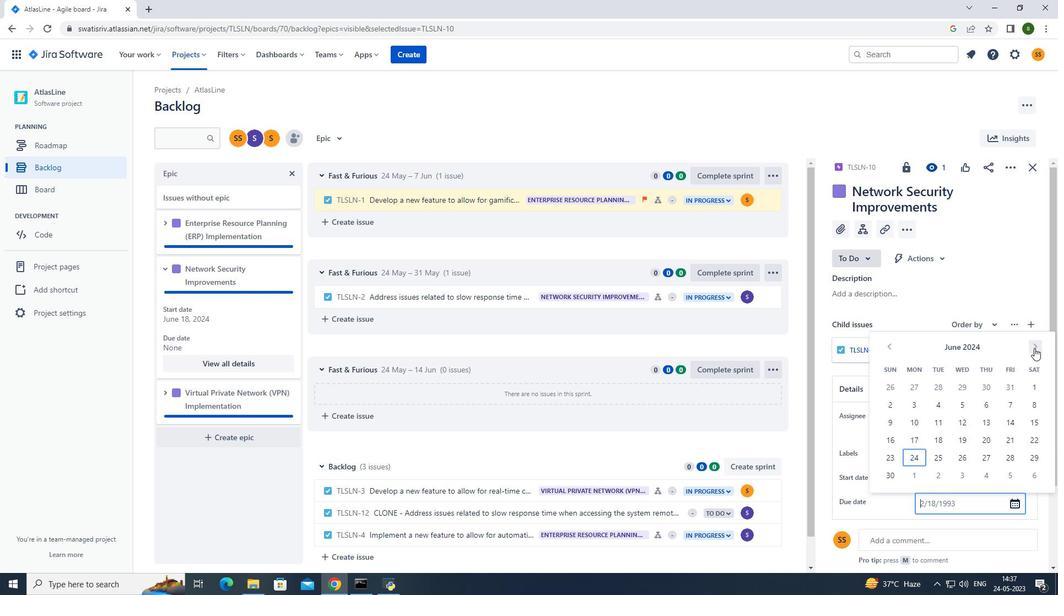 
Action: Mouse pressed left at (1035, 348)
Screenshot: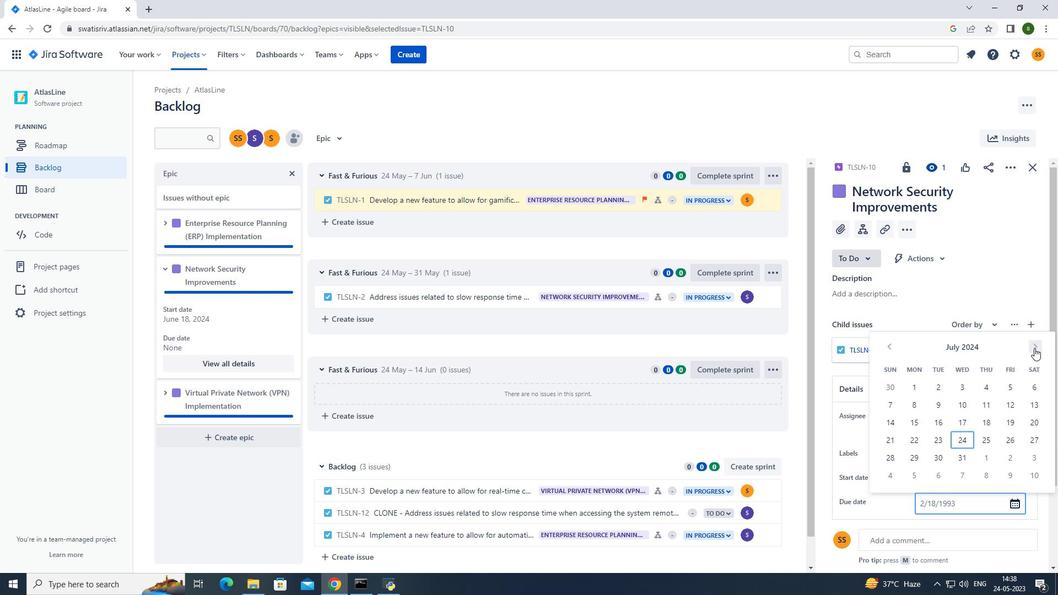 
Action: Mouse pressed left at (1035, 348)
Screenshot: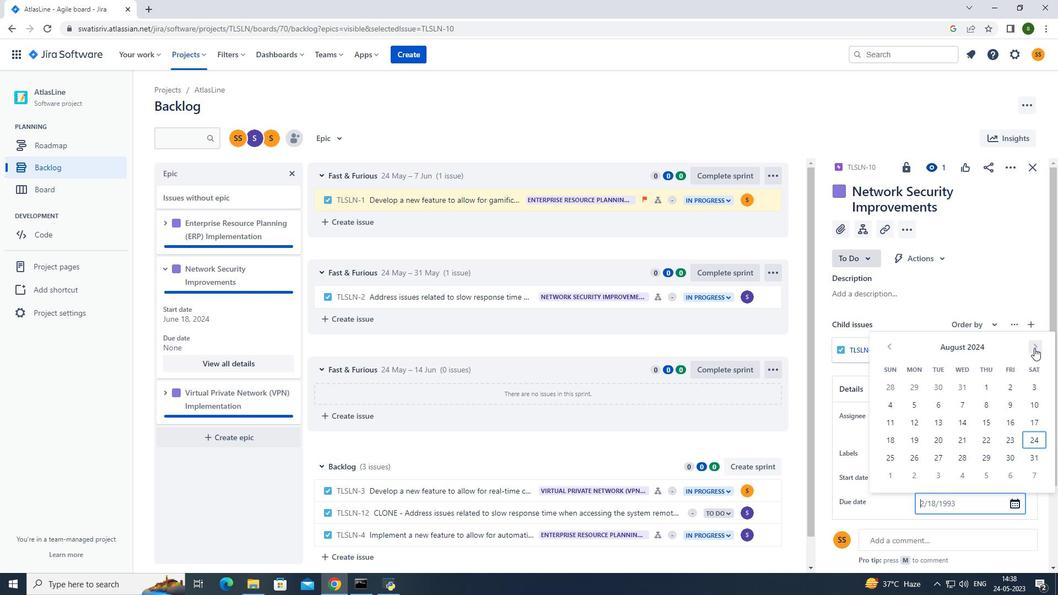 
Action: Mouse pressed left at (1035, 348)
Screenshot: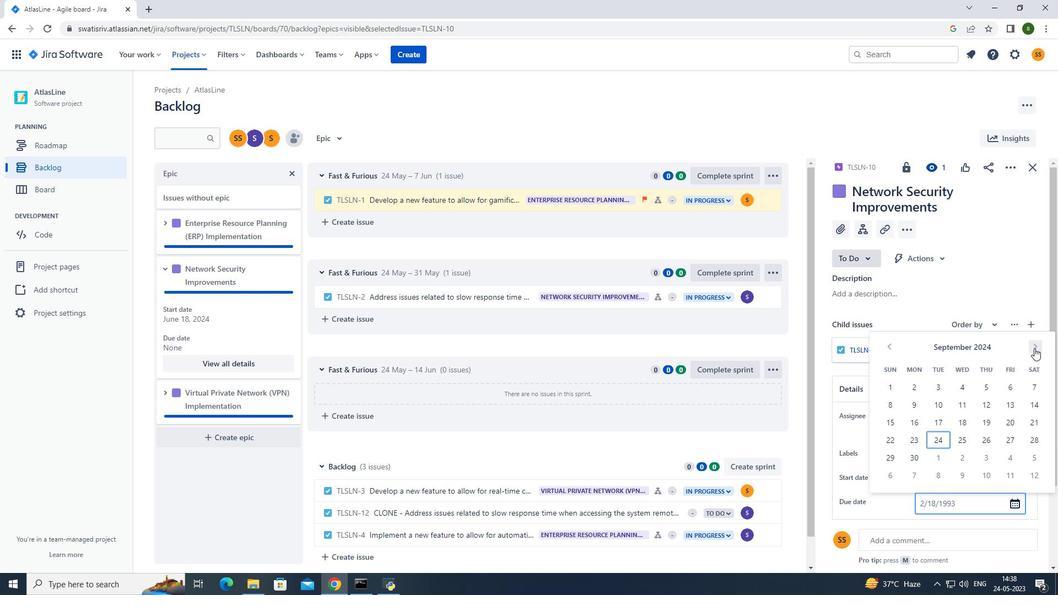
Action: Mouse pressed left at (1035, 348)
Screenshot: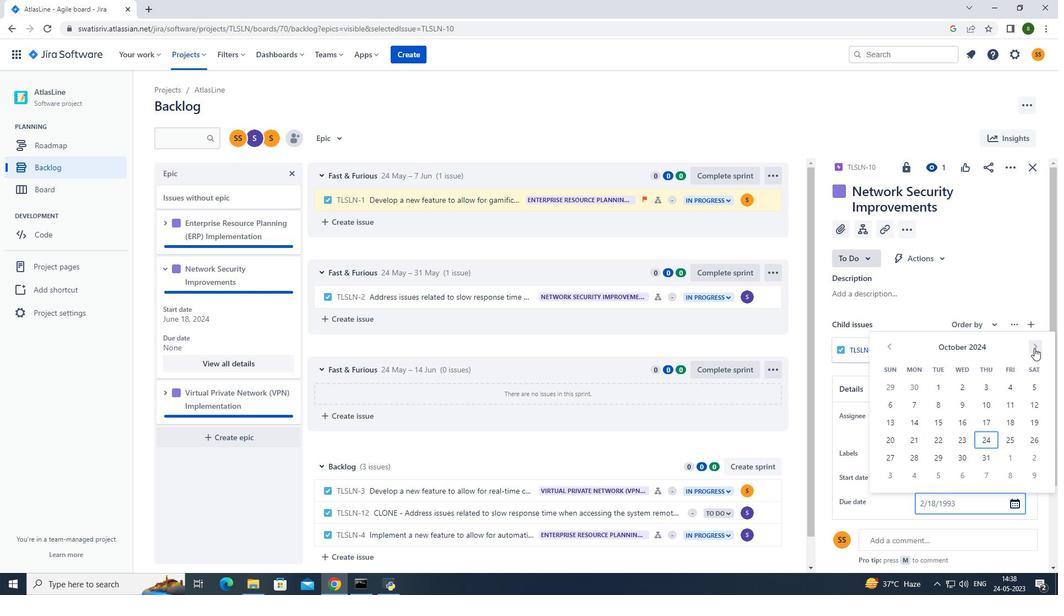 
Action: Mouse pressed left at (1035, 348)
Screenshot: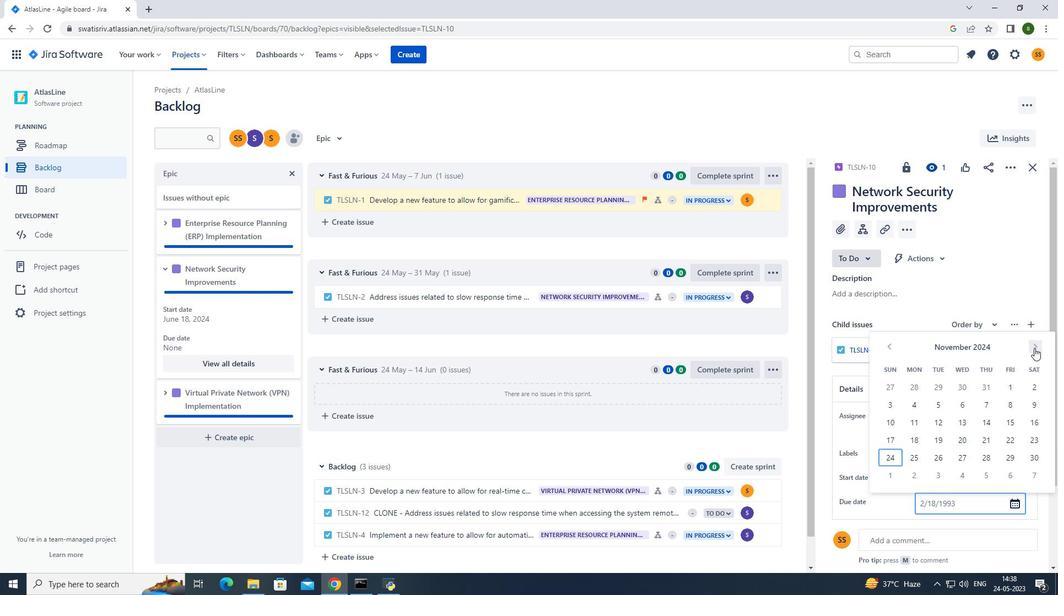 
Action: Mouse pressed left at (1035, 348)
Screenshot: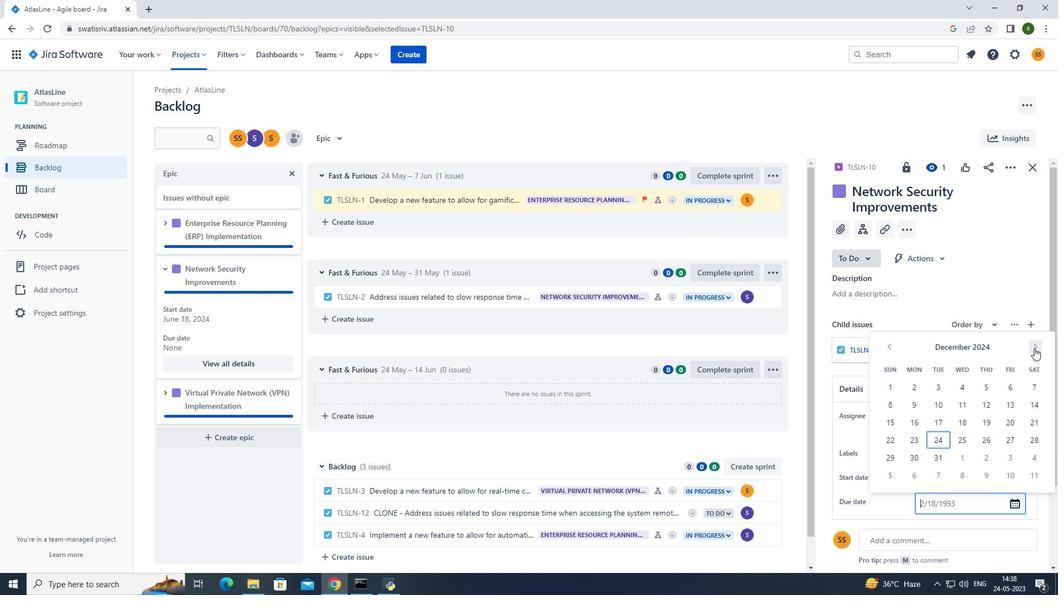 
Action: Mouse pressed left at (1035, 348)
Screenshot: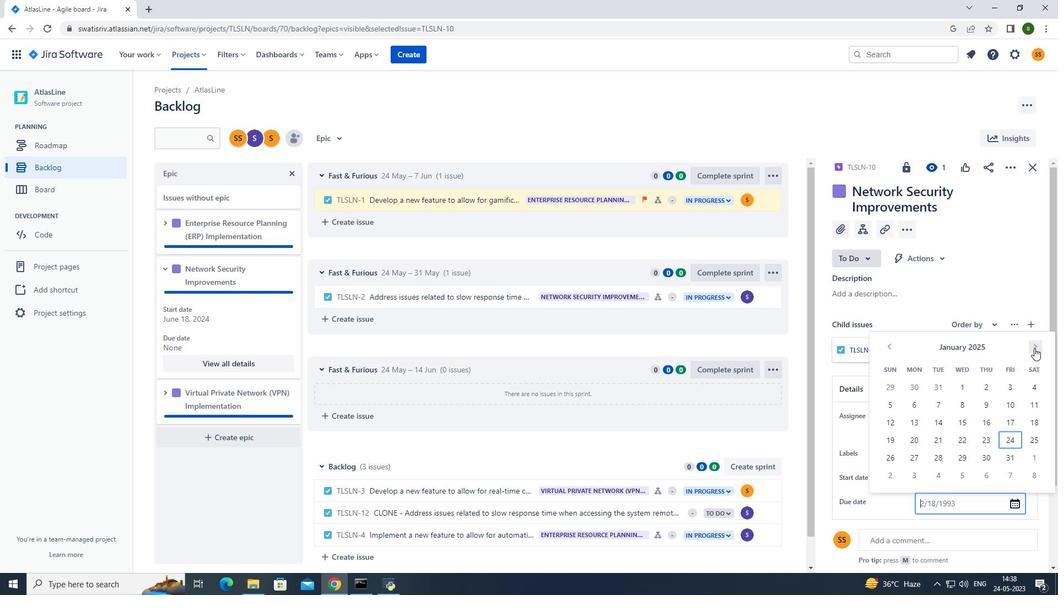 
Action: Mouse pressed left at (1035, 348)
Screenshot: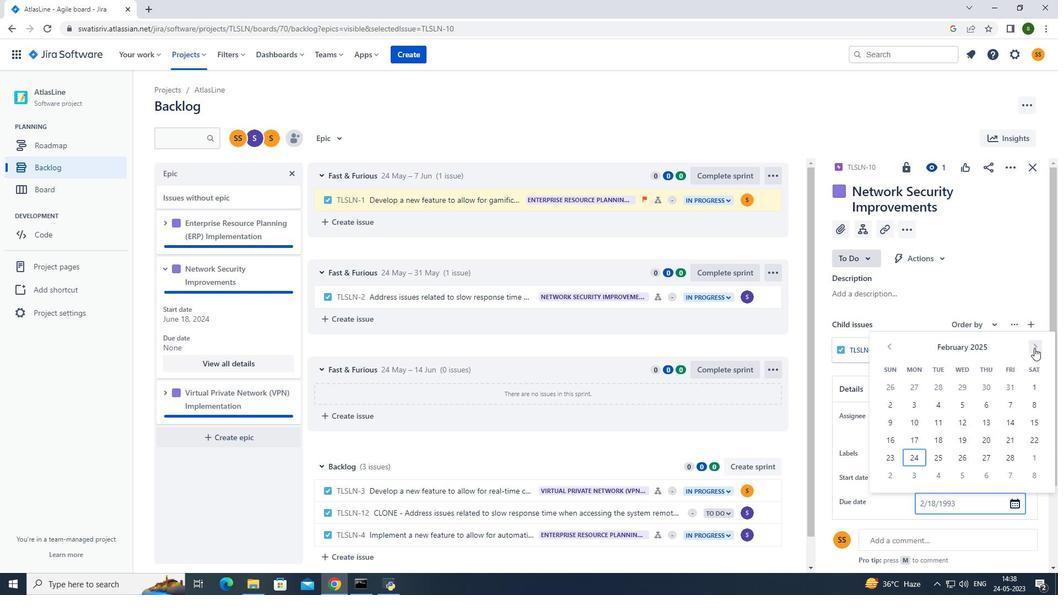 
Action: Mouse pressed left at (1035, 348)
Screenshot: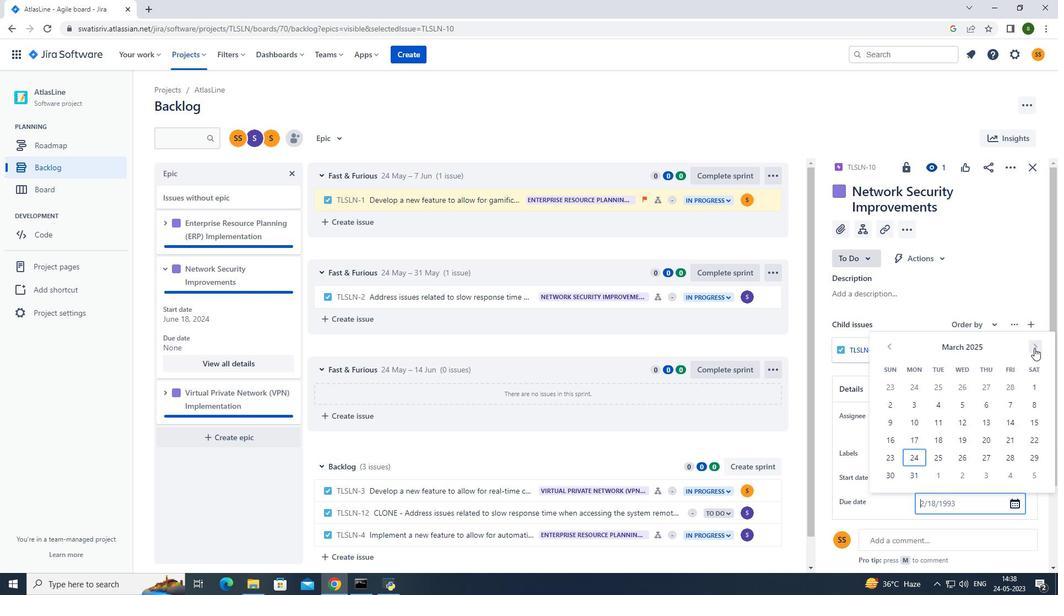 
Action: Mouse pressed left at (1035, 348)
Screenshot: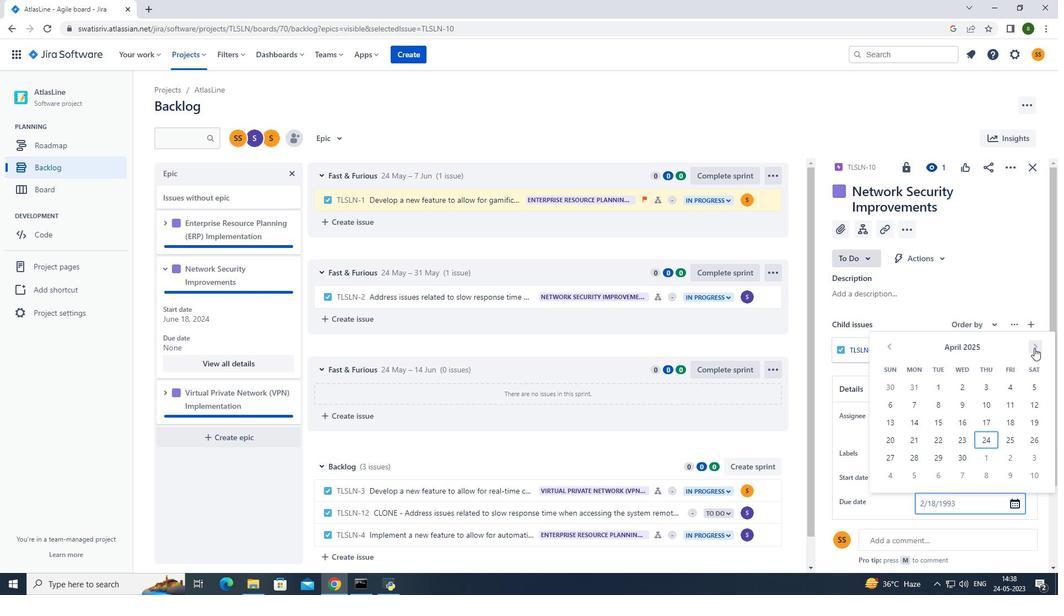 
Action: Mouse pressed left at (1035, 348)
Screenshot: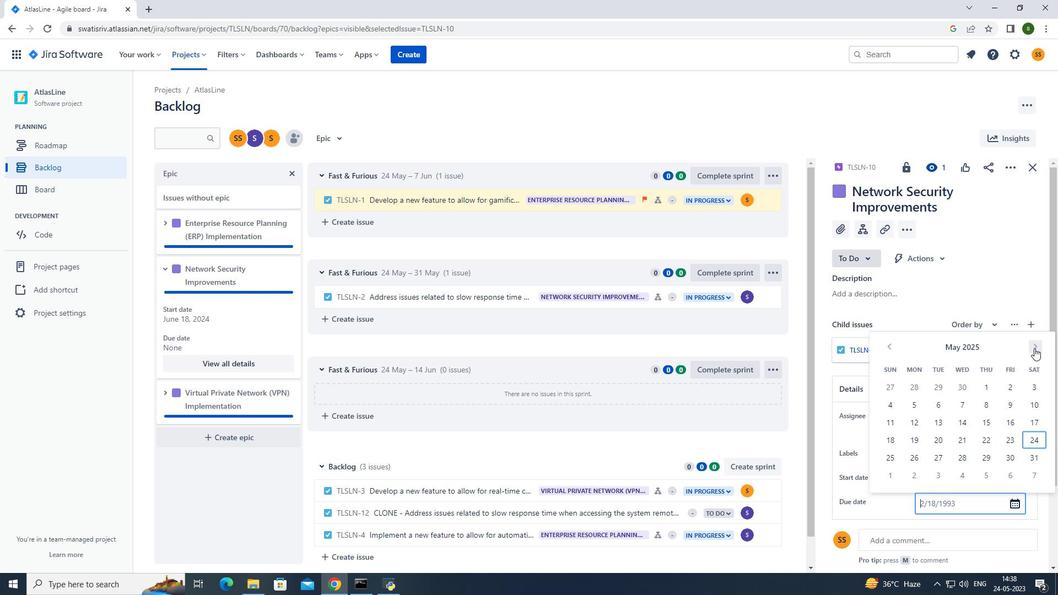 
Action: Mouse pressed left at (1035, 348)
Screenshot: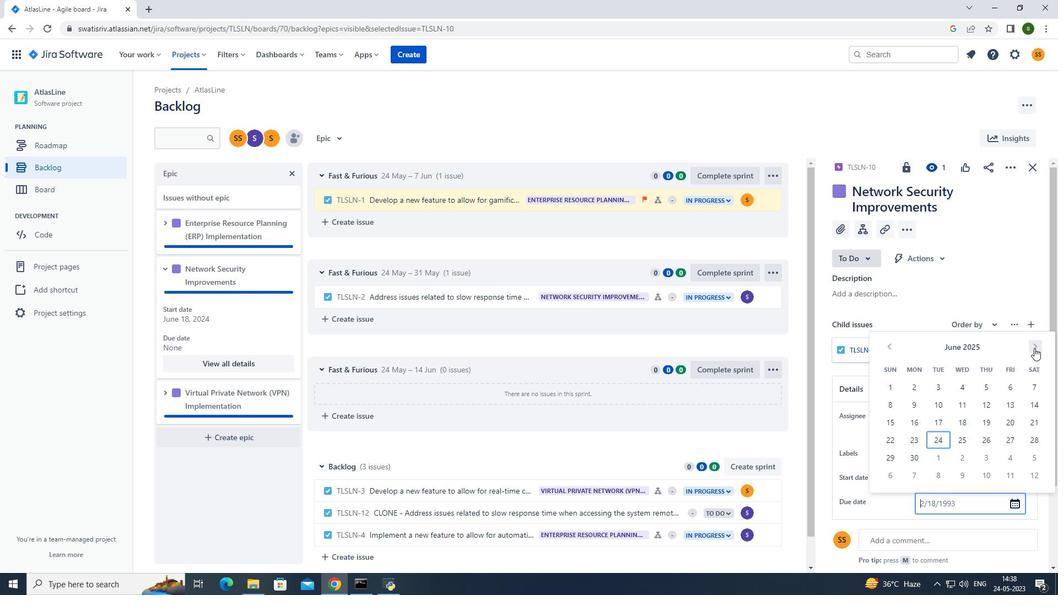 
Action: Mouse pressed left at (1035, 348)
Screenshot: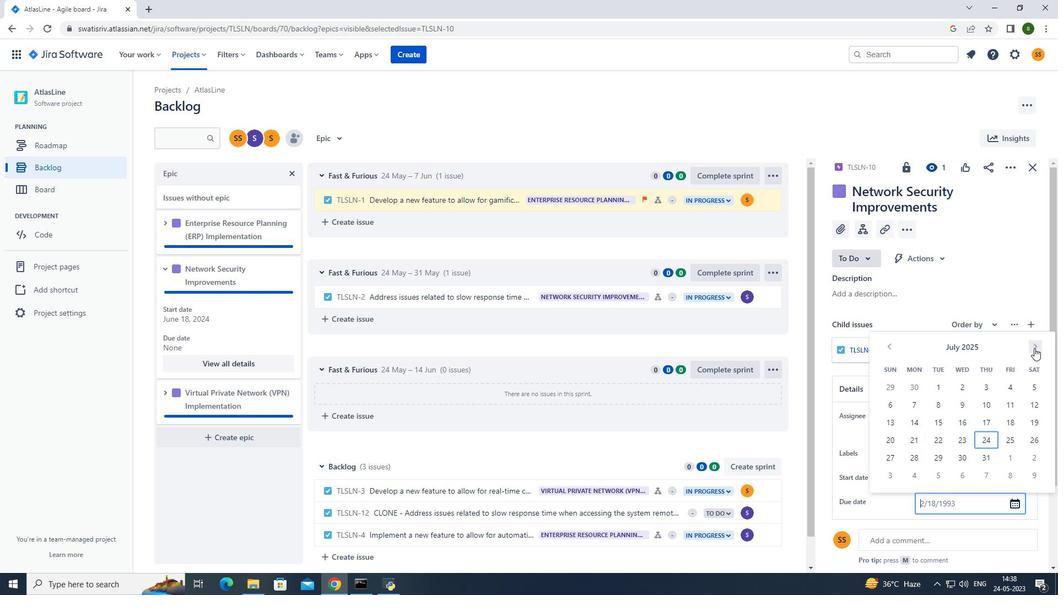 
Action: Mouse pressed left at (1035, 348)
Screenshot: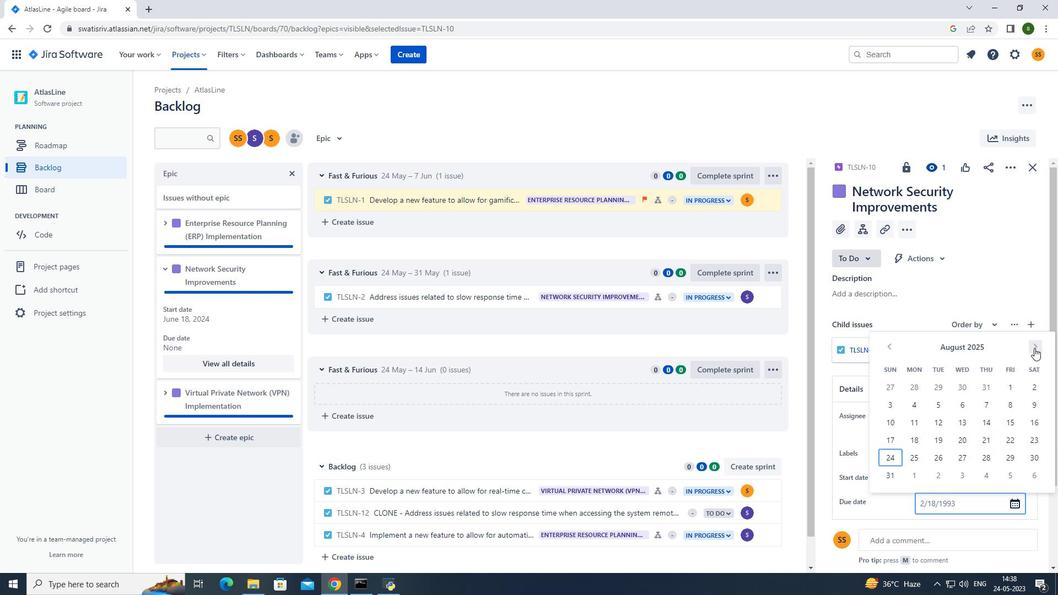 
Action: Mouse pressed left at (1035, 348)
Screenshot: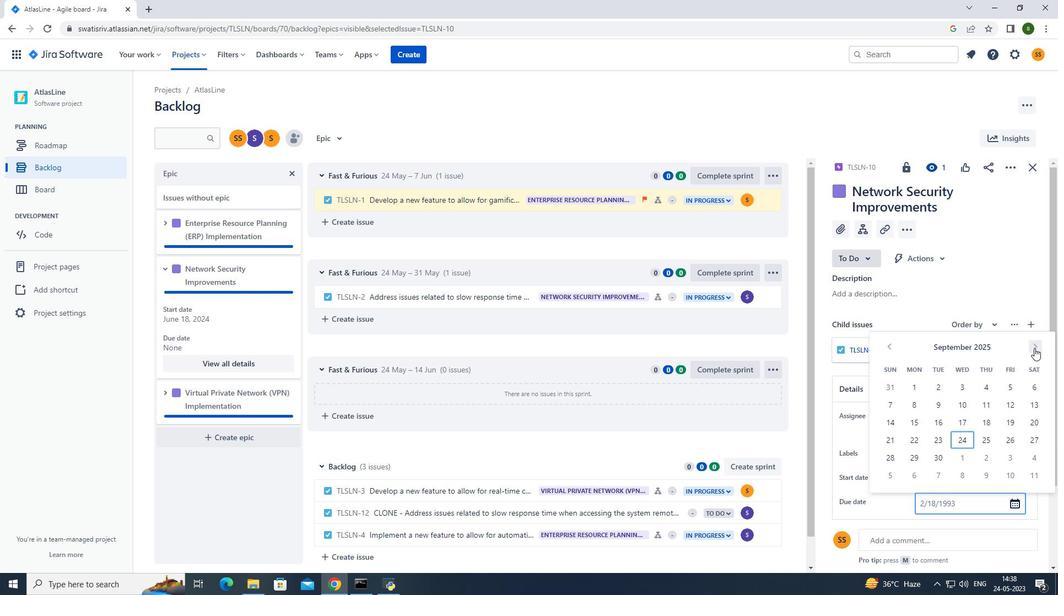 
Action: Mouse moved to (944, 404)
Screenshot: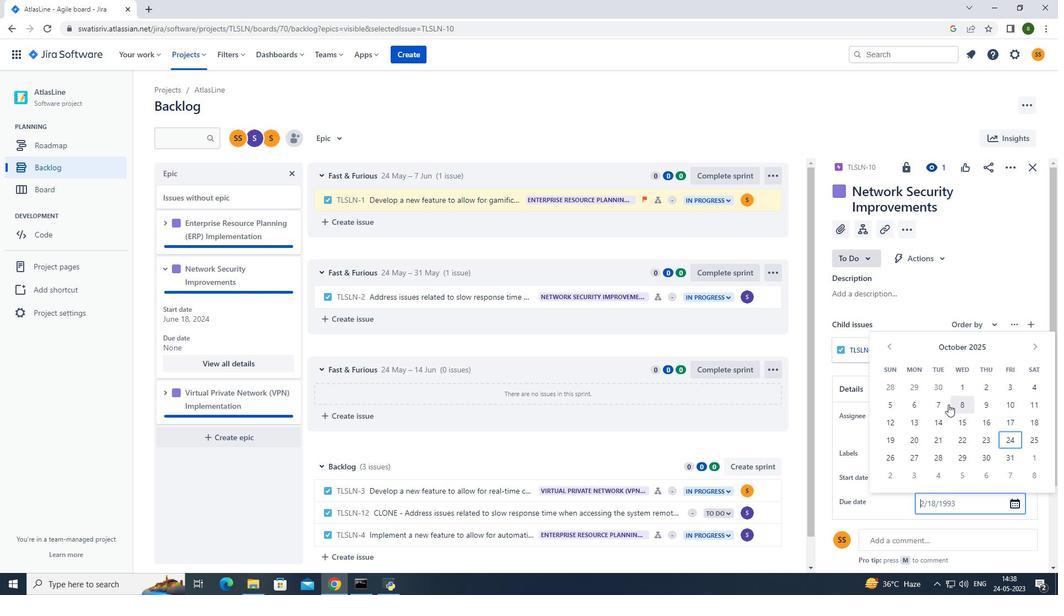 
Action: Mouse pressed left at (944, 404)
Screenshot: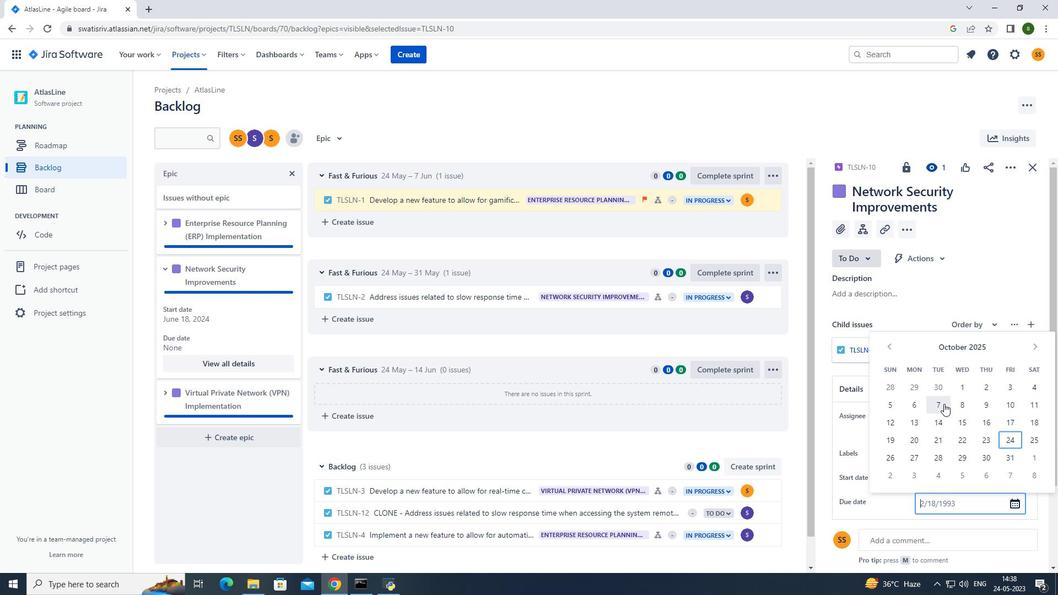 
Action: Mouse moved to (451, 122)
Screenshot: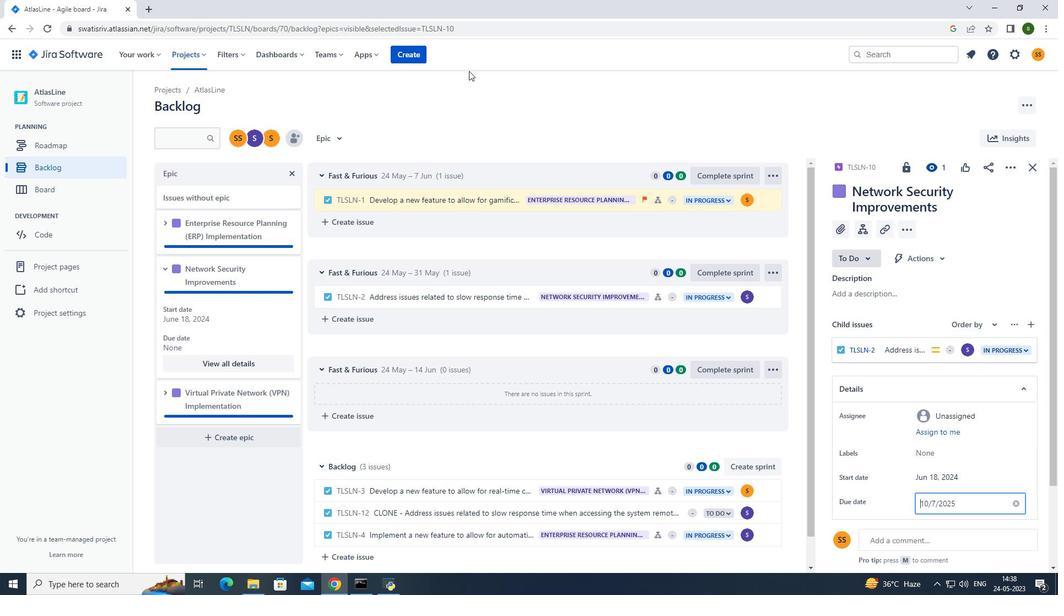 
Action: Mouse pressed left at (451, 122)
Screenshot: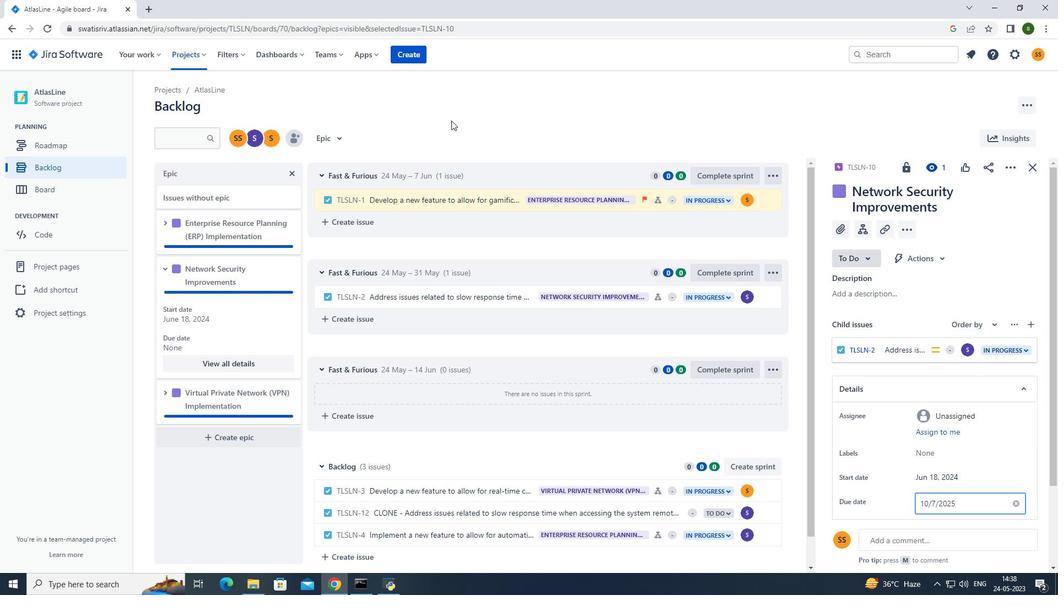 
Action: Mouse moved to (191, 54)
Screenshot: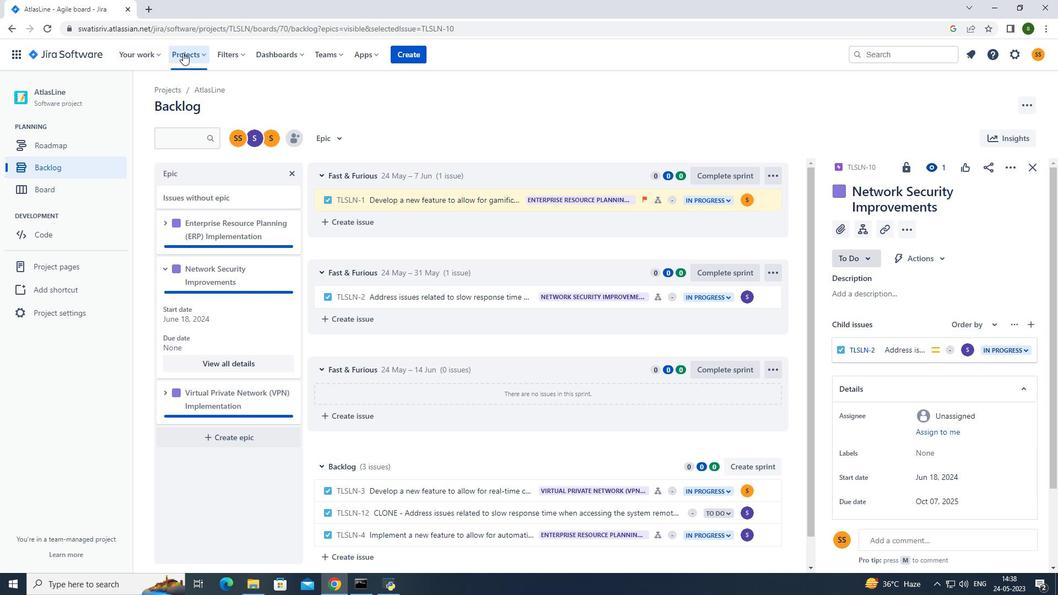 
Action: Mouse pressed left at (191, 54)
Screenshot: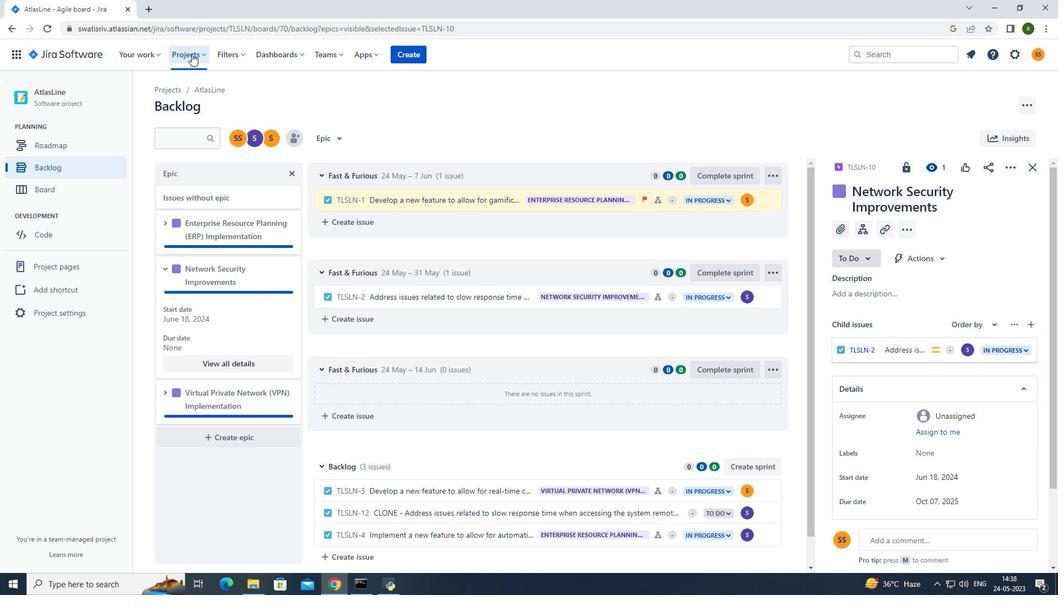 
Action: Mouse moved to (212, 110)
Screenshot: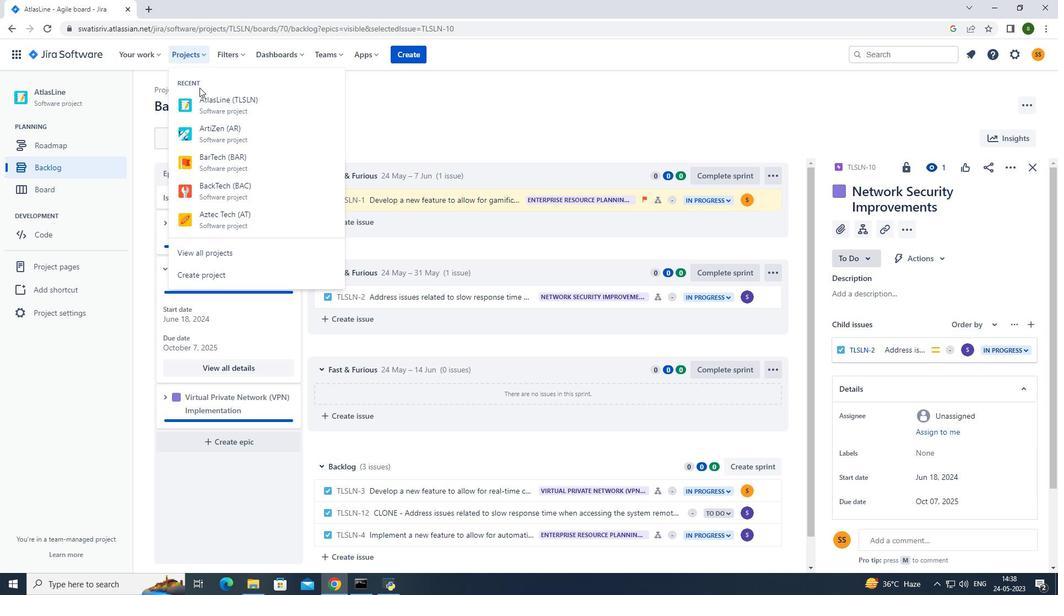 
Action: Mouse pressed left at (212, 110)
Screenshot: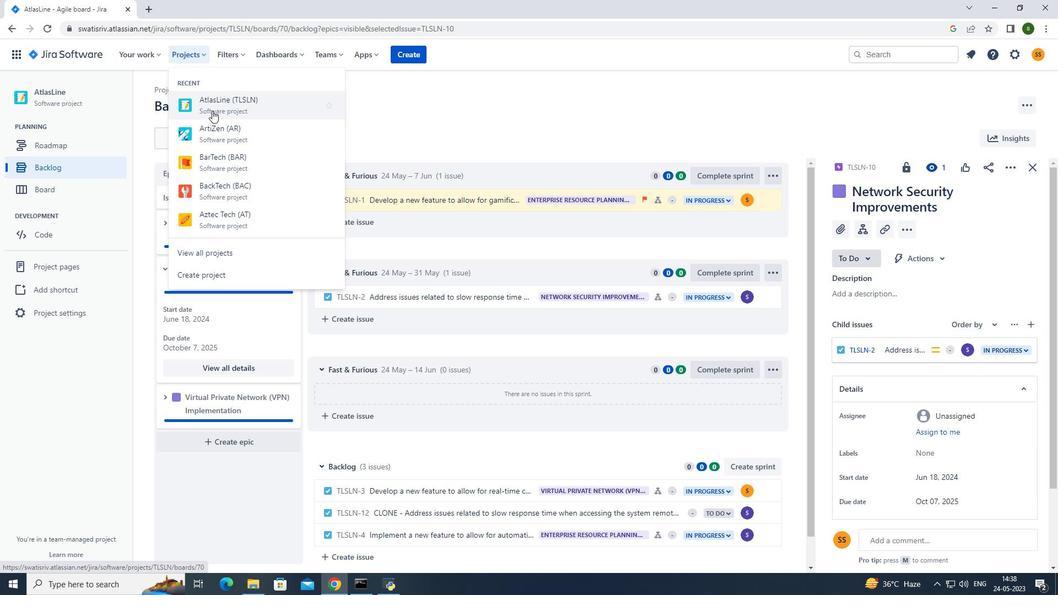 
Action: Mouse moved to (68, 167)
Screenshot: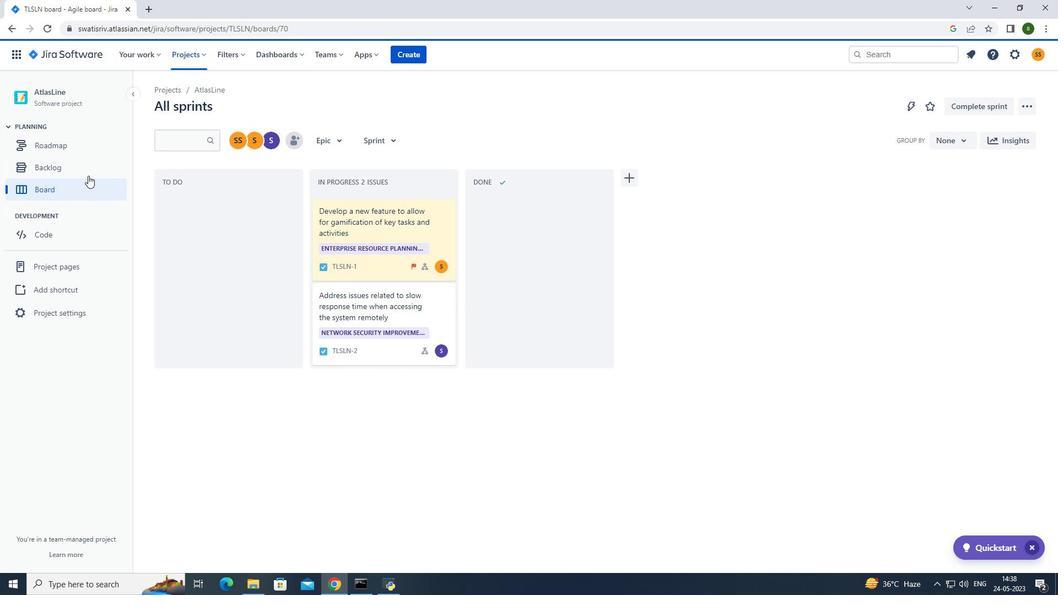 
Action: Mouse pressed left at (68, 167)
Screenshot: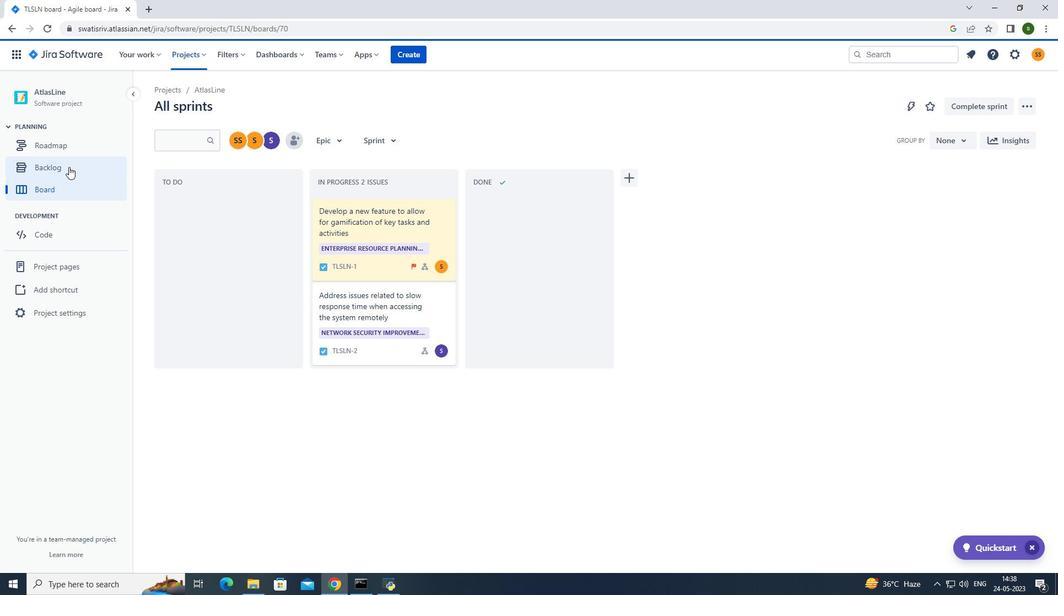 
Action: Mouse moved to (163, 309)
Screenshot: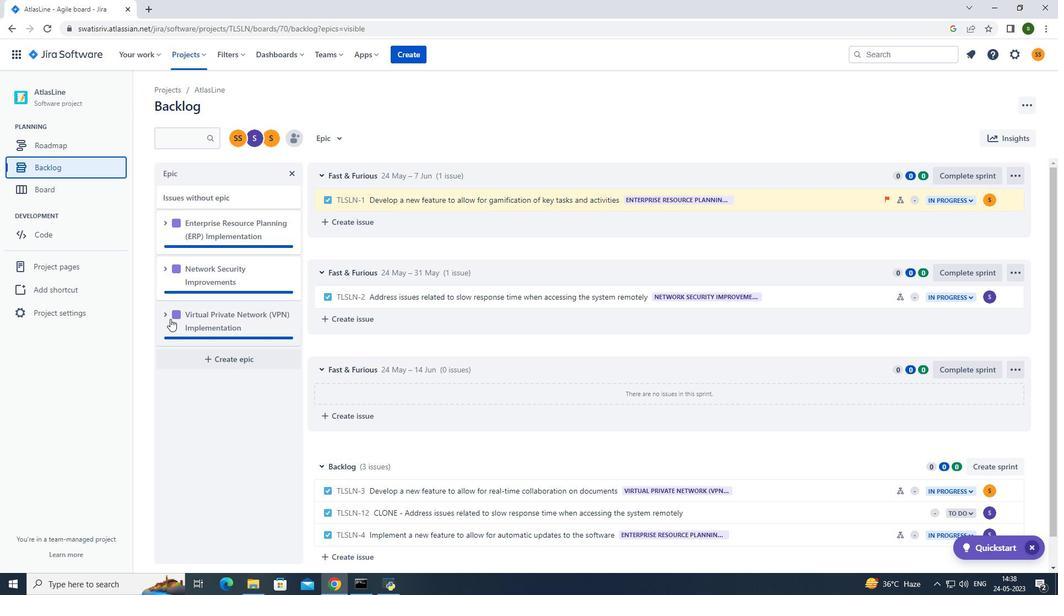 
Action: Mouse pressed left at (163, 309)
Screenshot: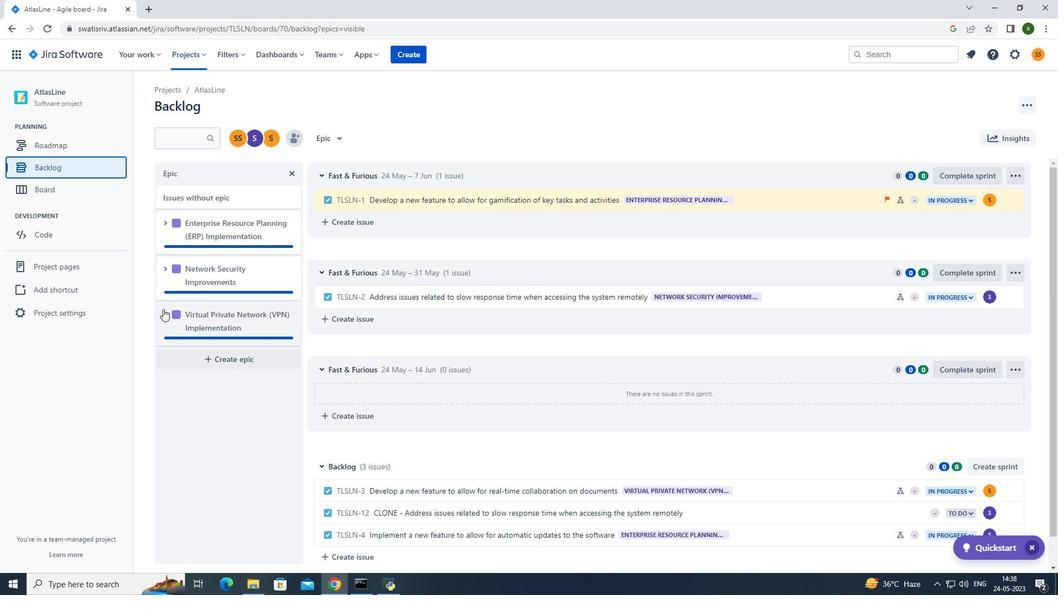 
Action: Mouse moved to (228, 408)
Screenshot: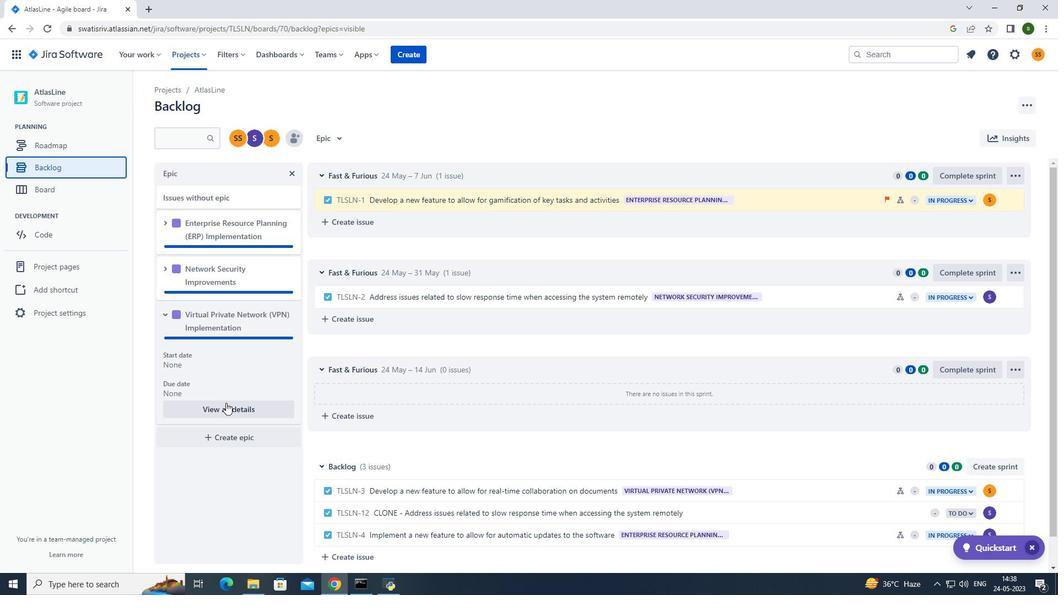 
Action: Mouse pressed left at (228, 408)
Screenshot: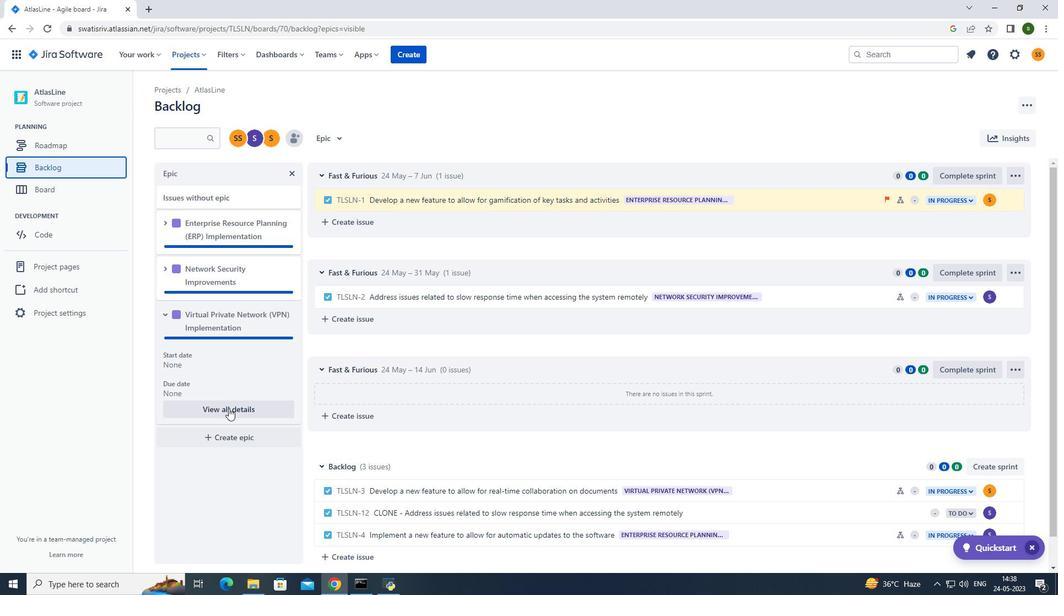 
Action: Mouse moved to (922, 480)
Screenshot: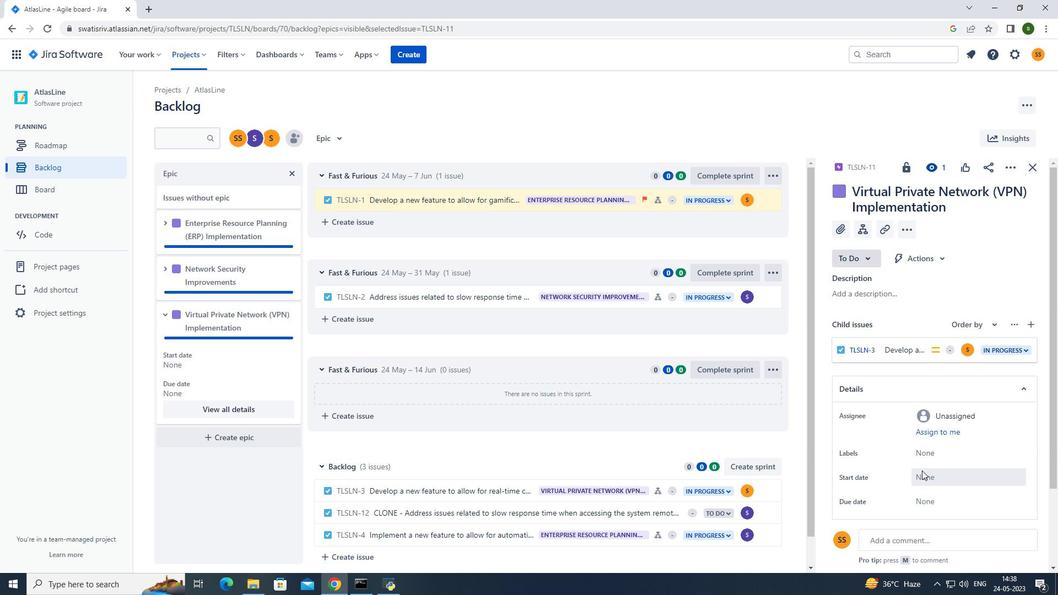 
Action: Mouse pressed left at (922, 480)
Screenshot: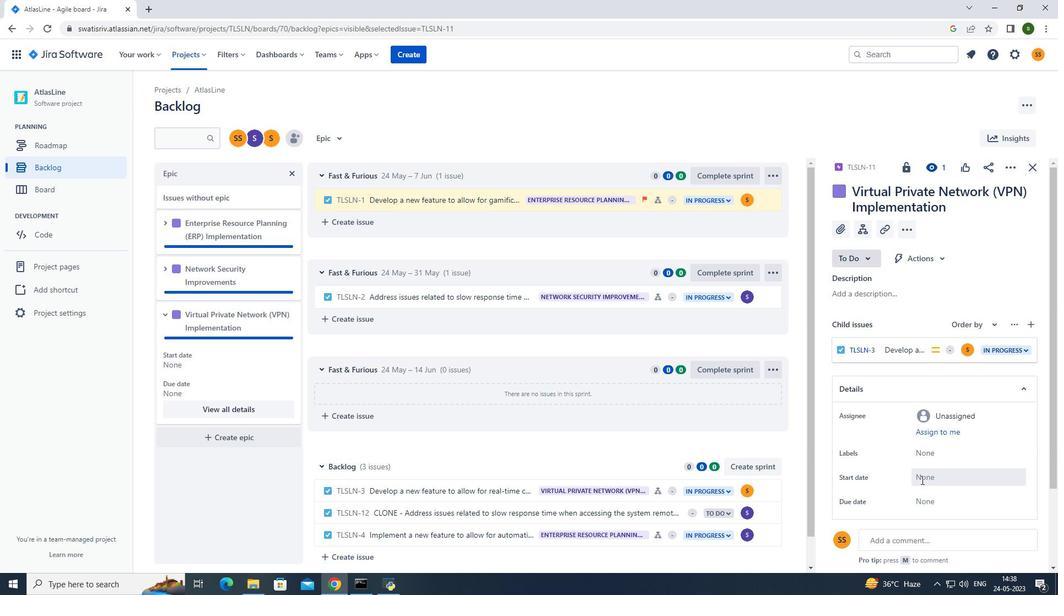 
Action: Mouse moved to (887, 318)
Screenshot: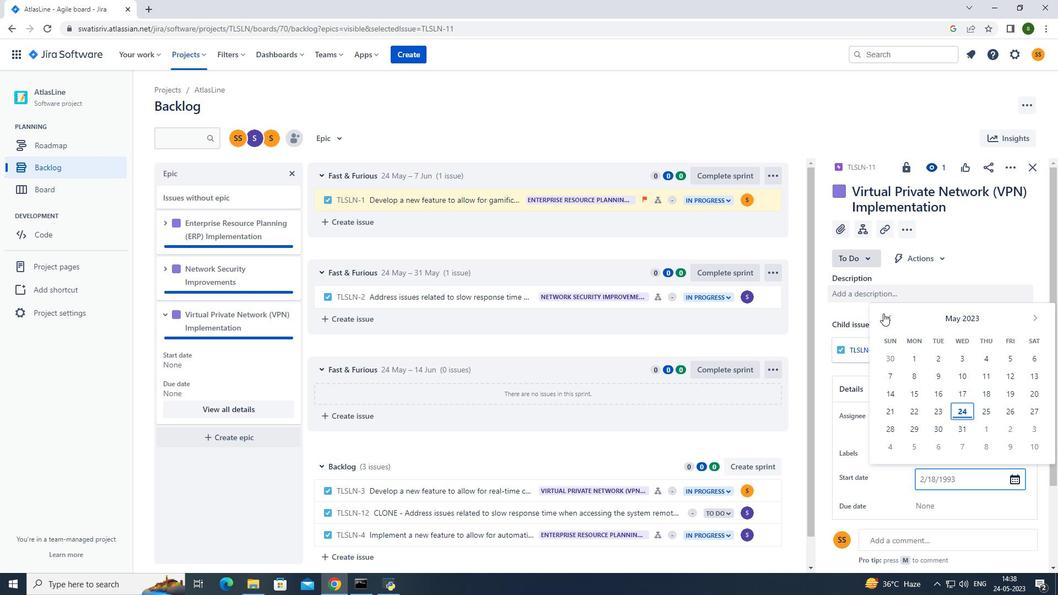
Action: Mouse pressed left at (887, 318)
Screenshot: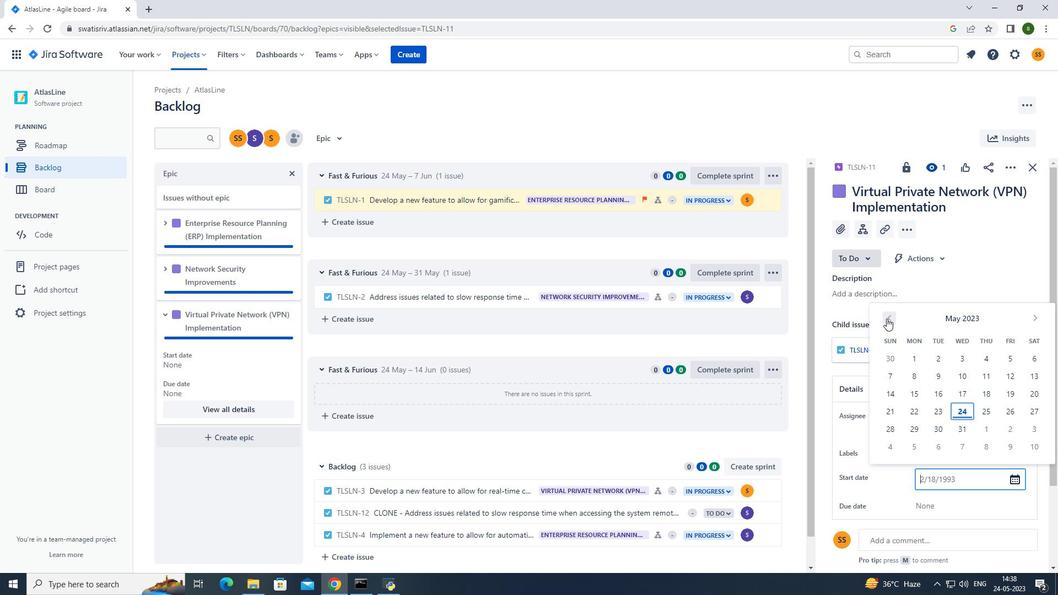 
Action: Mouse moved to (1004, 392)
Screenshot: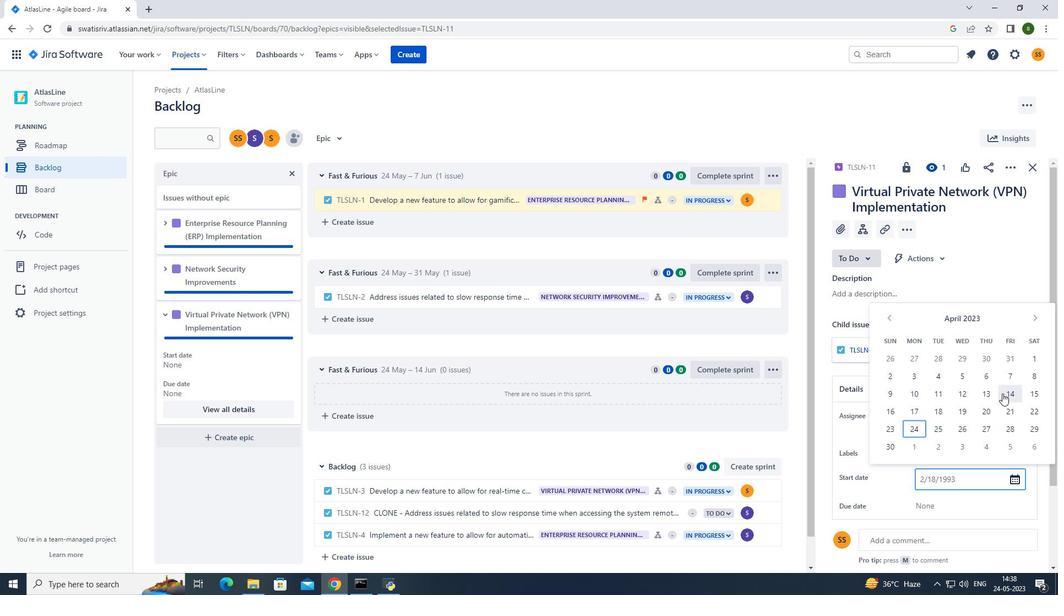 
Action: Mouse pressed left at (1004, 392)
Screenshot: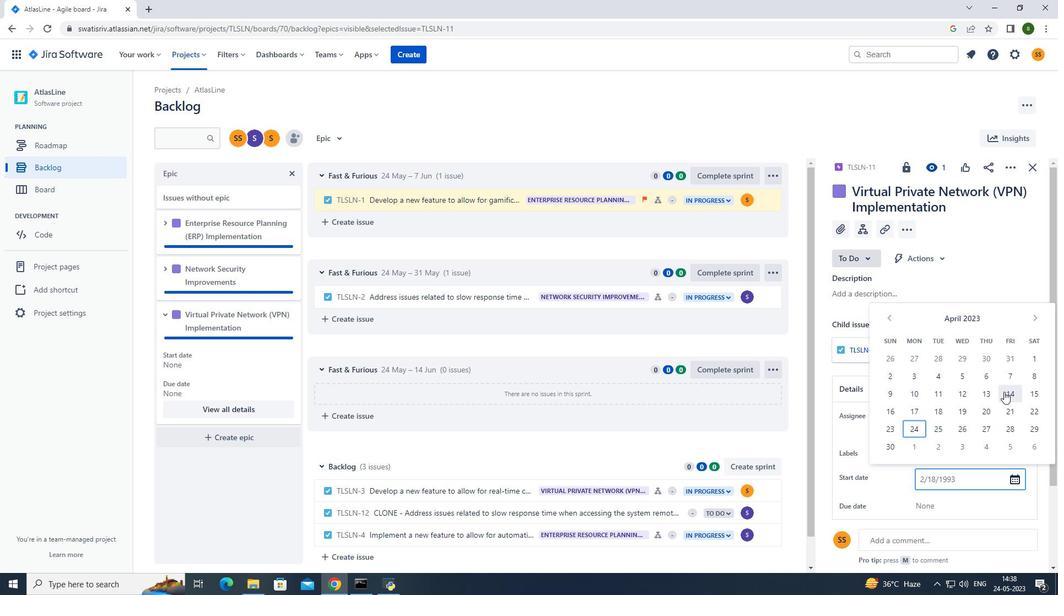 
Action: Mouse moved to (932, 502)
Screenshot: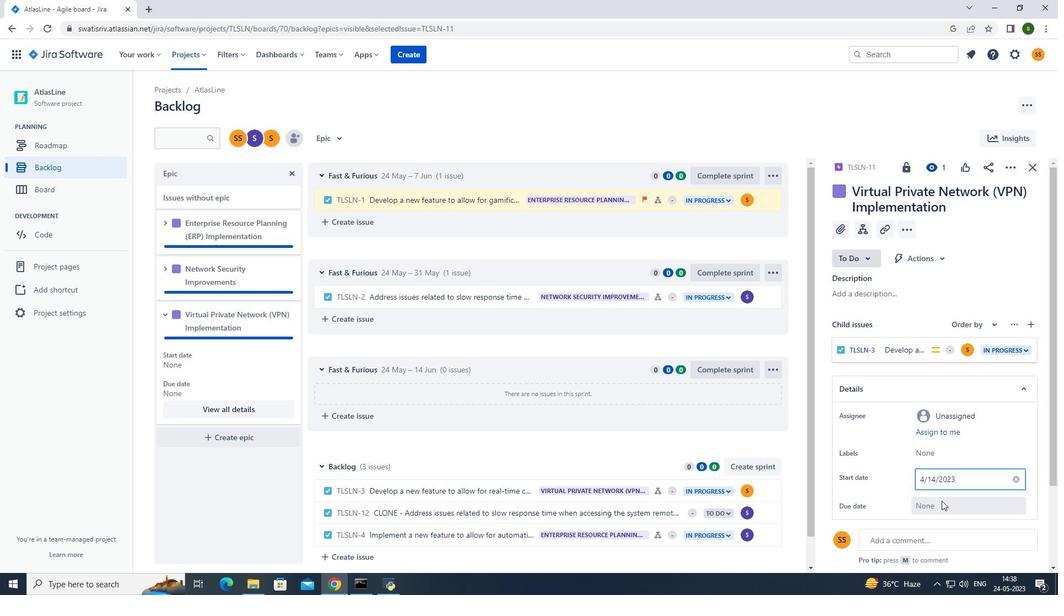 
Action: Mouse pressed left at (932, 502)
Screenshot: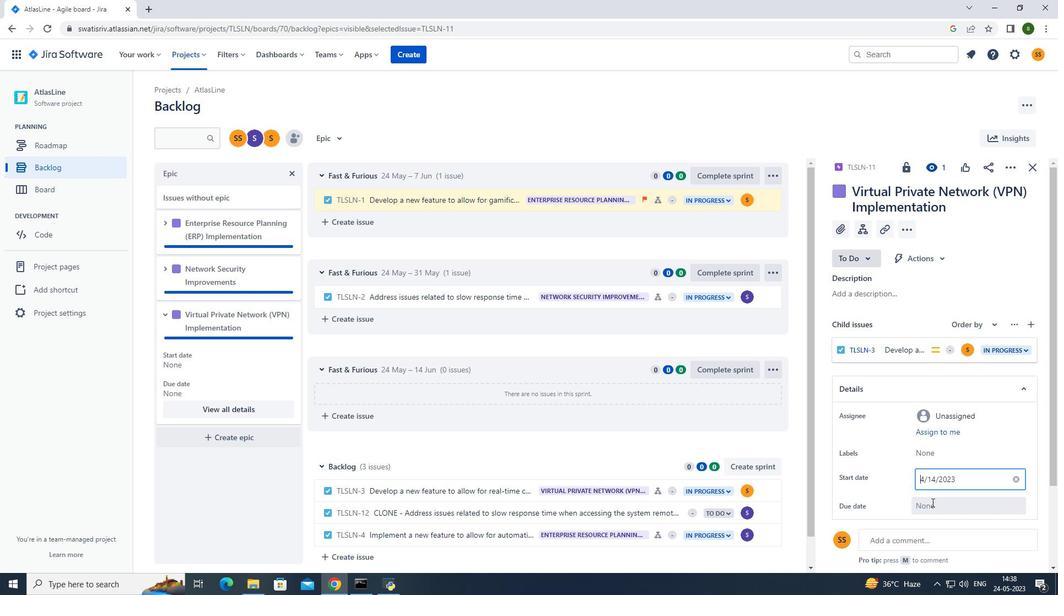 
Action: Mouse moved to (1030, 350)
Screenshot: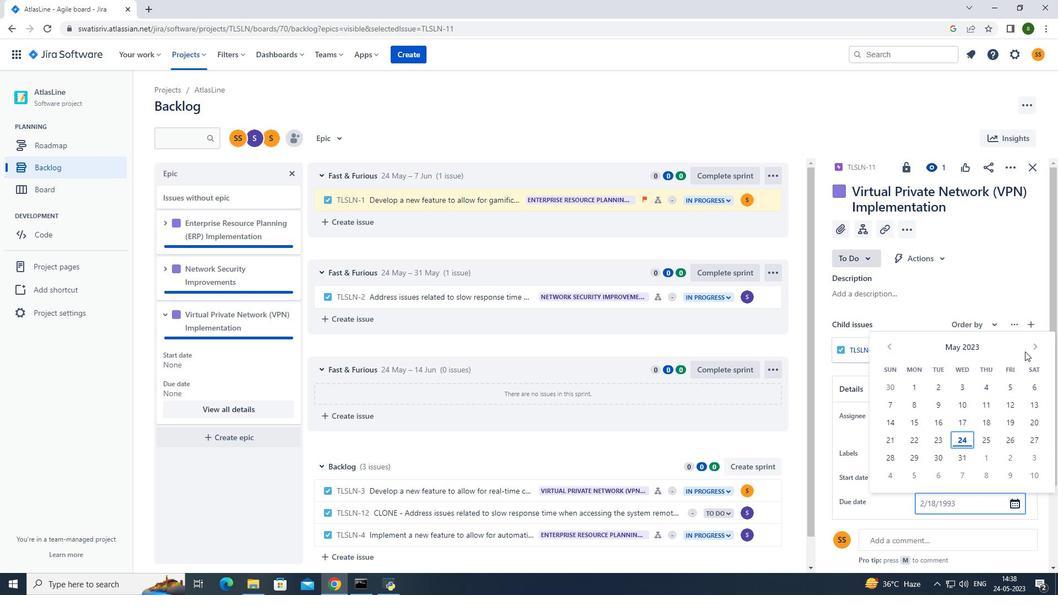 
Action: Mouse pressed left at (1030, 350)
Screenshot: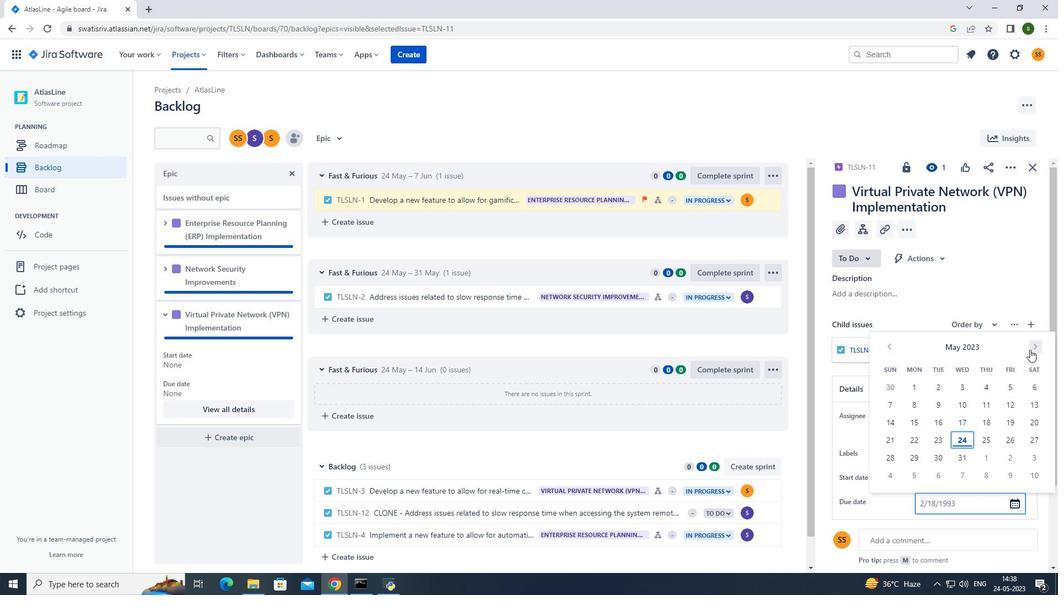 
Action: Mouse pressed left at (1030, 350)
Screenshot: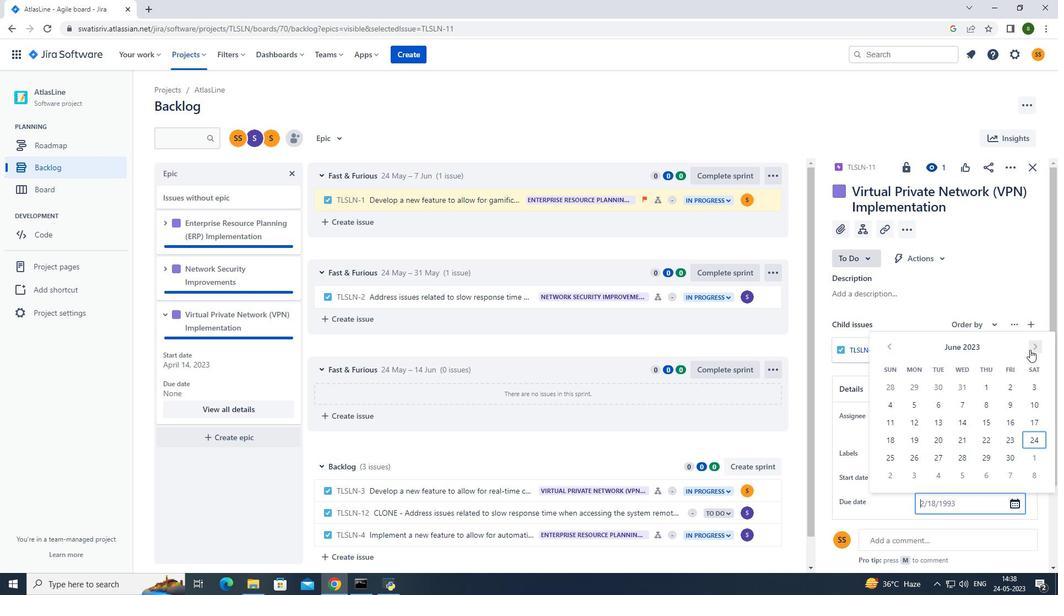 
Action: Mouse pressed left at (1030, 350)
Screenshot: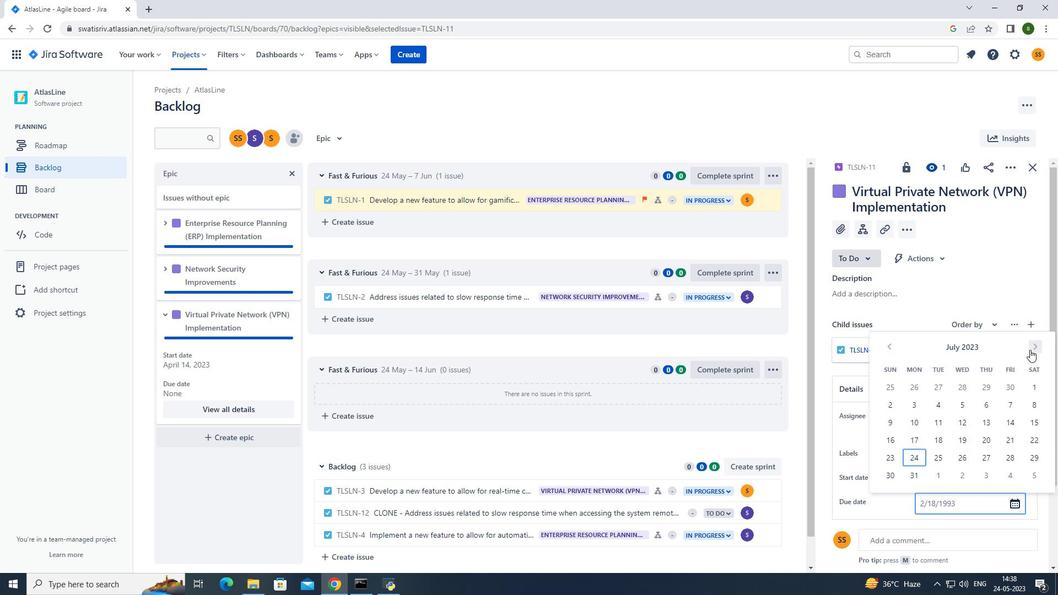 
Action: Mouse moved to (1034, 347)
Screenshot: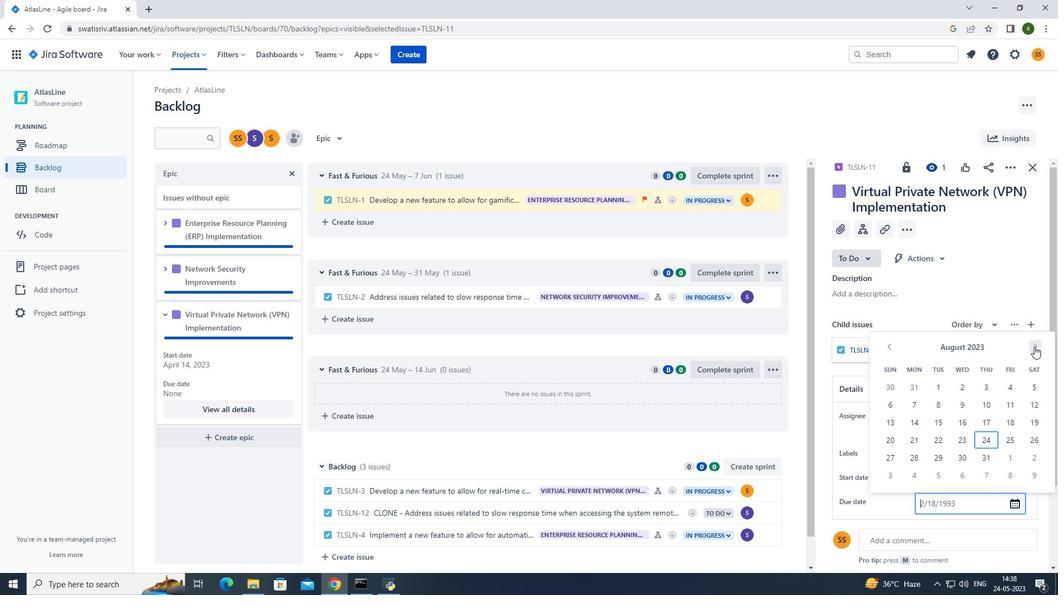 
Action: Mouse pressed left at (1034, 347)
Screenshot: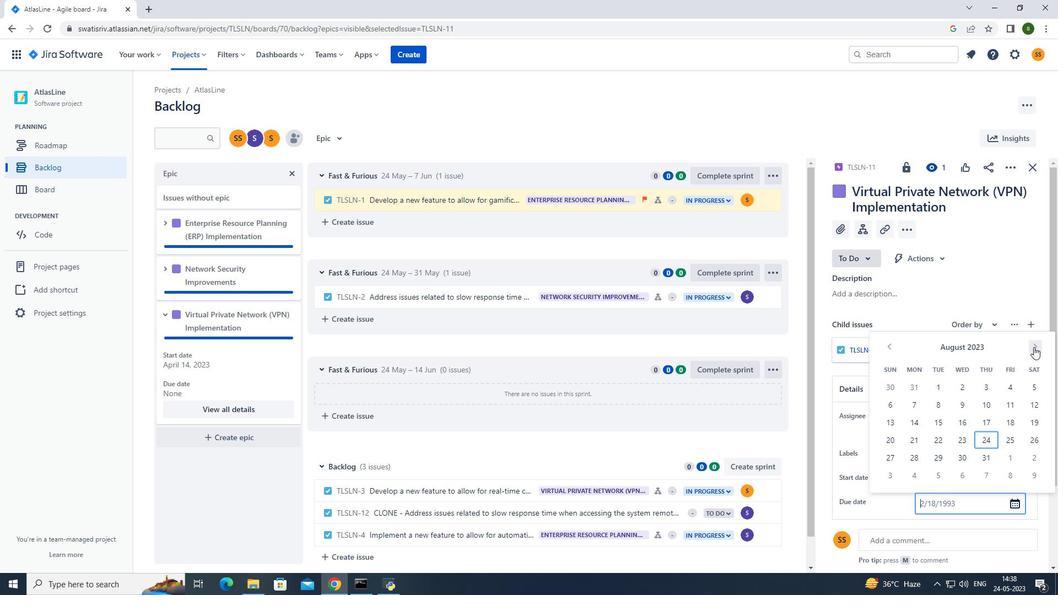 
Action: Mouse pressed left at (1034, 347)
Screenshot: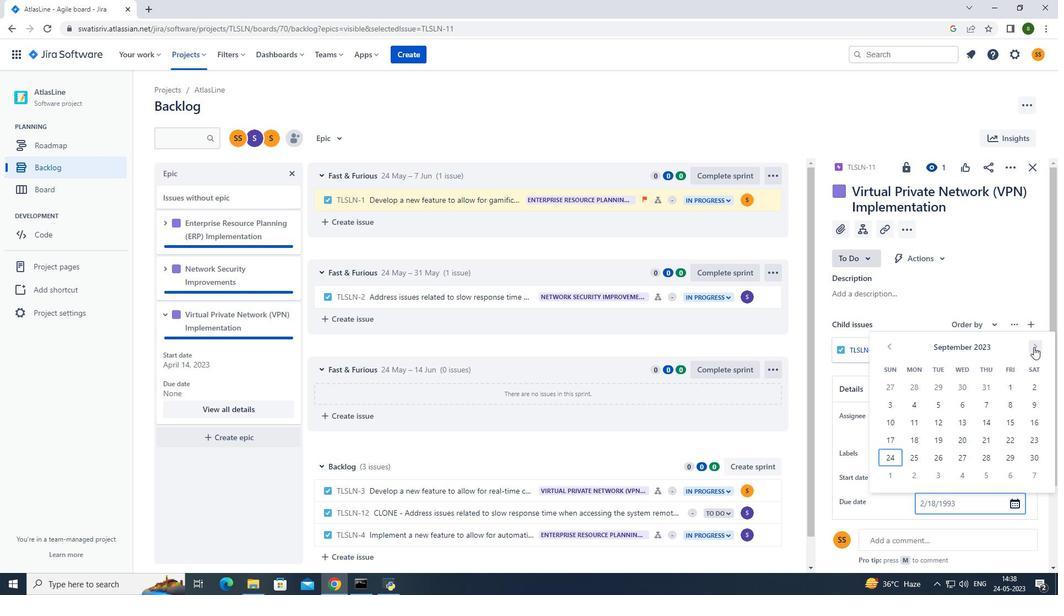 
Action: Mouse pressed left at (1034, 347)
Screenshot: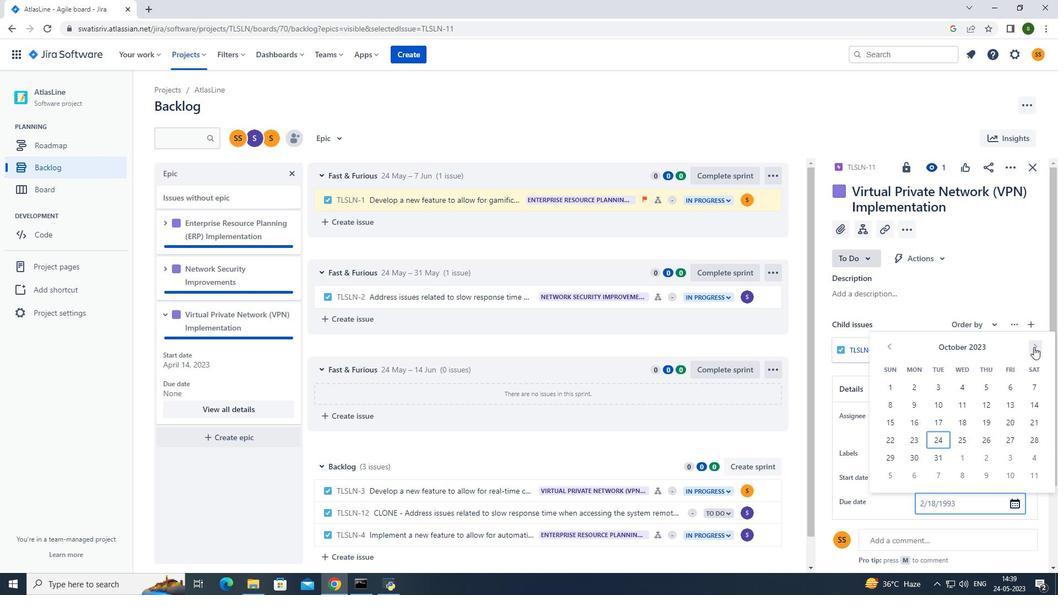 
Action: Mouse moved to (1034, 346)
Screenshot: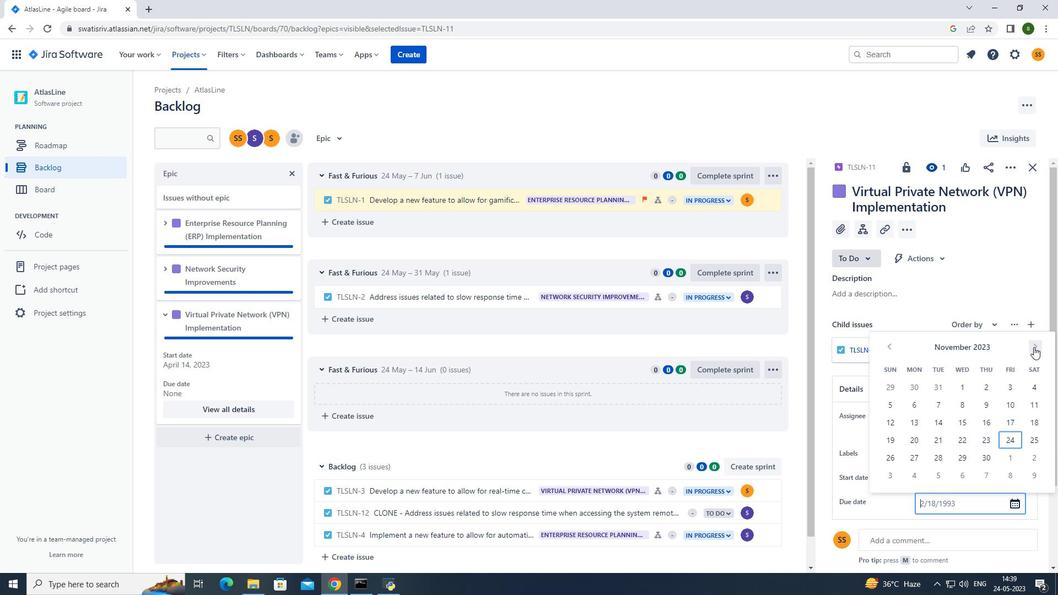 
Action: Mouse pressed left at (1034, 346)
Screenshot: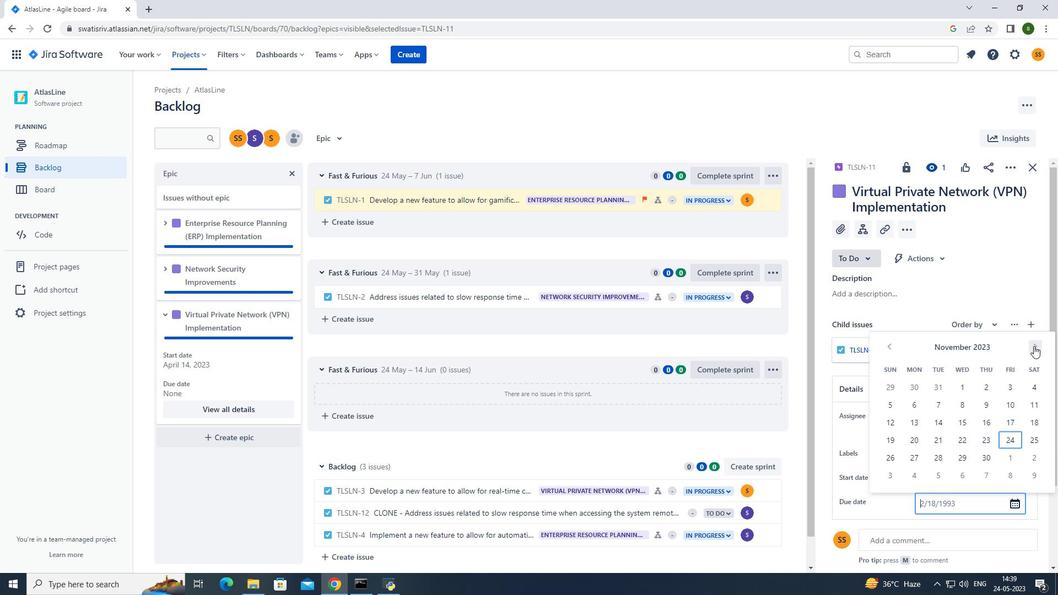 
Action: Mouse moved to (1034, 345)
Screenshot: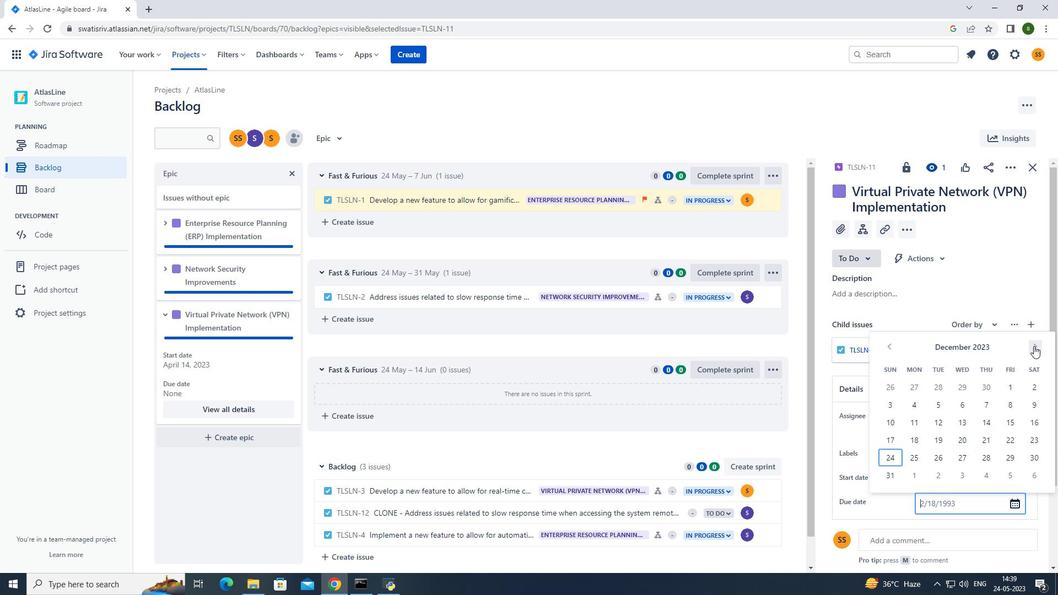 
Action: Mouse pressed left at (1034, 345)
Screenshot: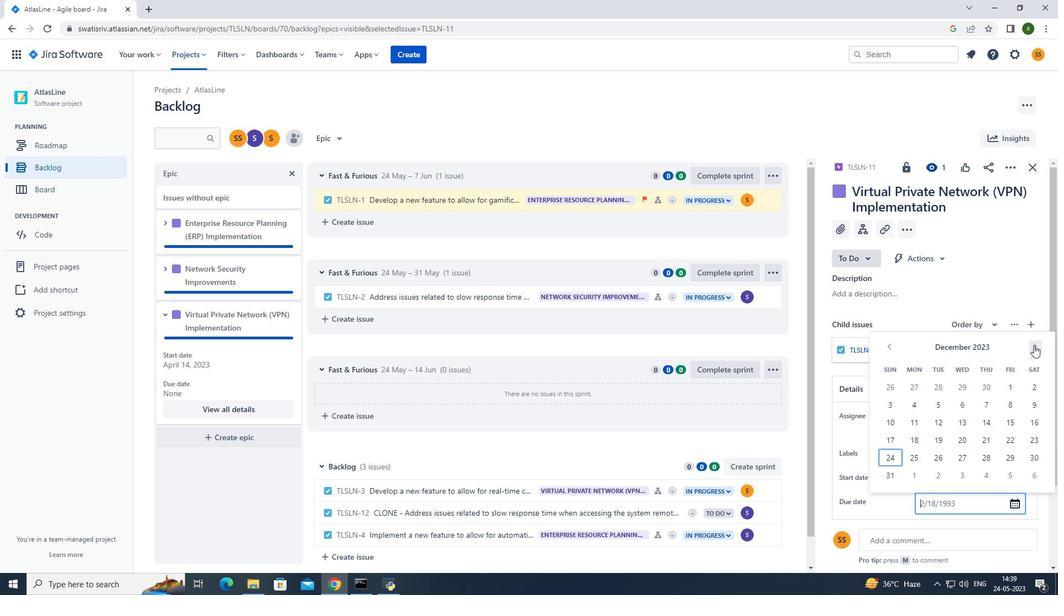 
Action: Mouse moved to (1035, 337)
Screenshot: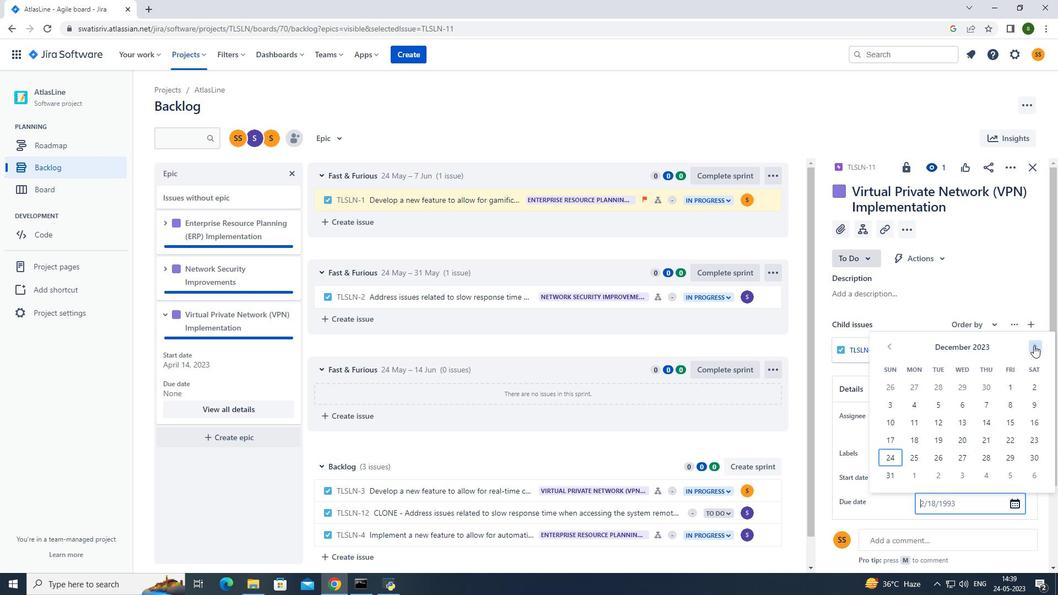 
Action: Mouse pressed left at (1035, 337)
Screenshot: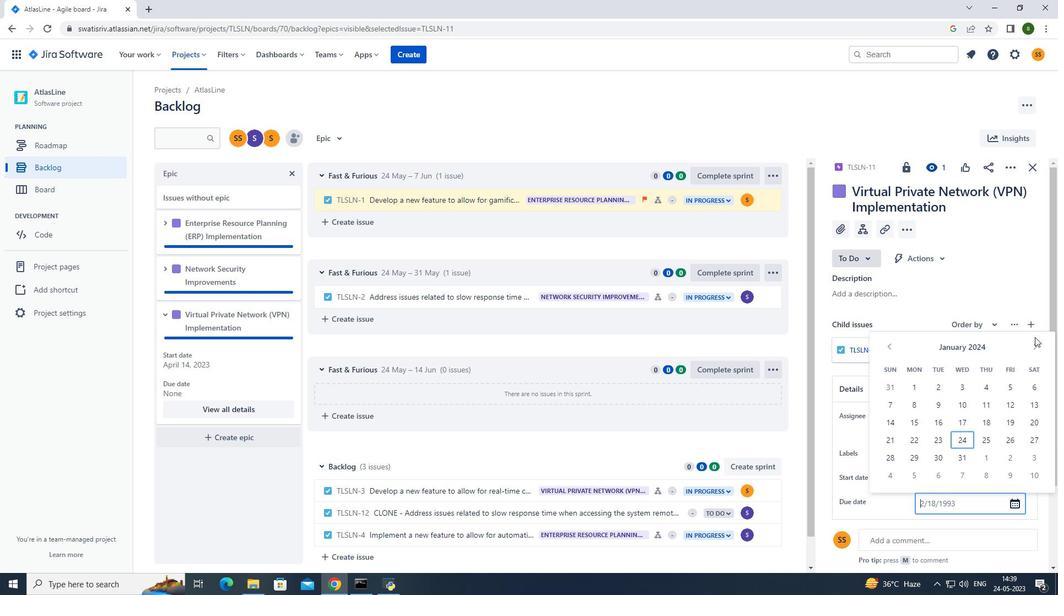 
Action: Mouse moved to (1034, 344)
Screenshot: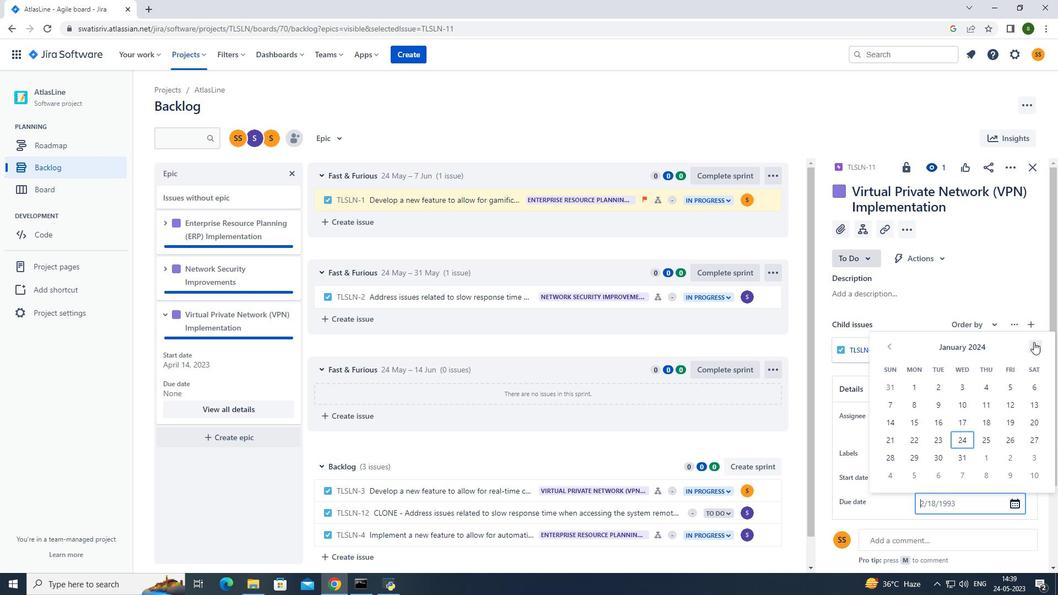 
Action: Mouse pressed left at (1034, 344)
Screenshot: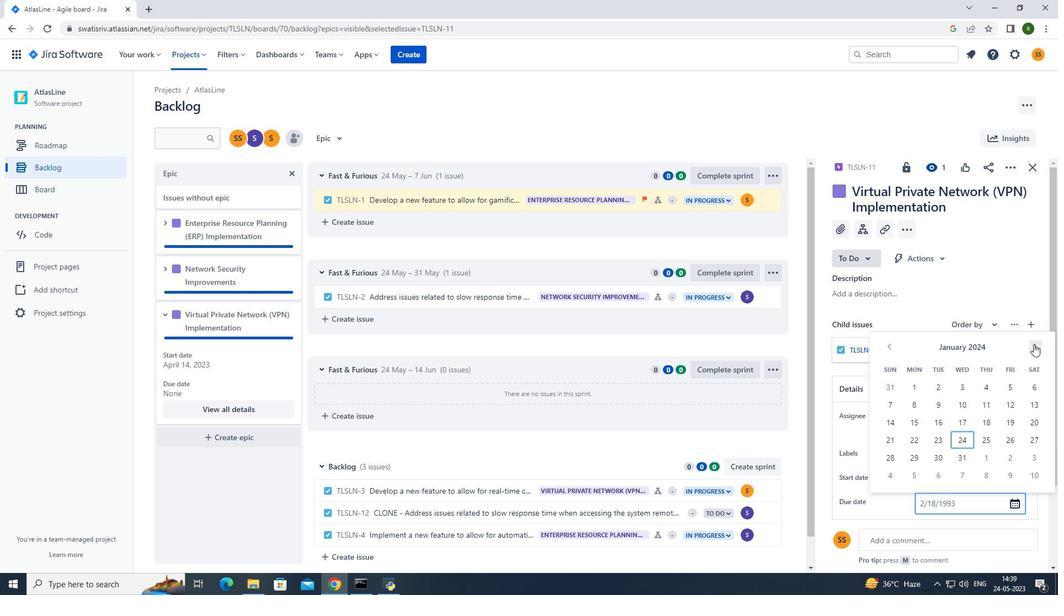 
Action: Mouse moved to (1035, 349)
Screenshot: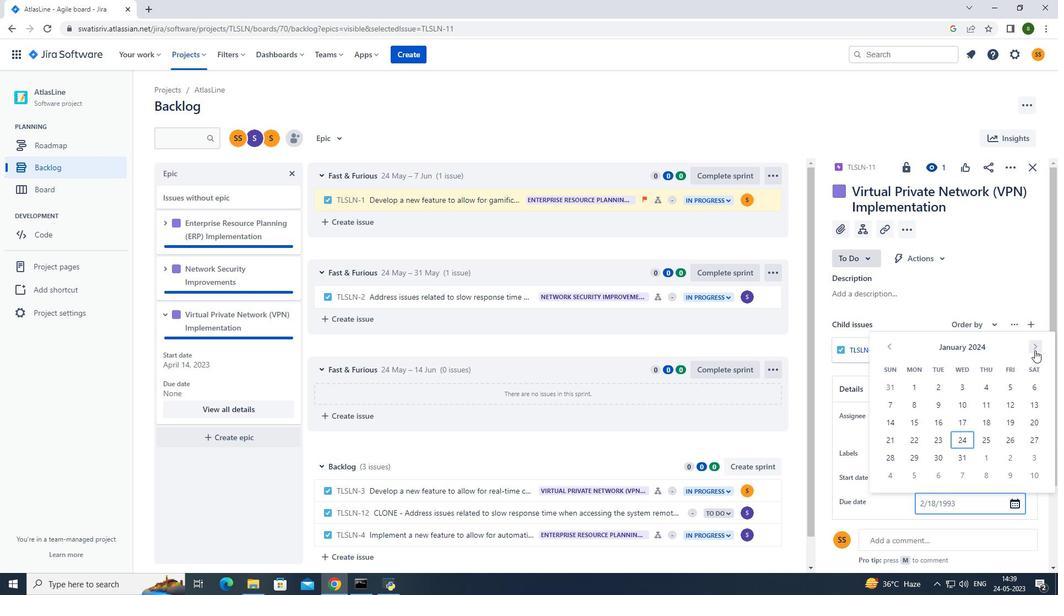 
Action: Mouse pressed left at (1035, 349)
Screenshot: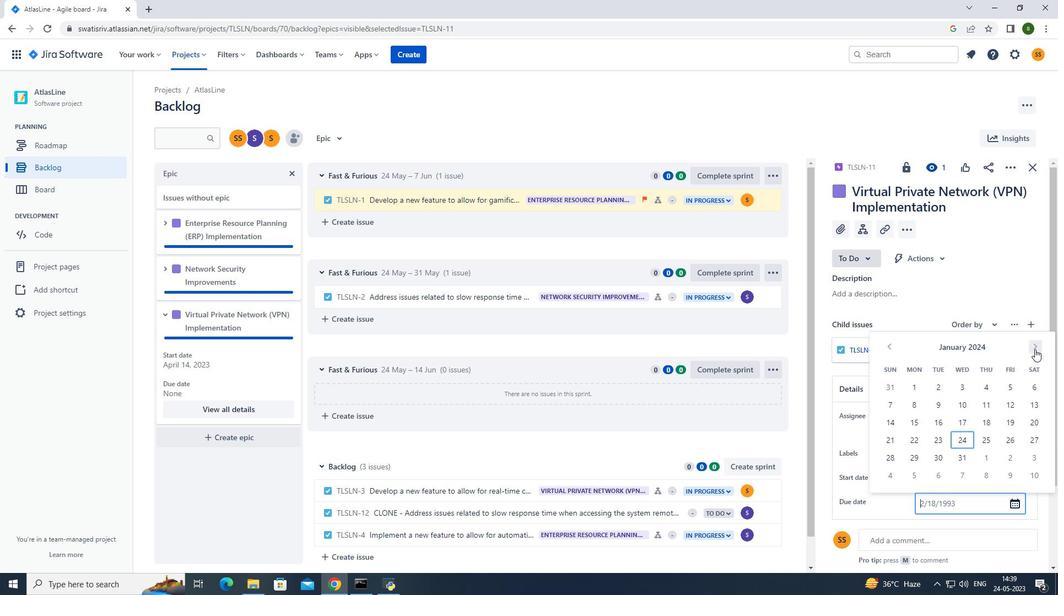 
Action: Mouse pressed left at (1035, 349)
Screenshot: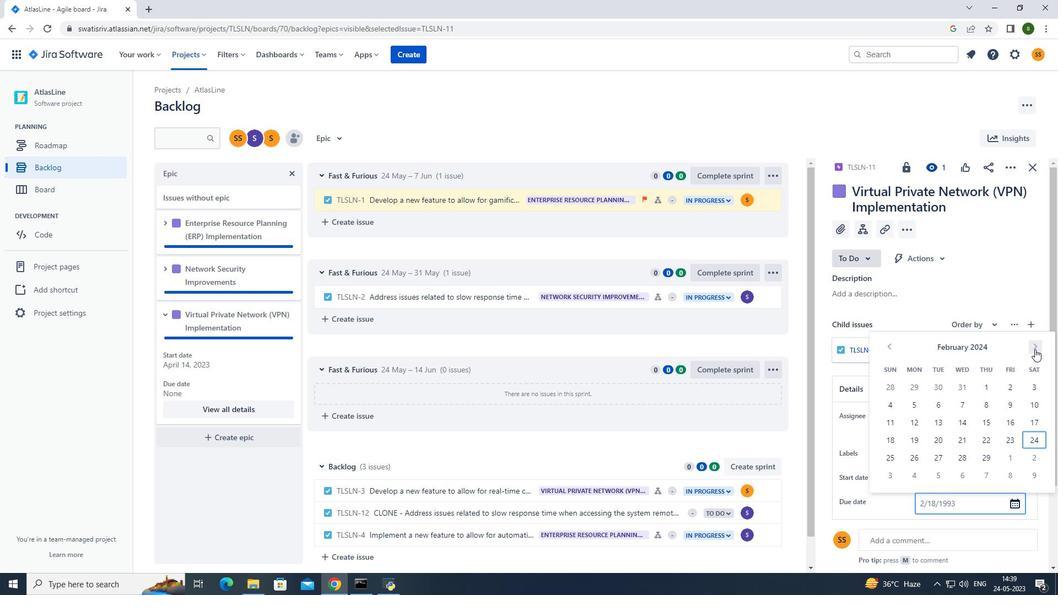 
Action: Mouse pressed left at (1035, 349)
Screenshot: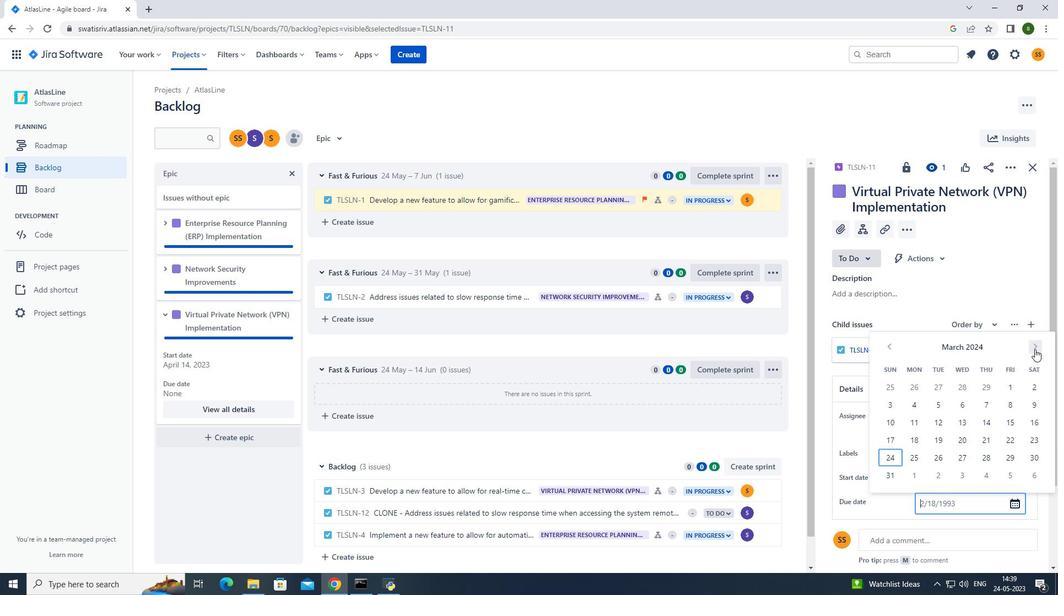 
Action: Mouse pressed left at (1035, 349)
Screenshot: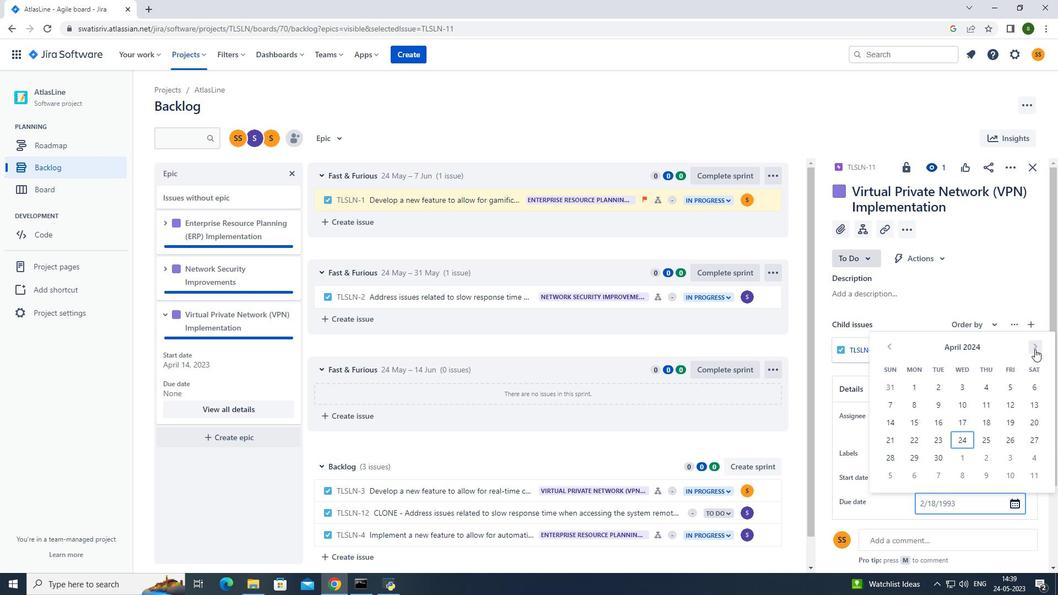 
Action: Mouse pressed left at (1035, 349)
Screenshot: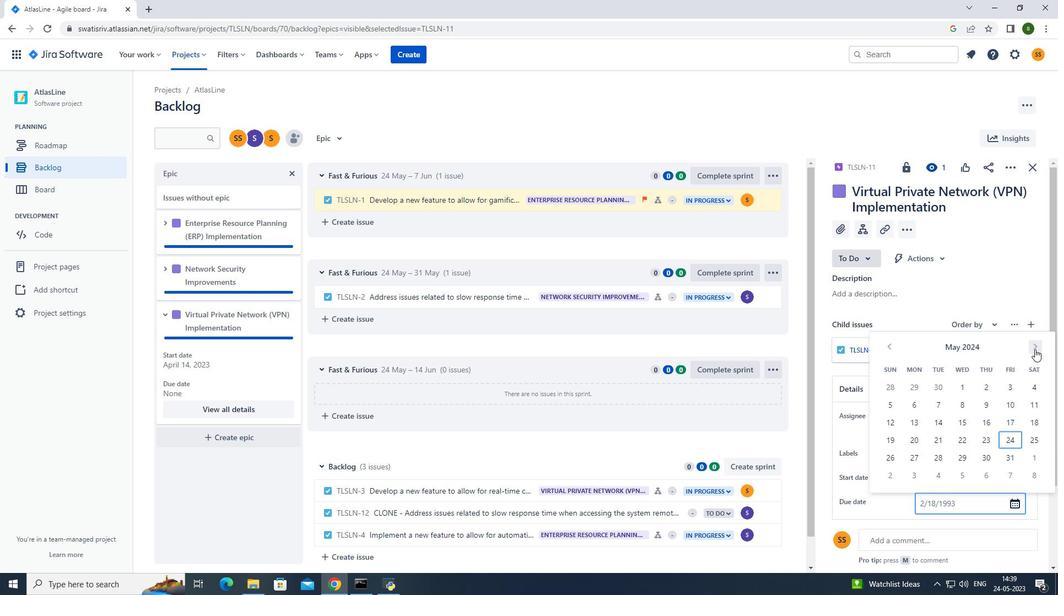 
Action: Mouse pressed left at (1035, 349)
Screenshot: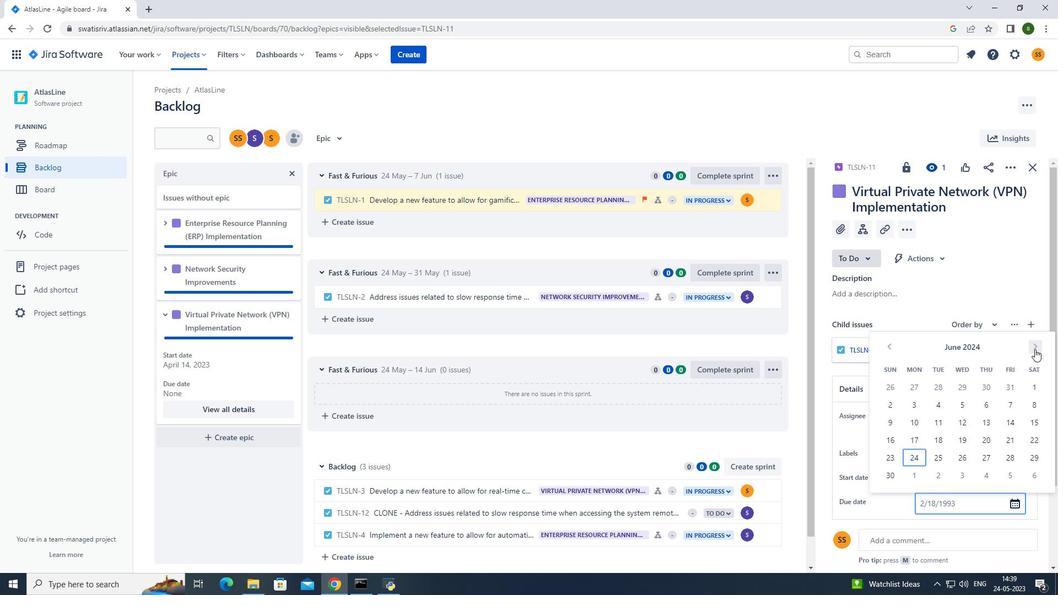 
Action: Mouse pressed left at (1035, 349)
Screenshot: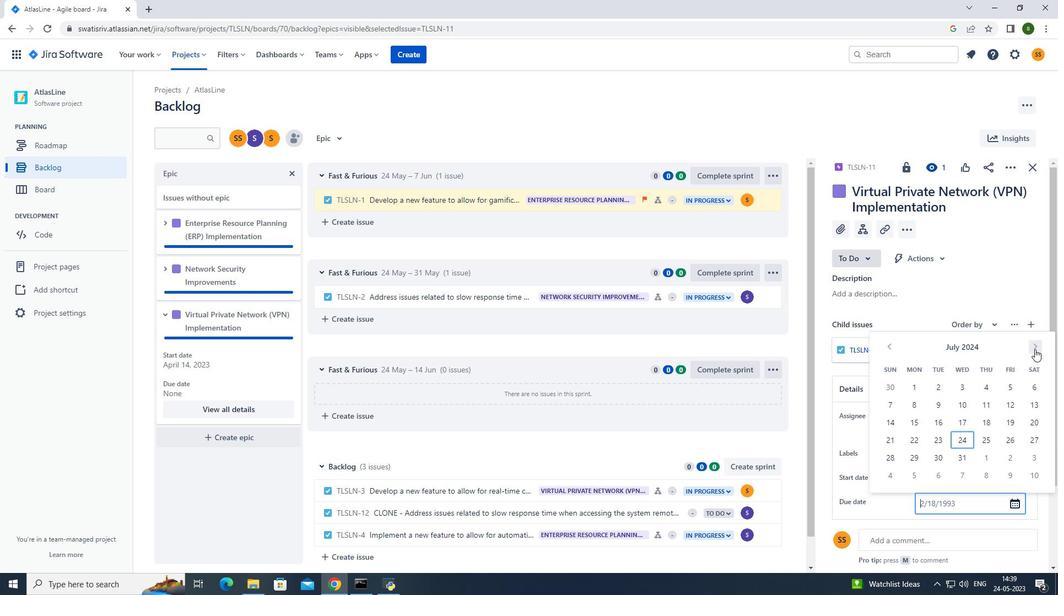 
Action: Mouse moved to (1038, 351)
Screenshot: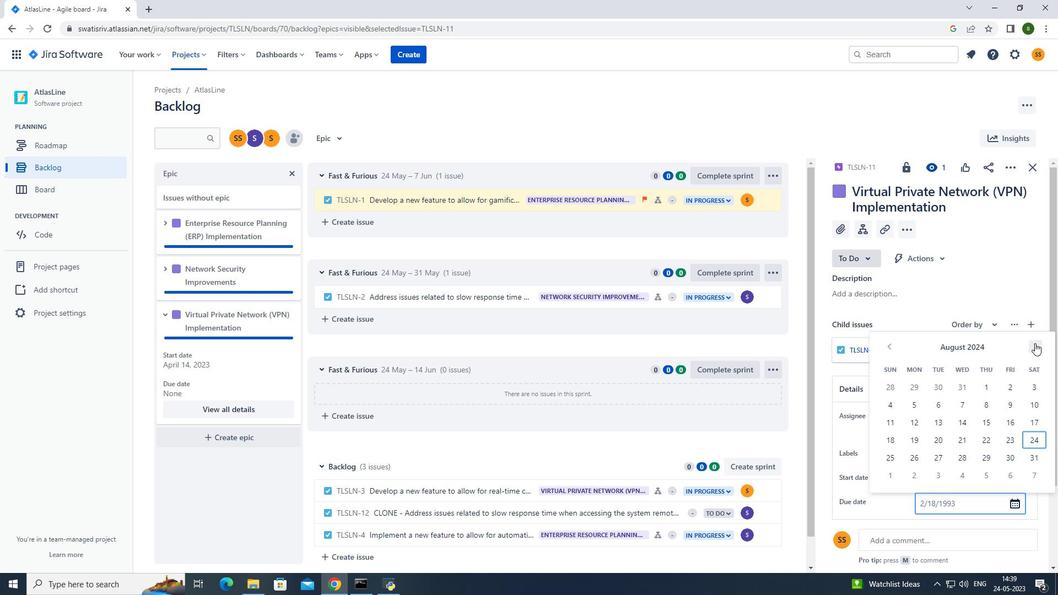 
Action: Mouse pressed left at (1038, 351)
Screenshot: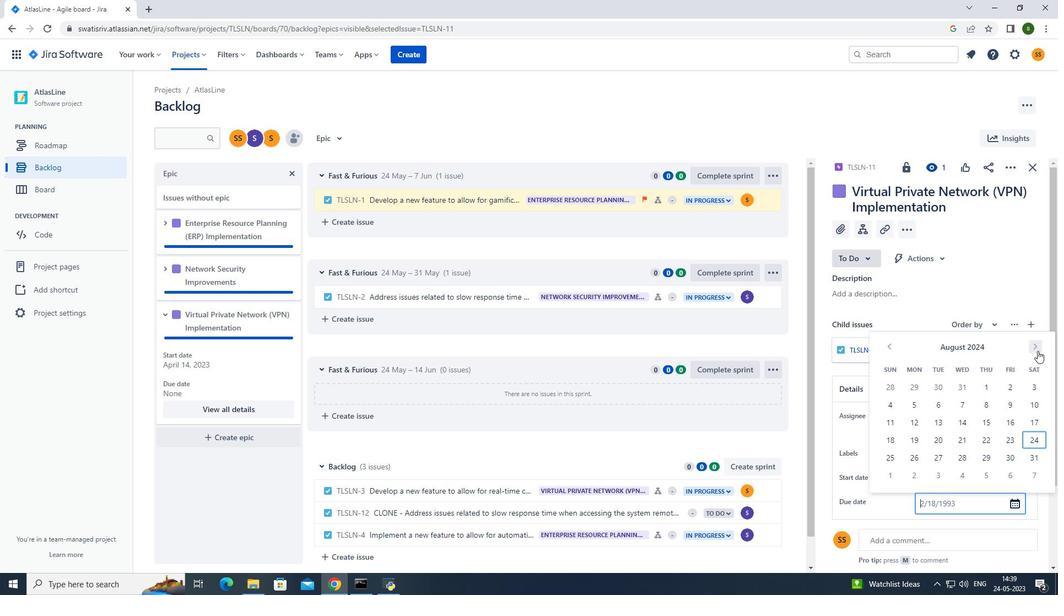 
Action: Mouse moved to (1037, 347)
Screenshot: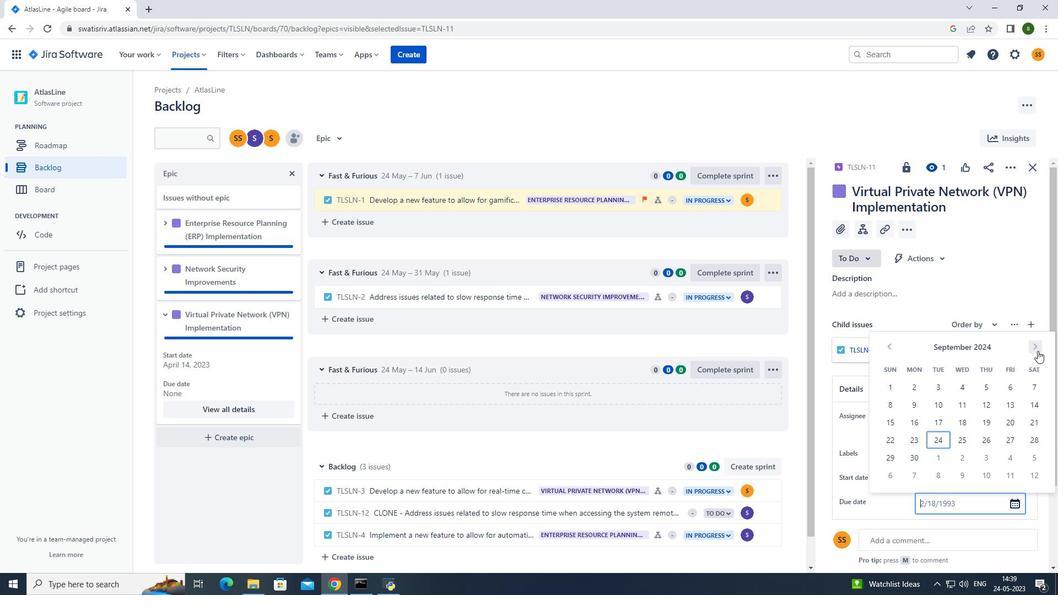
Action: Mouse pressed left at (1037, 347)
Screenshot: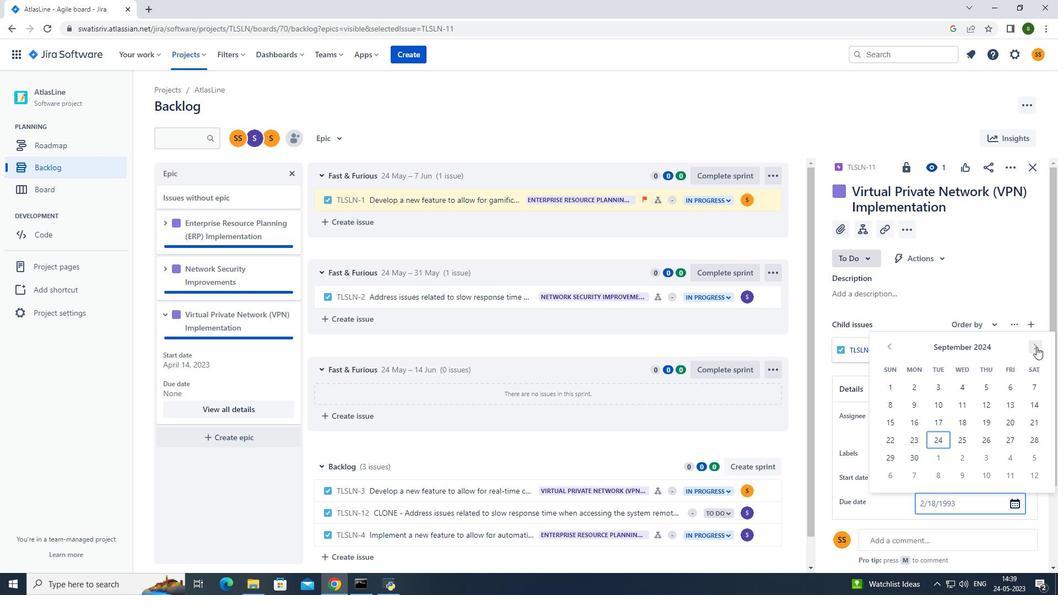 
Action: Mouse pressed left at (1037, 347)
Screenshot: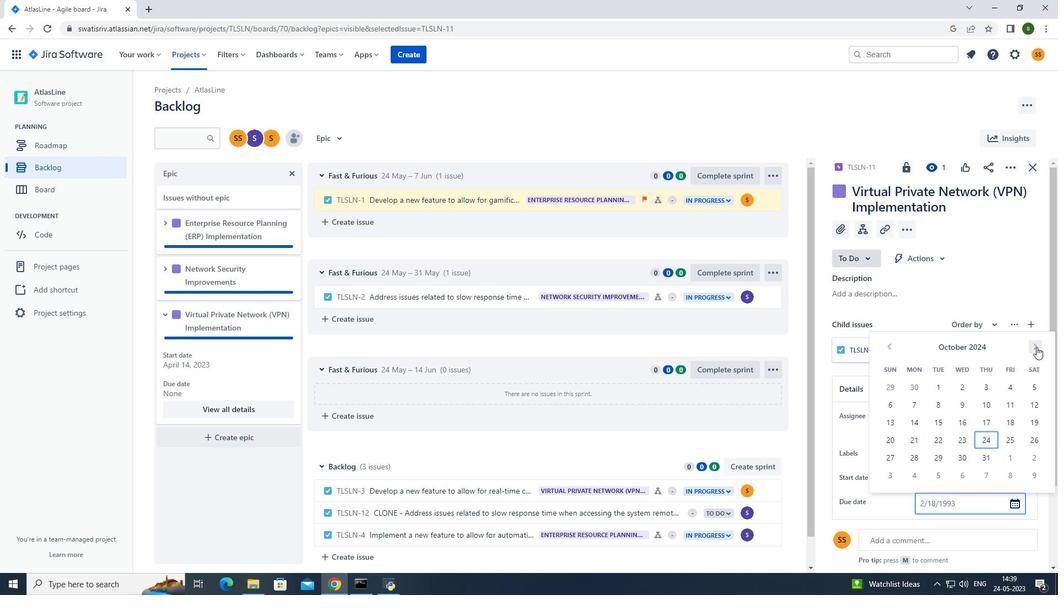 
Action: Mouse pressed left at (1037, 347)
Screenshot: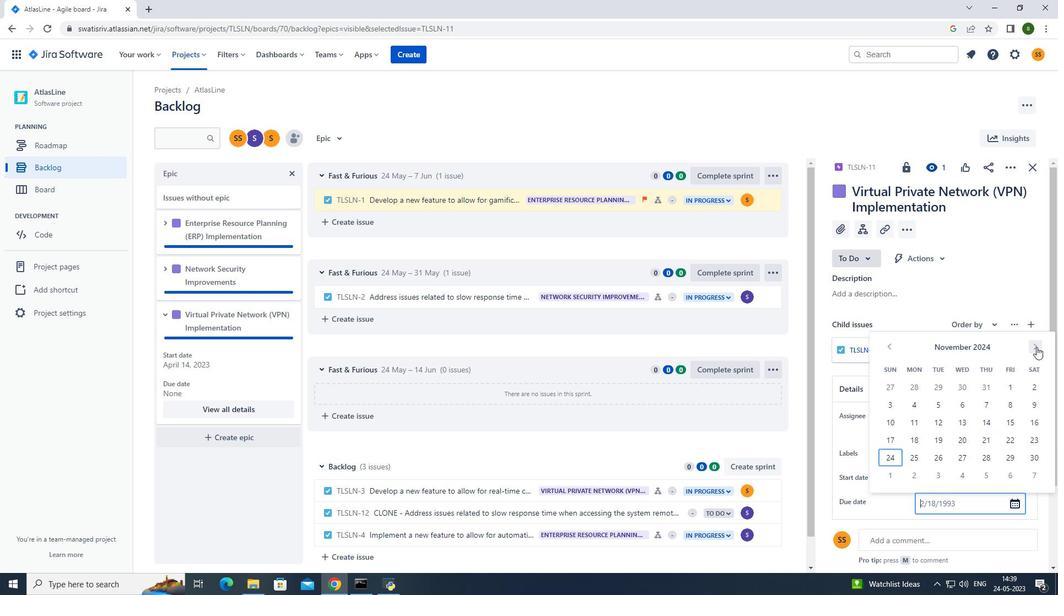 
Action: Mouse pressed left at (1037, 347)
Screenshot: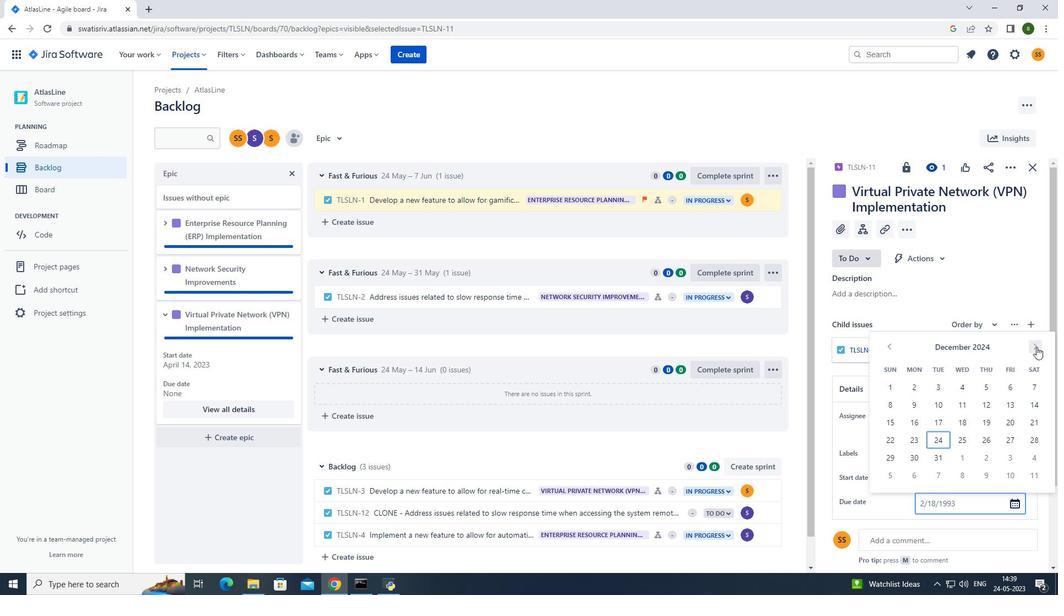 
Action: Mouse pressed left at (1037, 347)
Screenshot: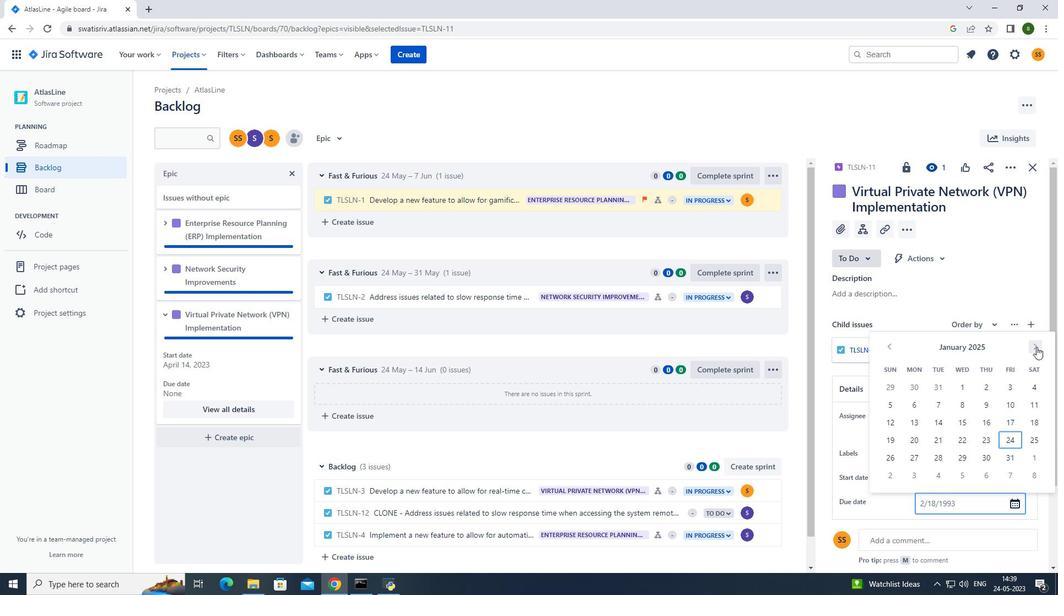 
Action: Mouse moved to (1045, 335)
Screenshot: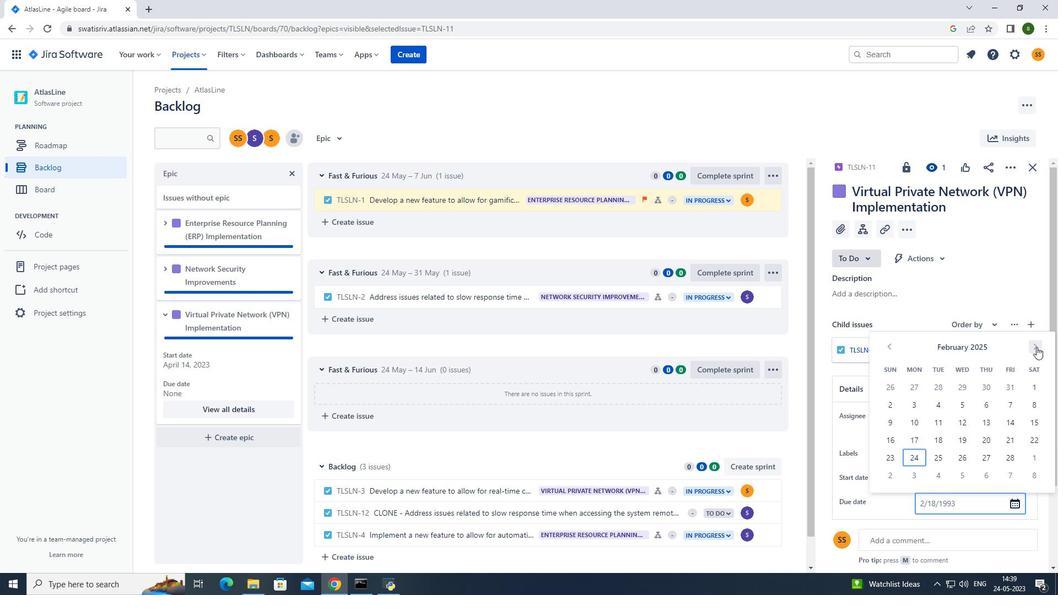 
Action: Mouse pressed left at (1045, 335)
Screenshot: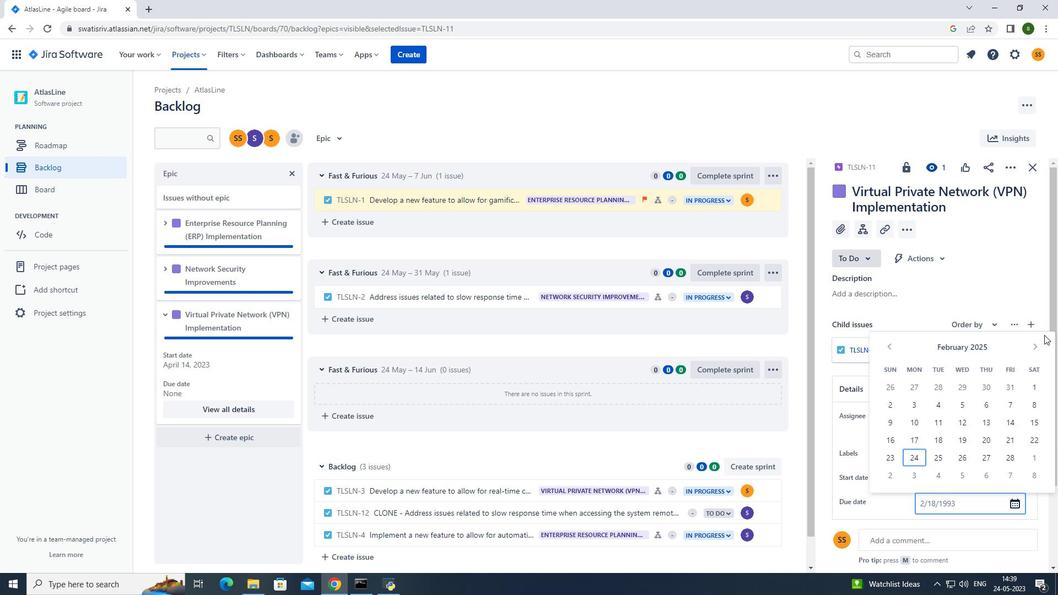 
Action: Mouse moved to (1035, 349)
Screenshot: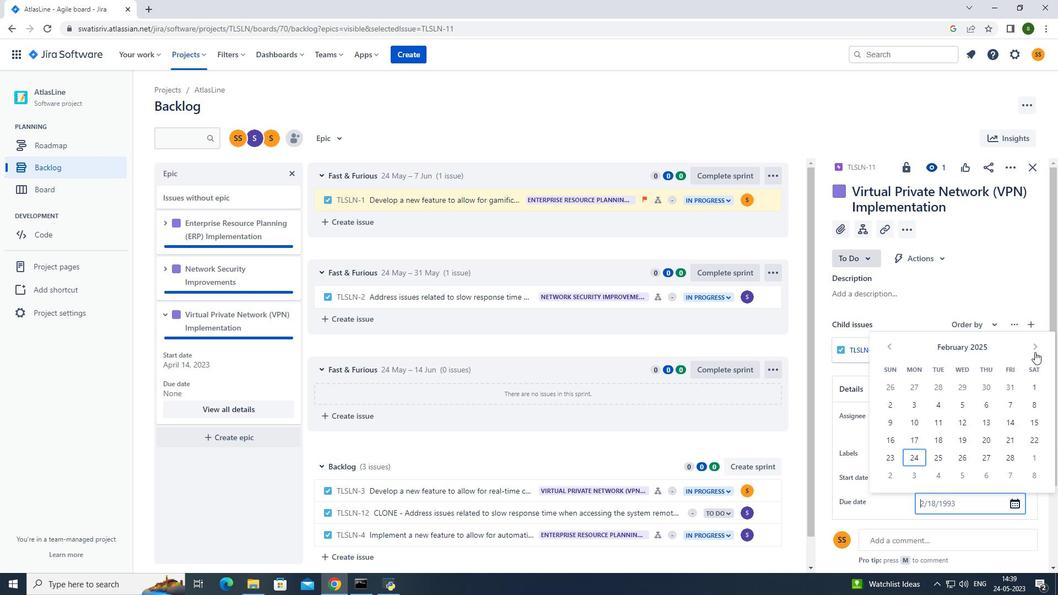 
Action: Mouse pressed left at (1035, 349)
Screenshot: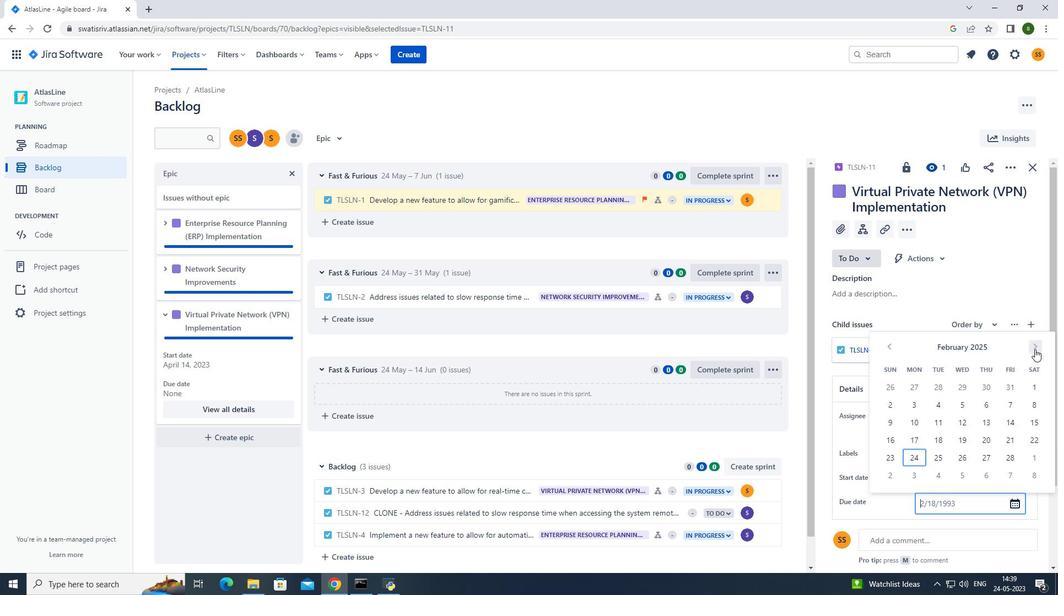 
Action: Mouse moved to (1035, 351)
Screenshot: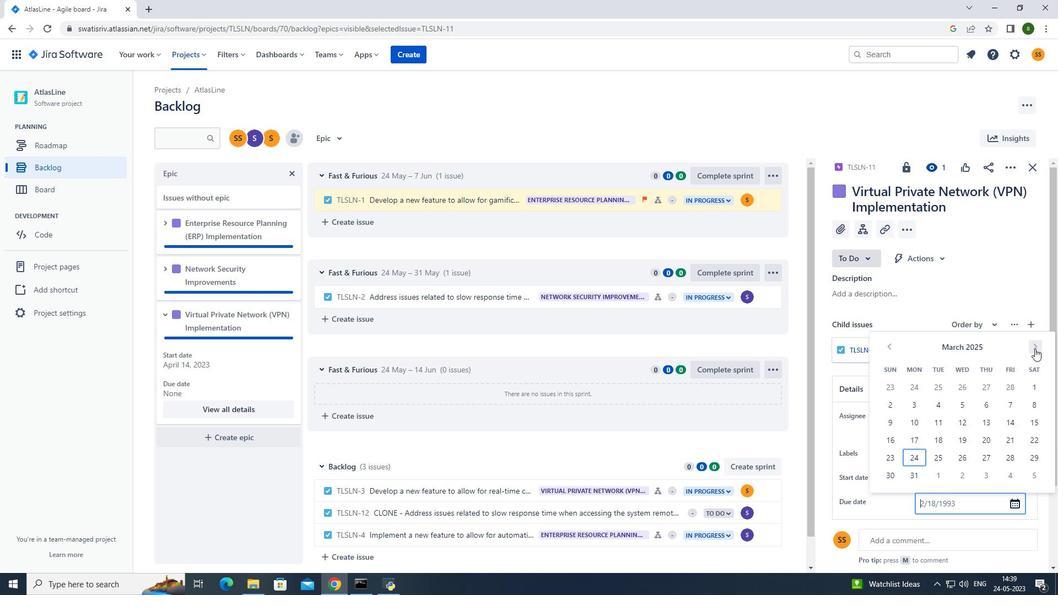 
Action: Mouse pressed left at (1035, 351)
Screenshot: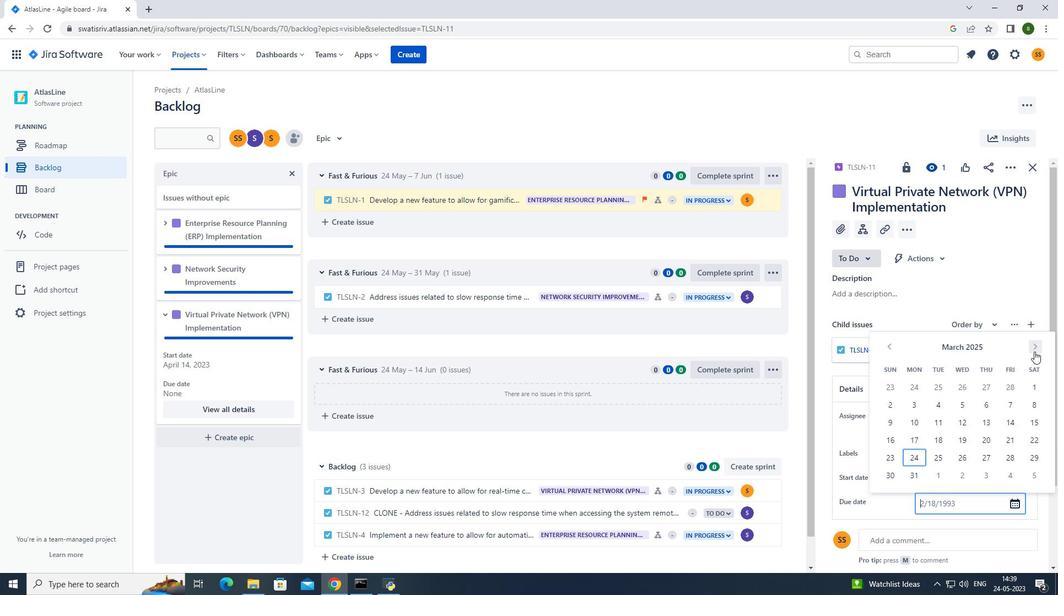 
Action: Mouse pressed left at (1035, 351)
Screenshot: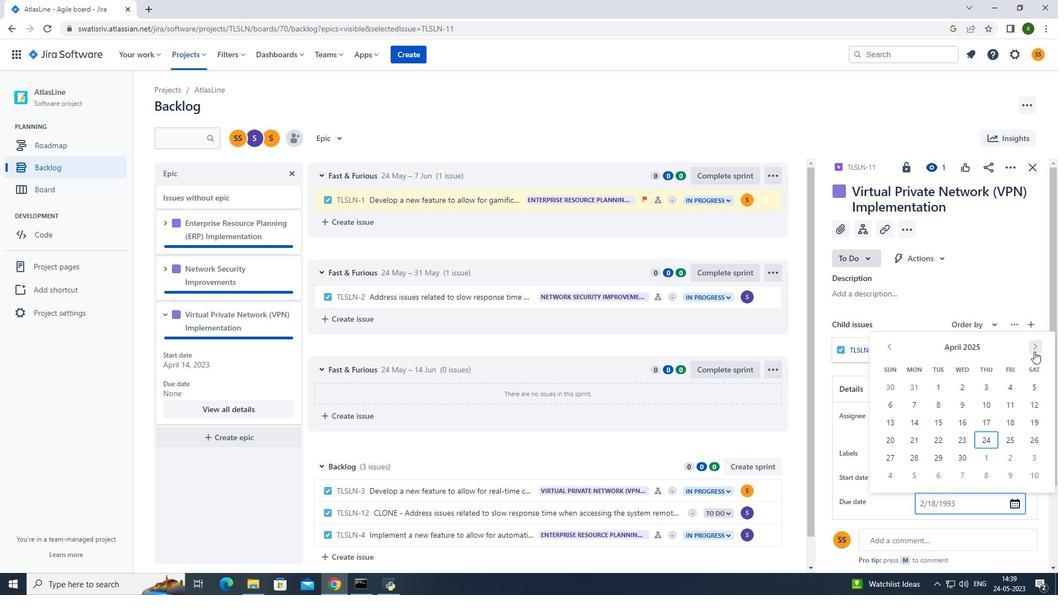 
Action: Mouse pressed left at (1035, 351)
Screenshot: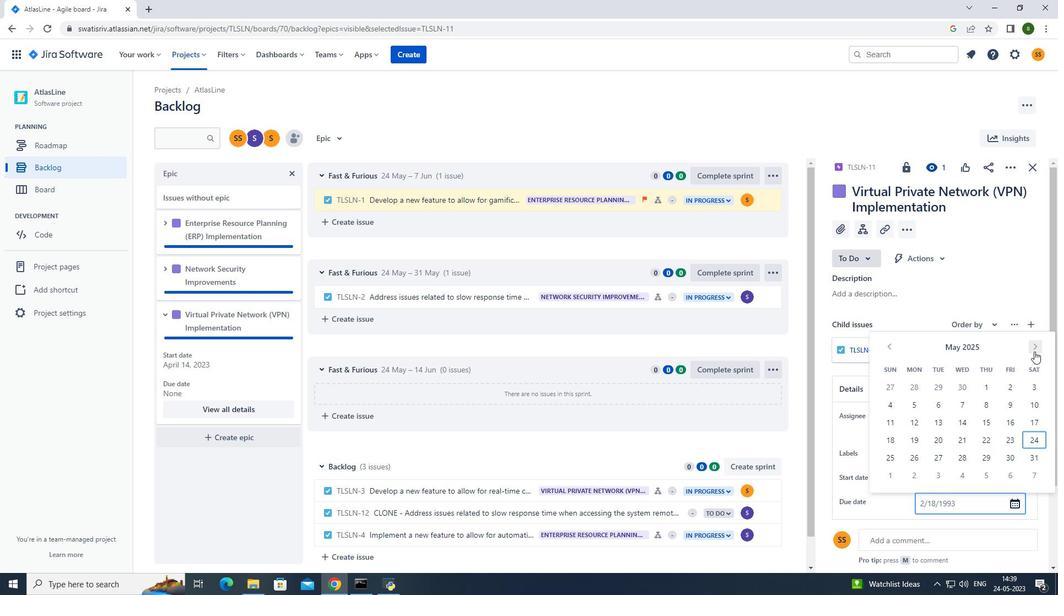 
Action: Mouse pressed left at (1035, 351)
Screenshot: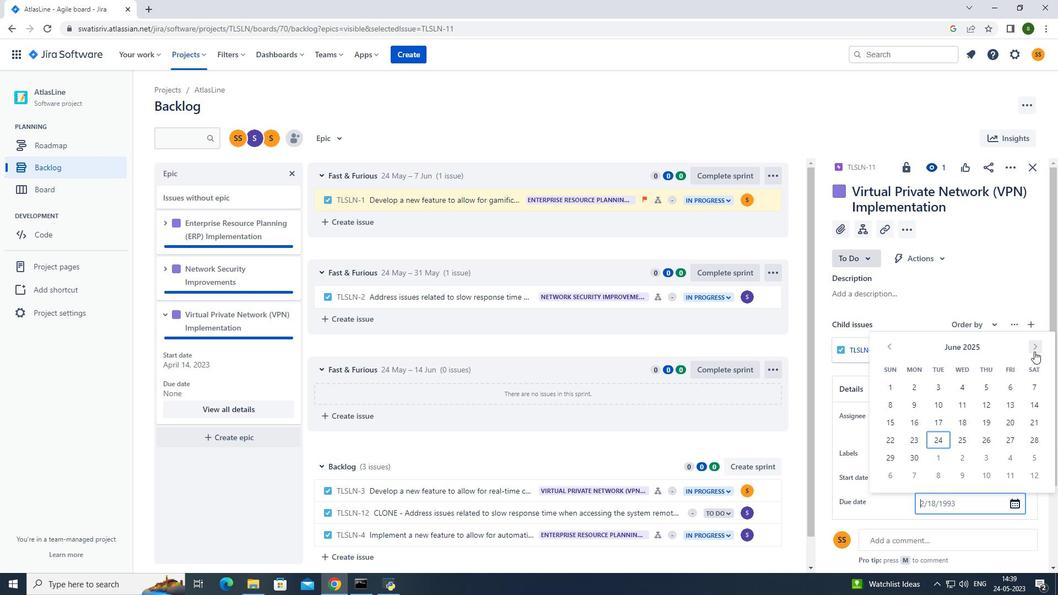 
Action: Mouse pressed left at (1035, 351)
Screenshot: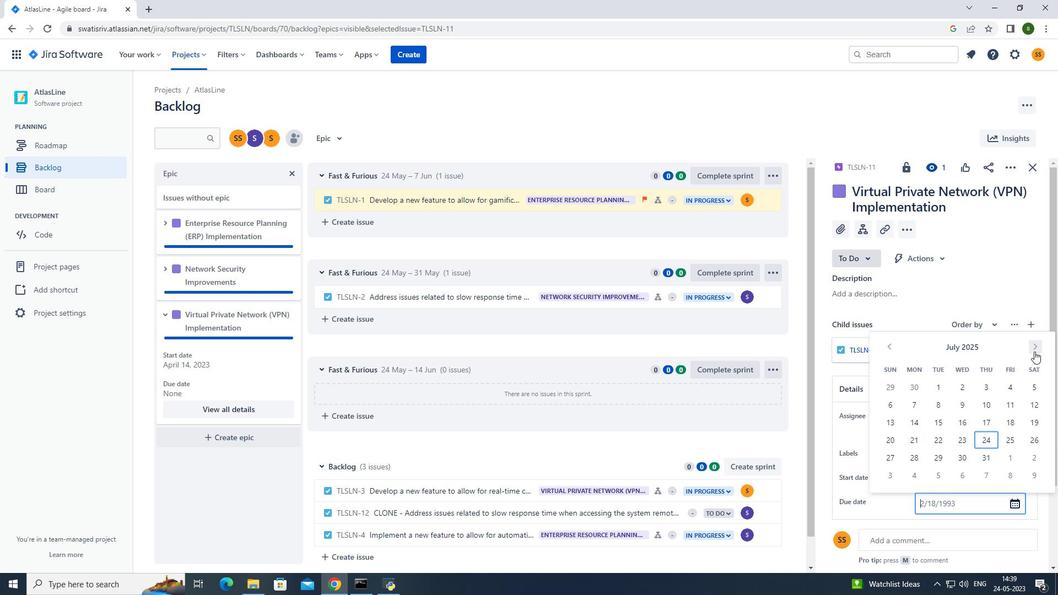 
Action: Mouse pressed left at (1035, 351)
Screenshot: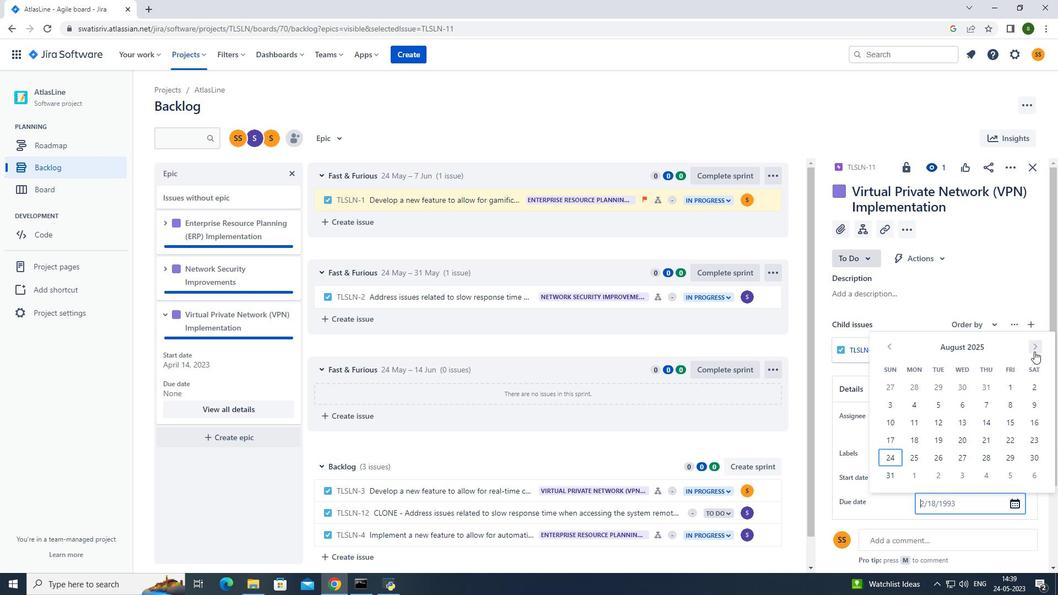 
Action: Mouse pressed left at (1035, 351)
Screenshot: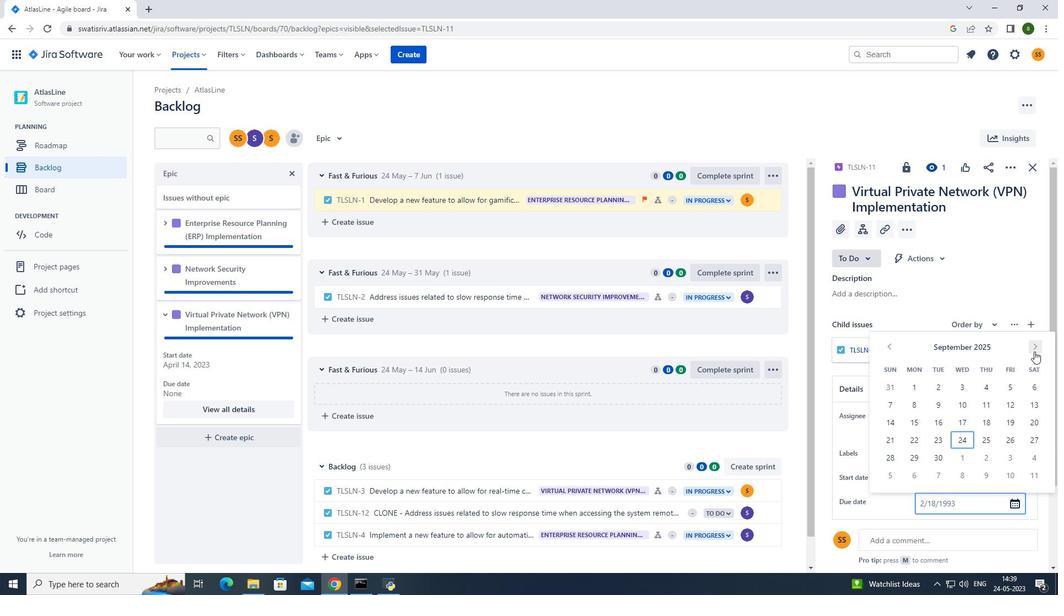 
Action: Mouse pressed left at (1035, 351)
Screenshot: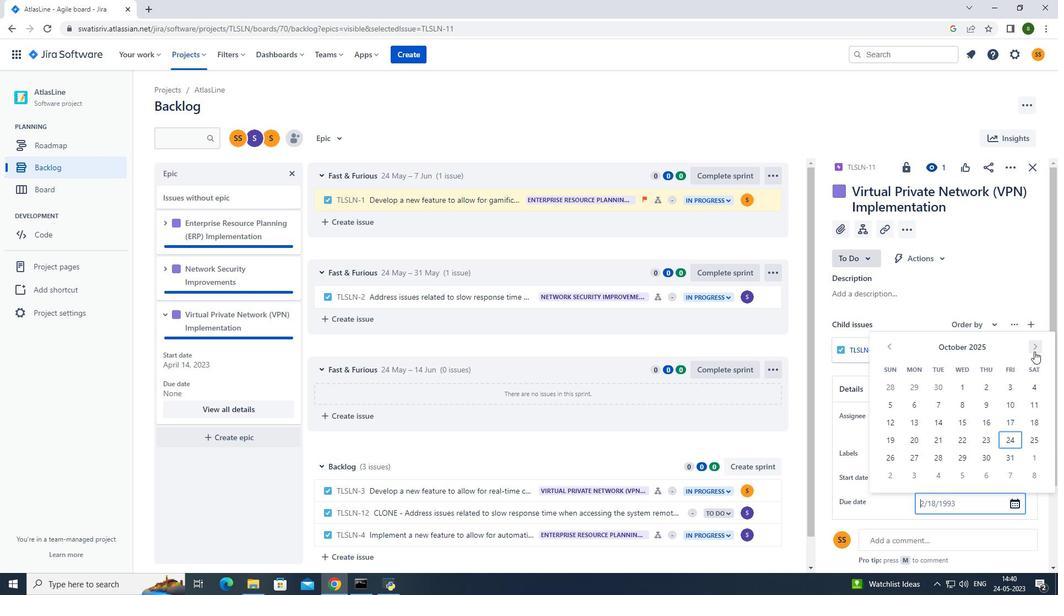 
Action: Mouse moved to (1036, 445)
Screenshot: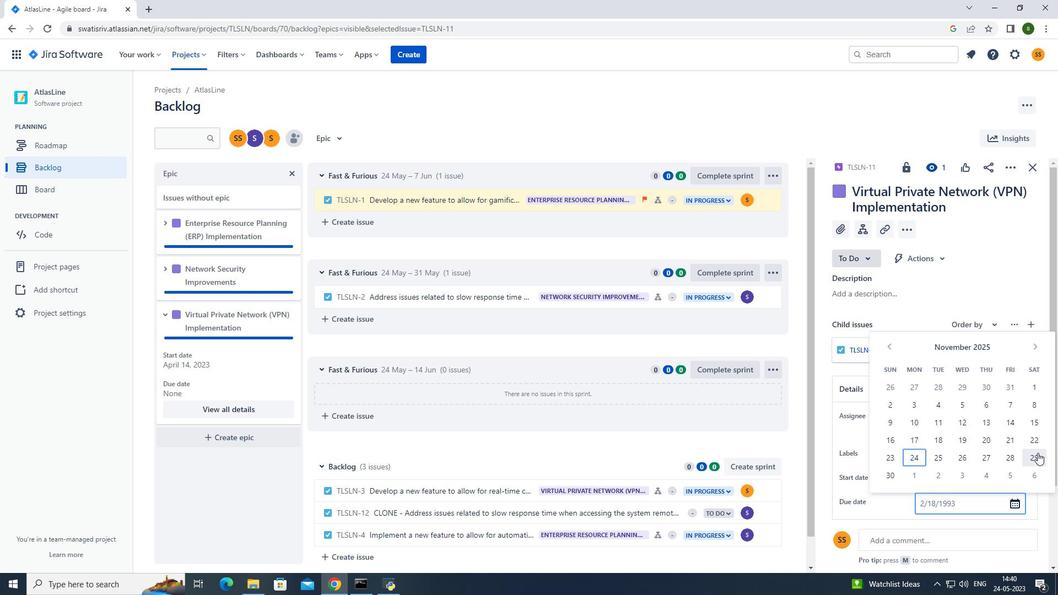 
Action: Mouse pressed left at (1036, 445)
Screenshot: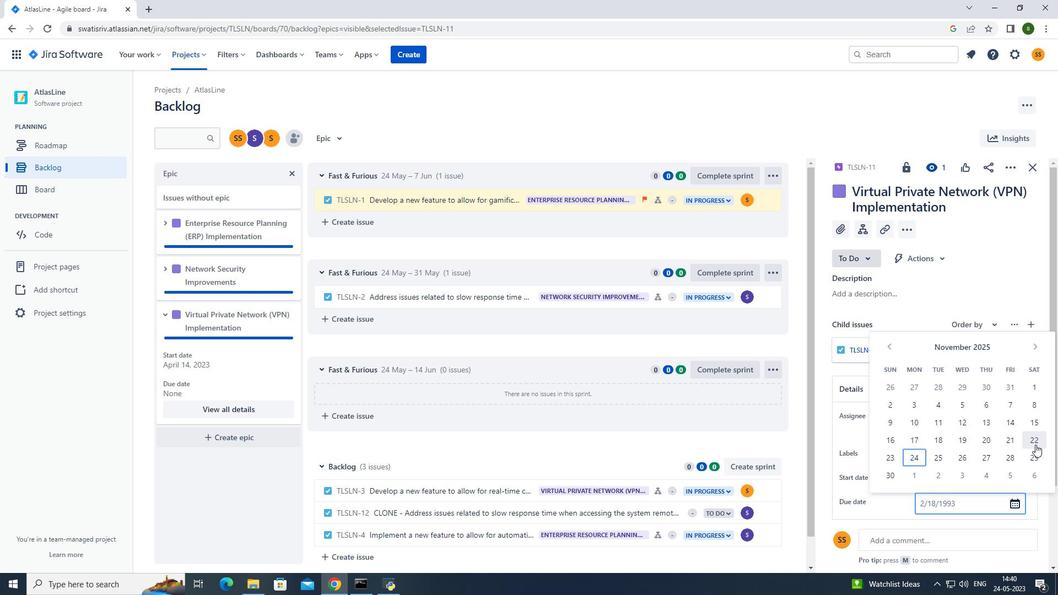 
Action: Mouse moved to (518, 104)
Screenshot: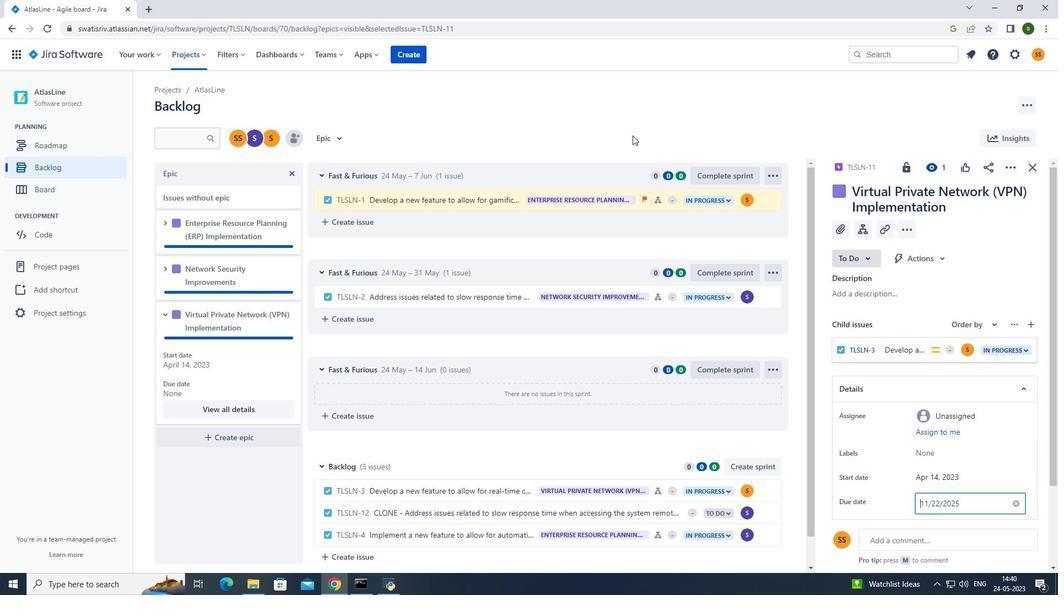 
Action: Mouse pressed left at (518, 104)
Screenshot: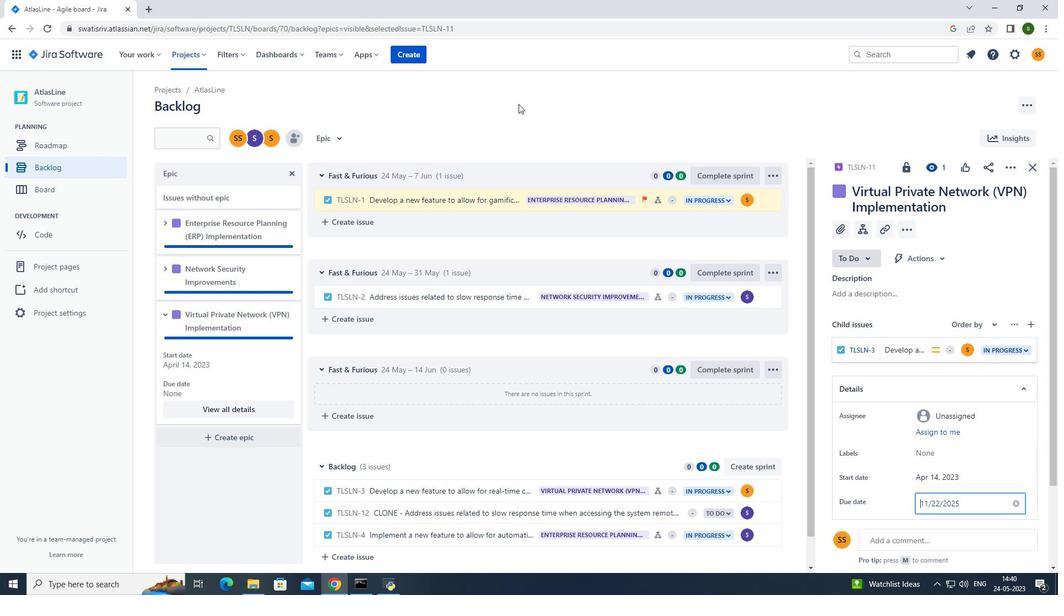
